 Task: Create validation rules in Product object.
Action: Mouse moved to (653, 59)
Screenshot: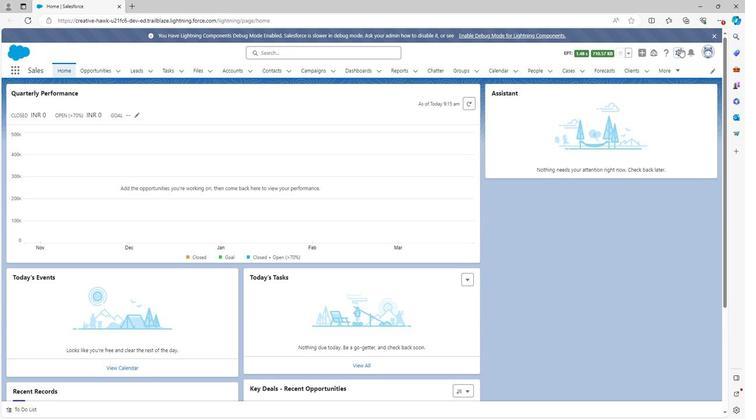 
Action: Mouse pressed left at (653, 59)
Screenshot: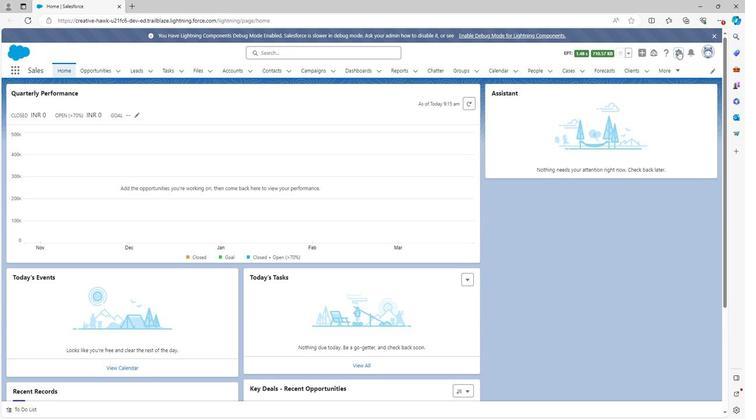 
Action: Mouse moved to (629, 84)
Screenshot: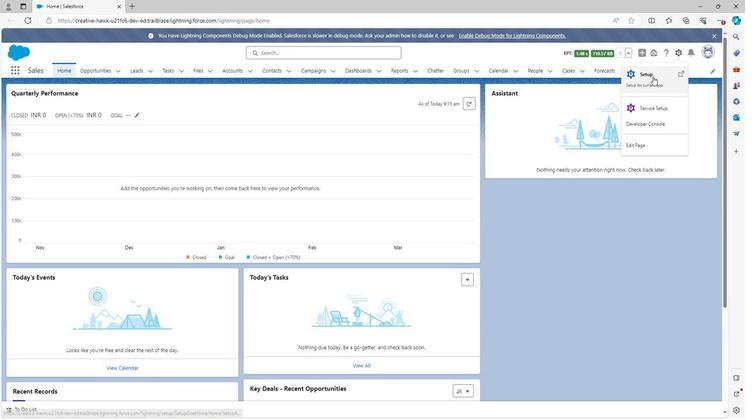
Action: Mouse pressed left at (629, 84)
Screenshot: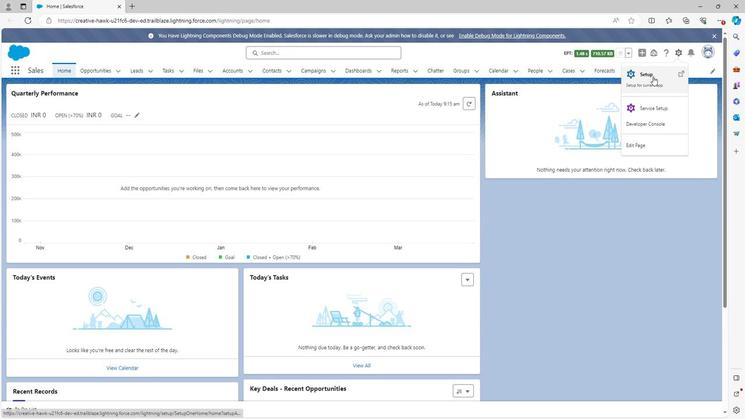 
Action: Mouse moved to (94, 76)
Screenshot: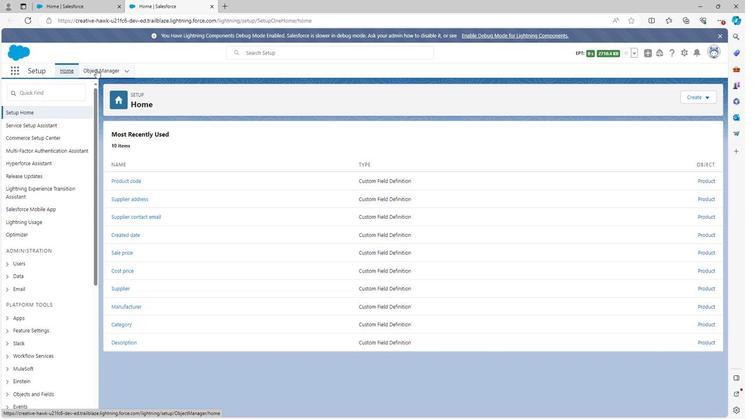 
Action: Mouse pressed left at (94, 76)
Screenshot: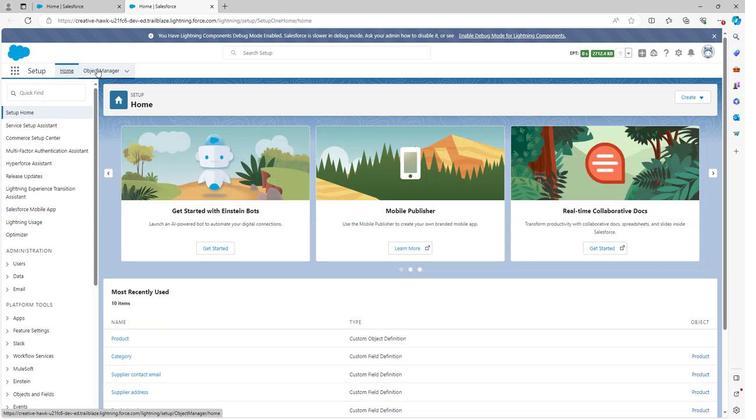 
Action: Mouse moved to (27, 301)
Screenshot: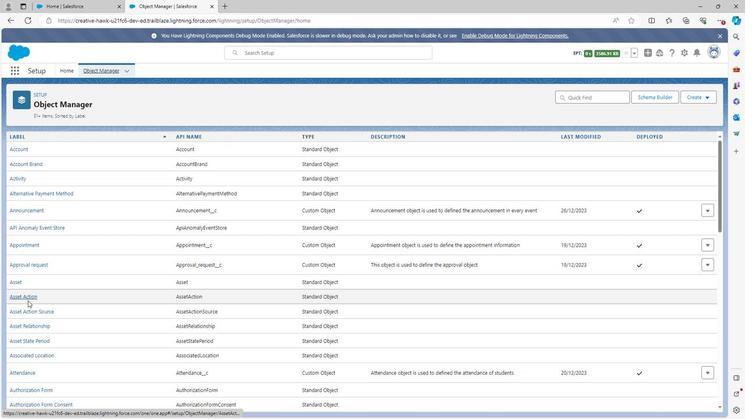
Action: Mouse scrolled (27, 300) with delta (0, 0)
Screenshot: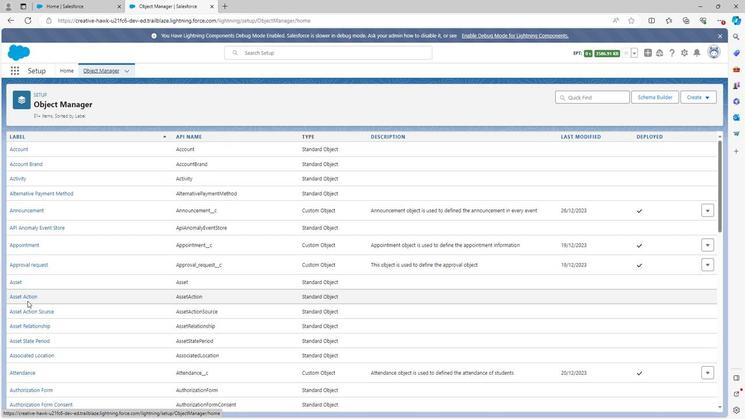 
Action: Mouse scrolled (27, 300) with delta (0, 0)
Screenshot: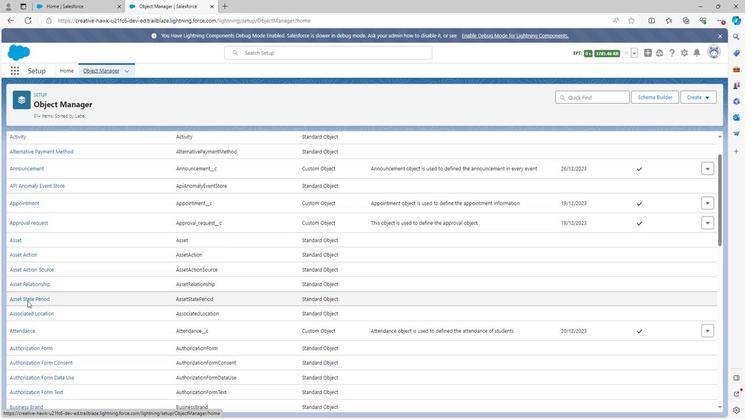 
Action: Mouse scrolled (27, 300) with delta (0, 0)
Screenshot: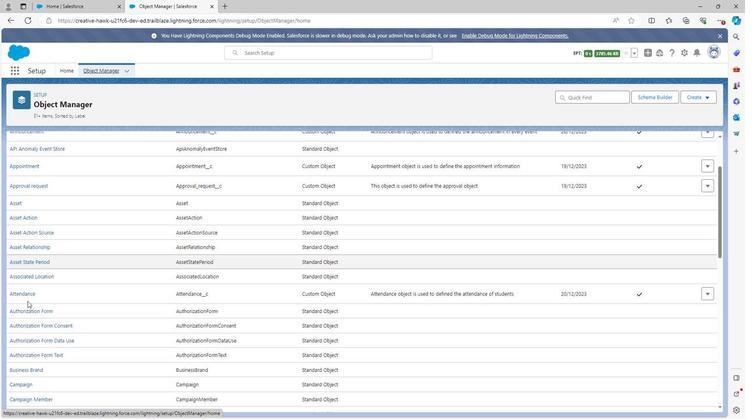 
Action: Mouse scrolled (27, 300) with delta (0, 0)
Screenshot: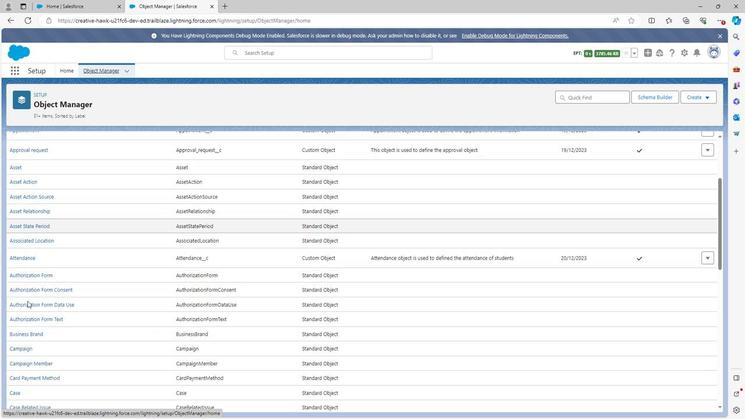 
Action: Mouse scrolled (27, 300) with delta (0, 0)
Screenshot: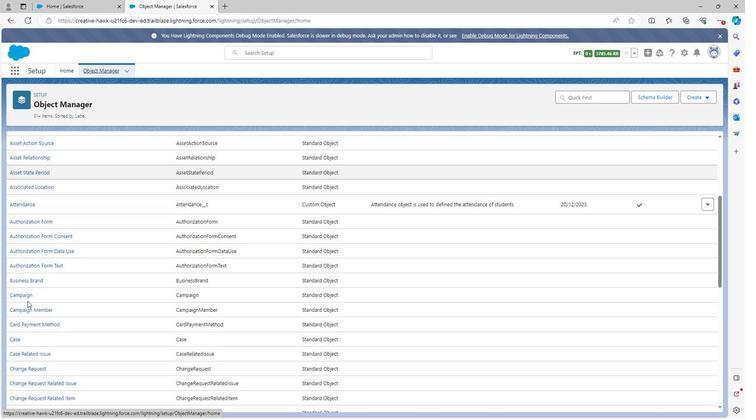 
Action: Mouse scrolled (27, 300) with delta (0, 0)
Screenshot: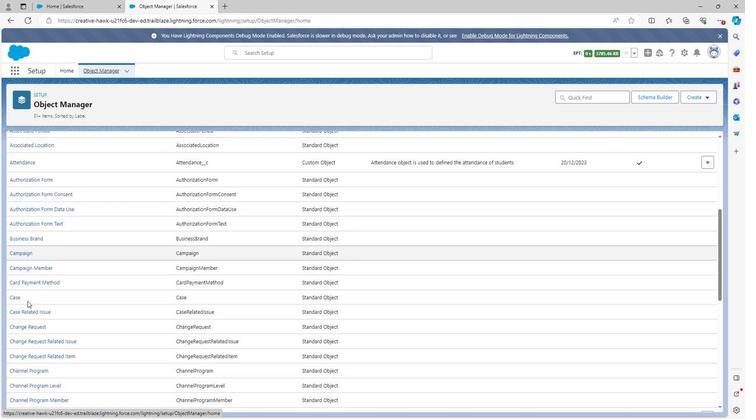 
Action: Mouse scrolled (27, 300) with delta (0, 0)
Screenshot: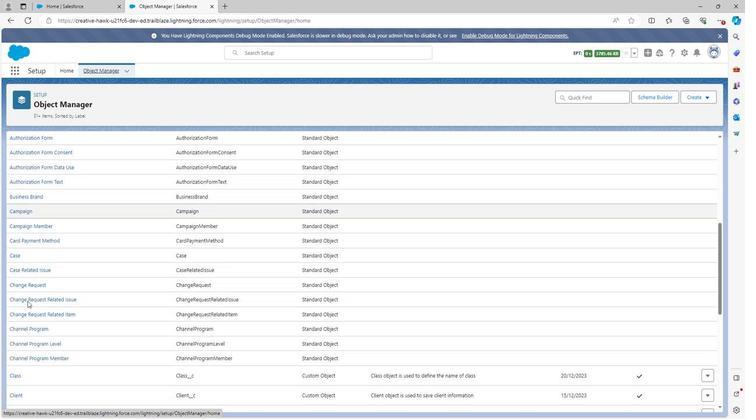 
Action: Mouse scrolled (27, 300) with delta (0, 0)
Screenshot: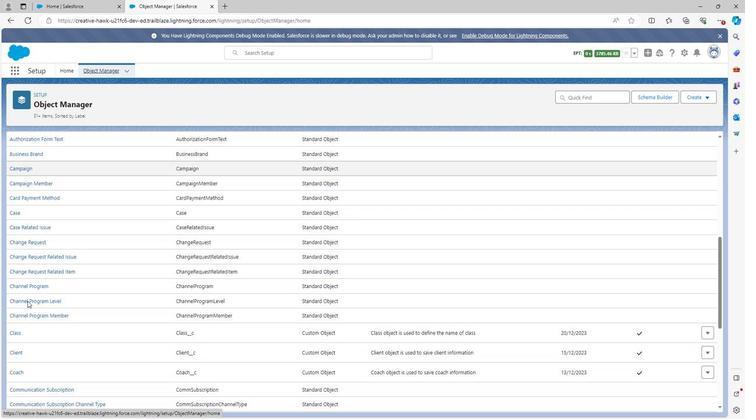 
Action: Mouse scrolled (27, 300) with delta (0, 0)
Screenshot: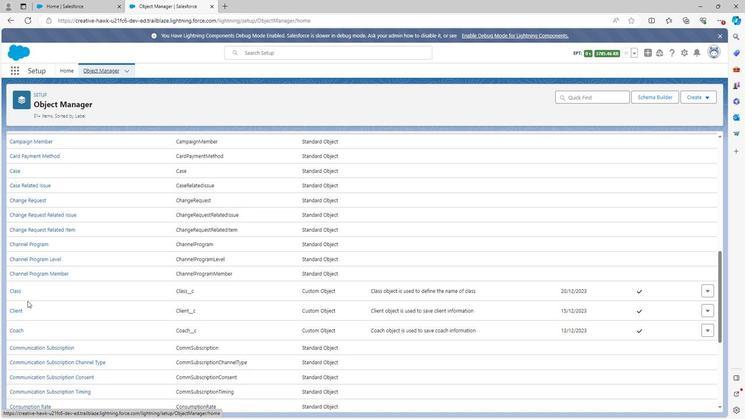 
Action: Mouse scrolled (27, 300) with delta (0, 0)
Screenshot: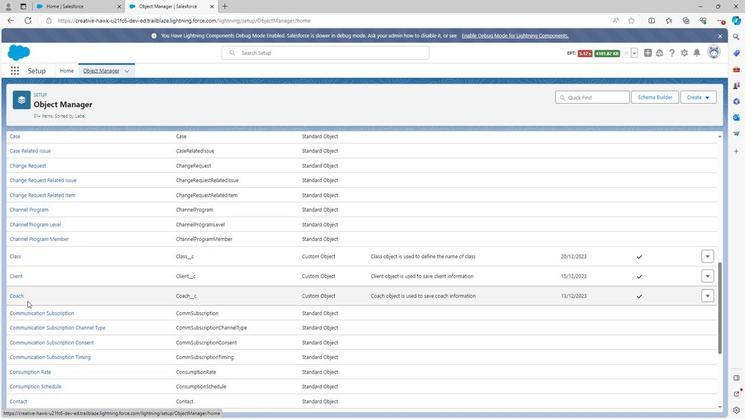 
Action: Mouse scrolled (27, 300) with delta (0, 0)
Screenshot: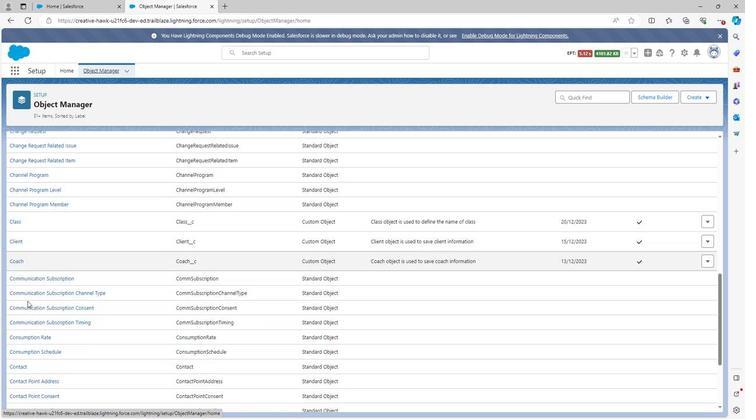 
Action: Mouse scrolled (27, 300) with delta (0, 0)
Screenshot: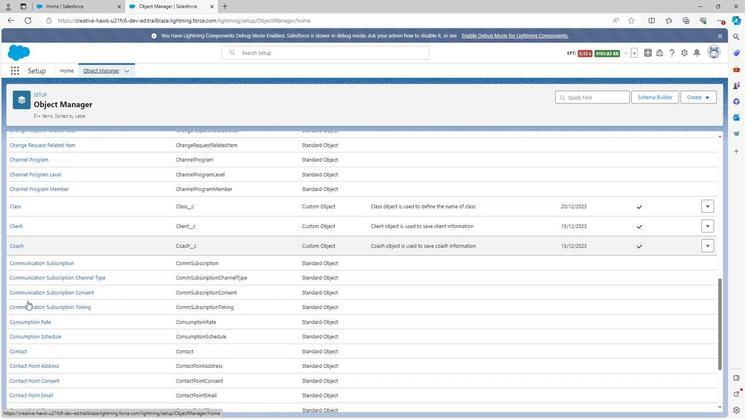 
Action: Mouse scrolled (27, 300) with delta (0, 0)
Screenshot: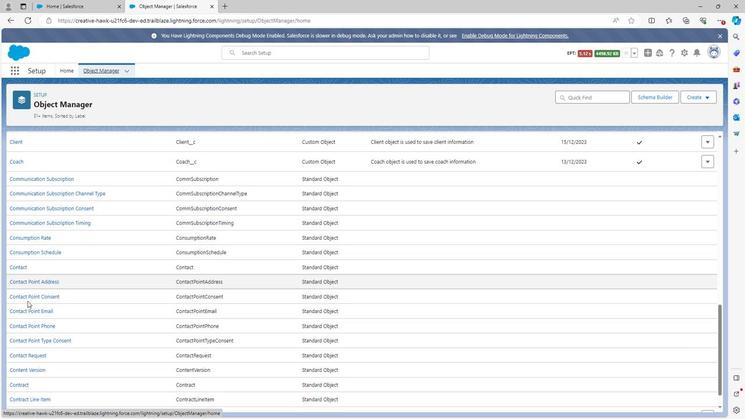 
Action: Mouse scrolled (27, 300) with delta (0, 0)
Screenshot: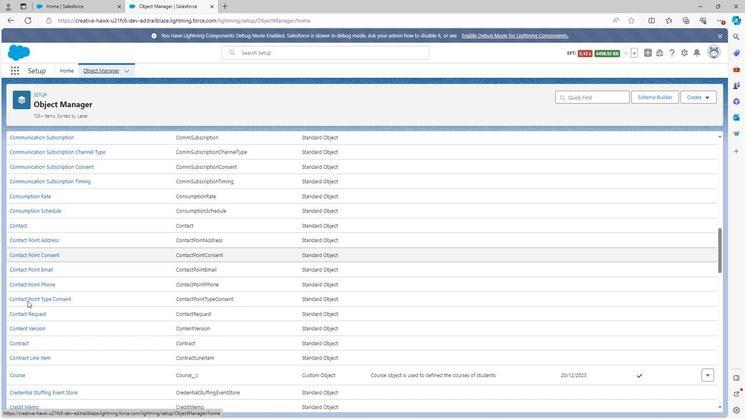 
Action: Mouse scrolled (27, 300) with delta (0, 0)
Screenshot: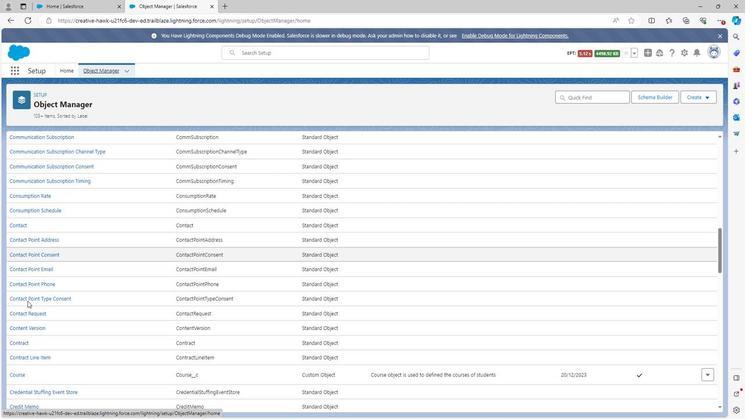 
Action: Mouse moved to (27, 301)
Screenshot: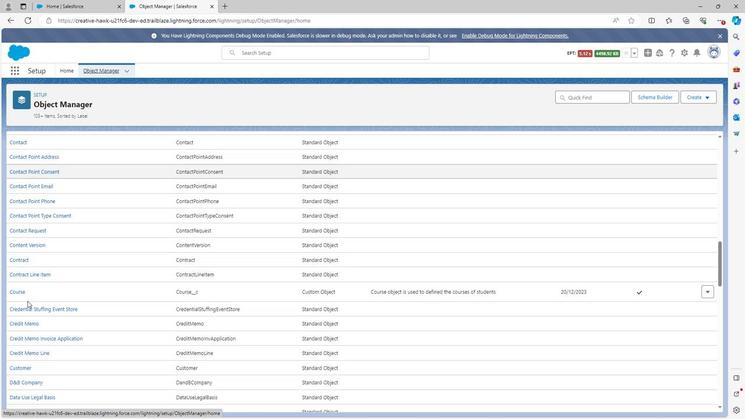 
Action: Mouse scrolled (27, 301) with delta (0, 0)
Screenshot: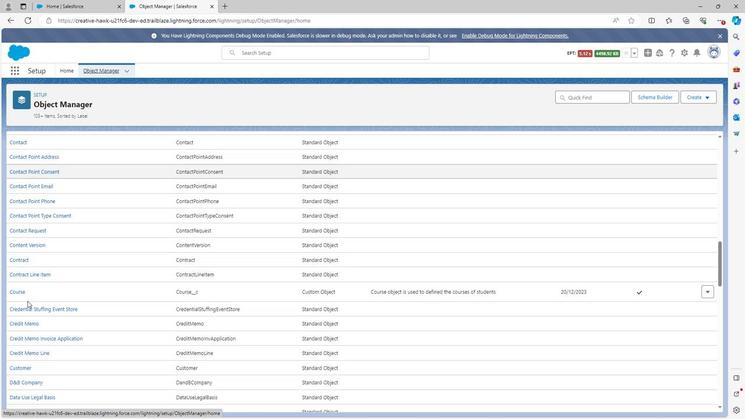 
Action: Mouse moved to (27, 302)
Screenshot: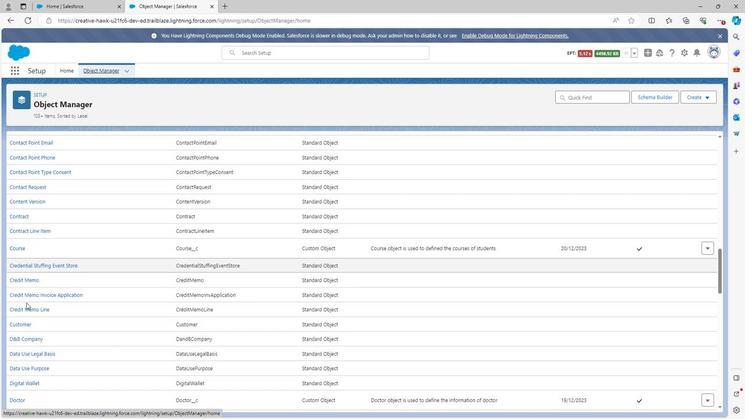 
Action: Mouse scrolled (27, 302) with delta (0, 0)
Screenshot: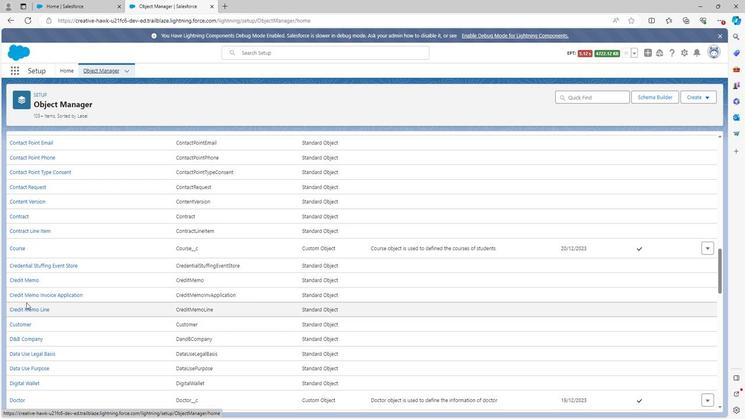 
Action: Mouse scrolled (27, 302) with delta (0, 0)
Screenshot: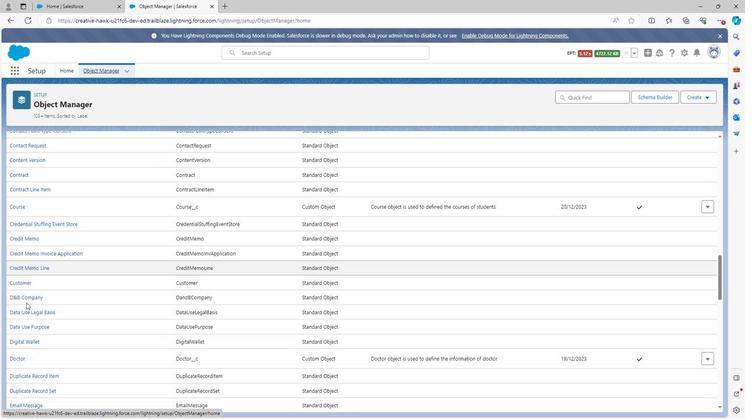 
Action: Mouse scrolled (27, 302) with delta (0, 0)
Screenshot: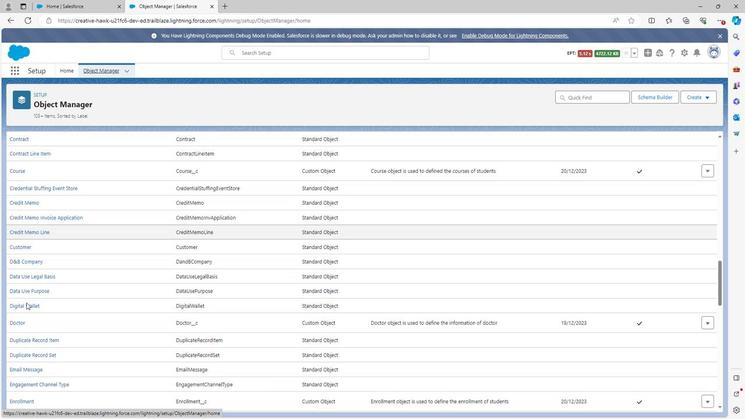 
Action: Mouse moved to (26, 302)
Screenshot: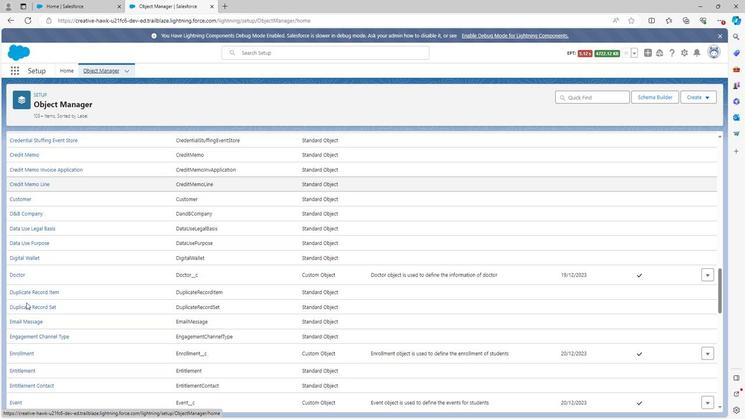 
Action: Mouse scrolled (26, 302) with delta (0, 0)
Screenshot: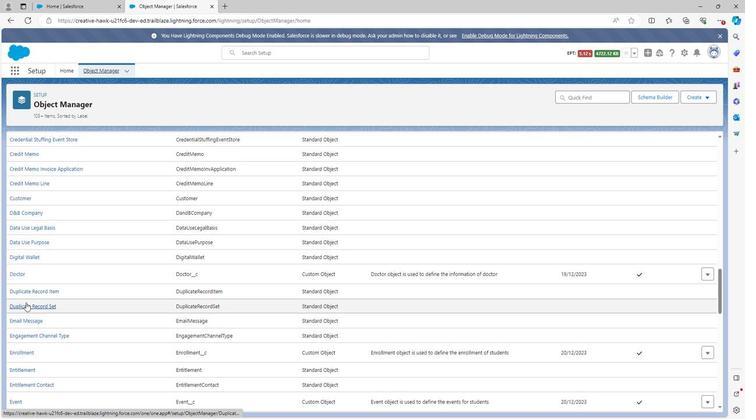 
Action: Mouse scrolled (26, 302) with delta (0, 0)
Screenshot: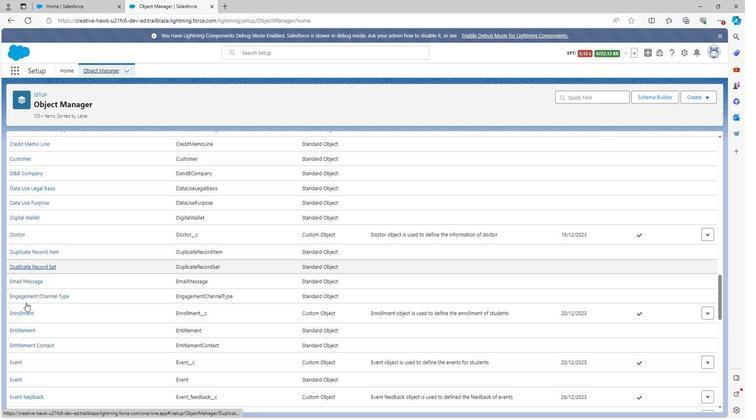 
Action: Mouse moved to (26, 302)
Screenshot: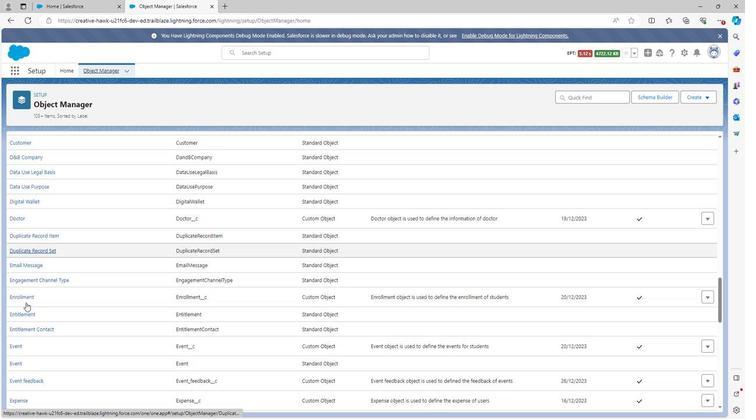 
Action: Mouse scrolled (26, 302) with delta (0, 0)
Screenshot: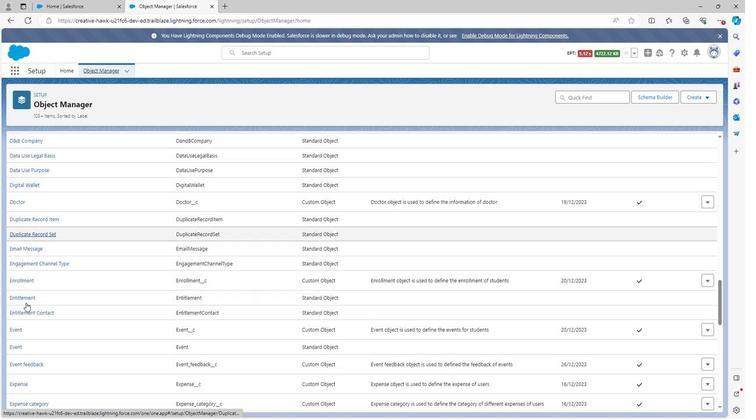 
Action: Mouse moved to (26, 302)
Screenshot: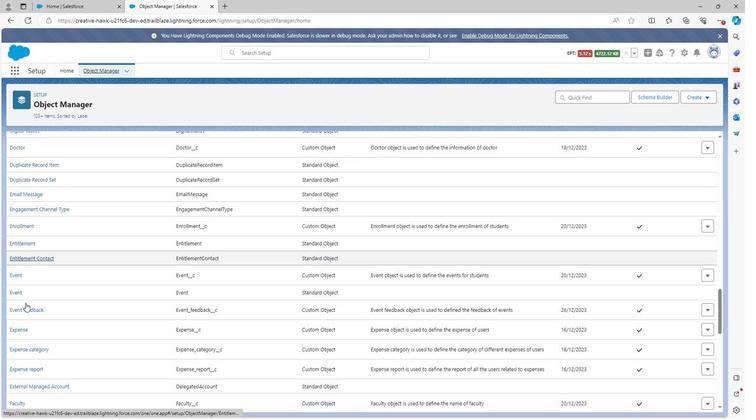 
Action: Mouse scrolled (26, 302) with delta (0, 0)
Screenshot: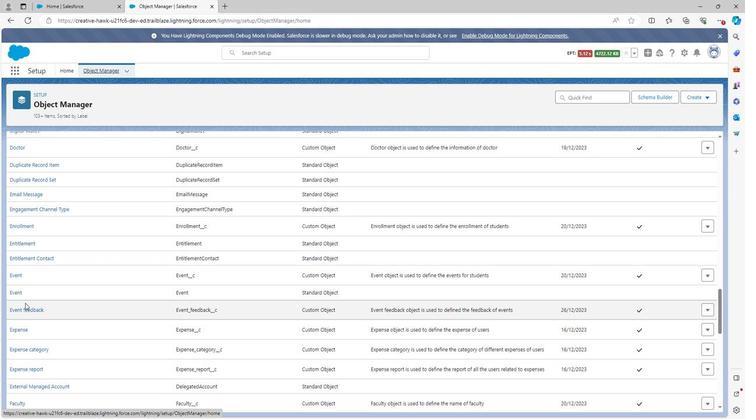 
Action: Mouse moved to (26, 302)
Screenshot: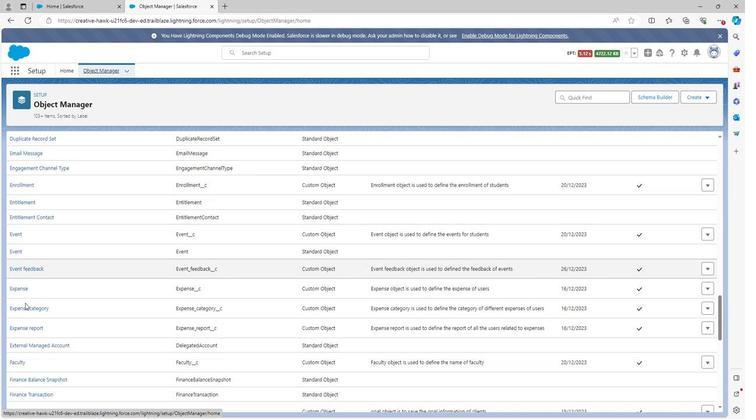 
Action: Mouse scrolled (26, 302) with delta (0, 0)
Screenshot: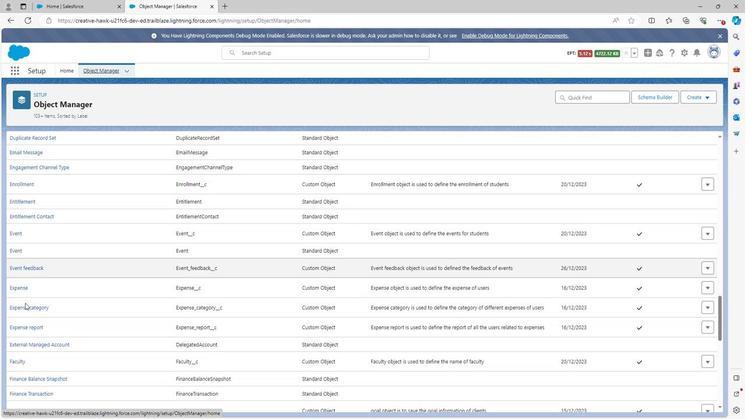 
Action: Mouse scrolled (26, 302) with delta (0, 0)
Screenshot: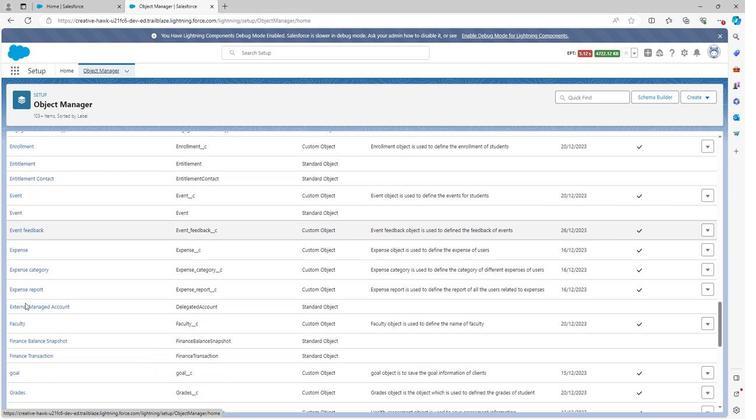 
Action: Mouse moved to (25, 301)
Screenshot: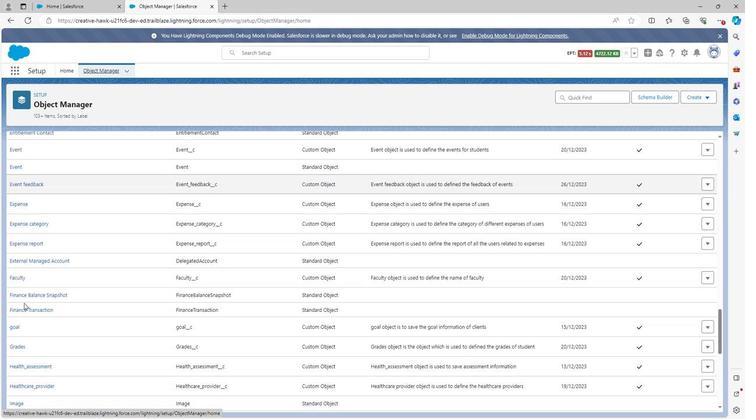 
Action: Mouse scrolled (25, 301) with delta (0, 0)
Screenshot: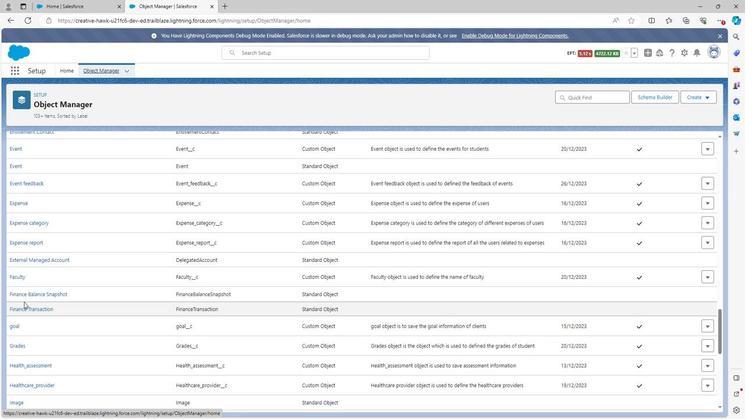 
Action: Mouse scrolled (25, 301) with delta (0, 0)
Screenshot: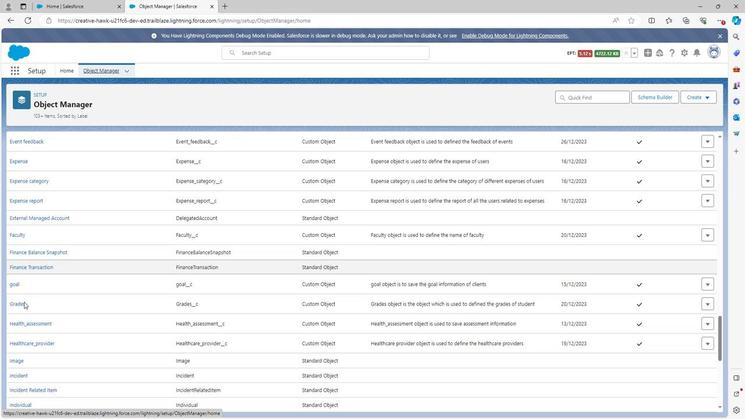 
Action: Mouse scrolled (25, 301) with delta (0, 0)
Screenshot: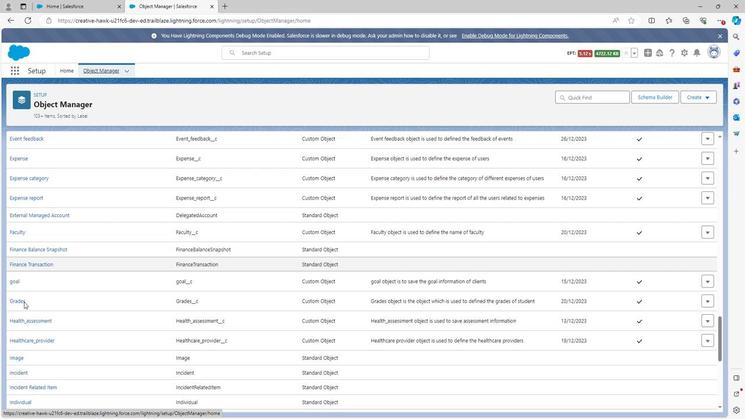 
Action: Mouse scrolled (25, 301) with delta (0, 0)
Screenshot: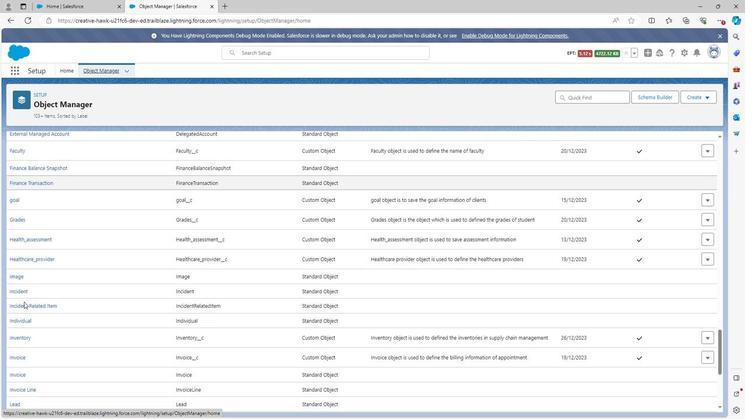 
Action: Mouse scrolled (25, 301) with delta (0, 0)
Screenshot: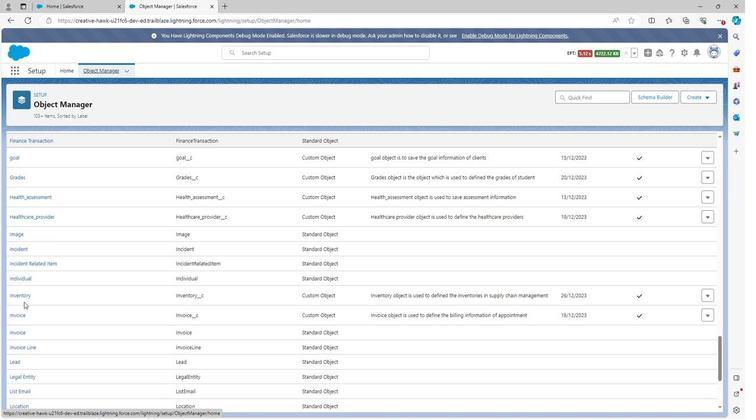 
Action: Mouse scrolled (25, 301) with delta (0, 0)
Screenshot: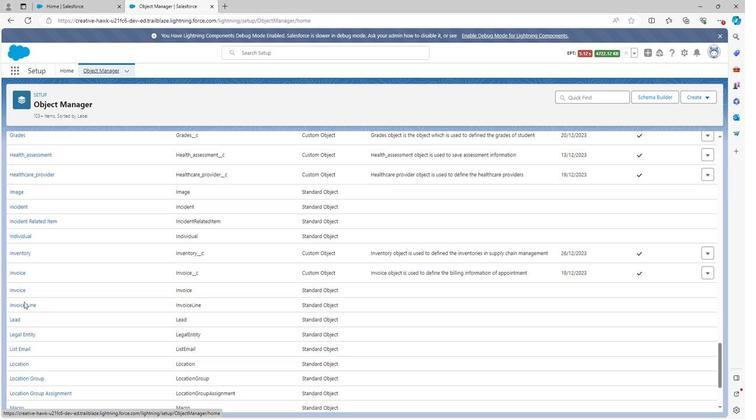 
Action: Mouse scrolled (25, 301) with delta (0, 0)
Screenshot: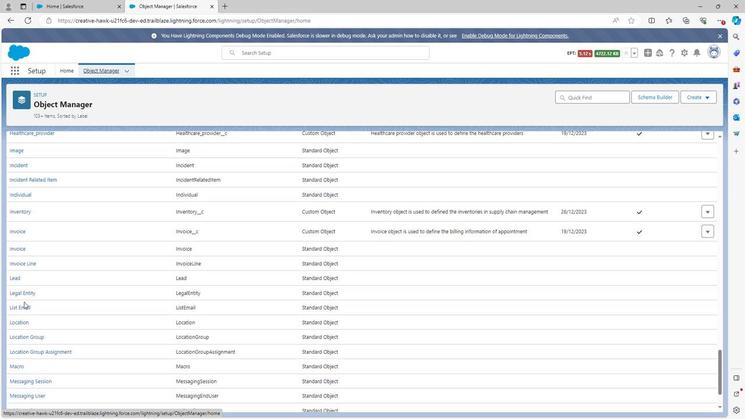 
Action: Mouse scrolled (25, 301) with delta (0, 0)
Screenshot: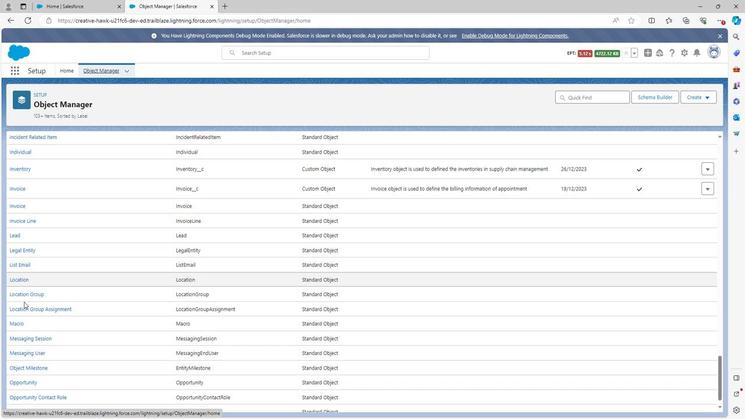 
Action: Mouse scrolled (25, 301) with delta (0, 0)
Screenshot: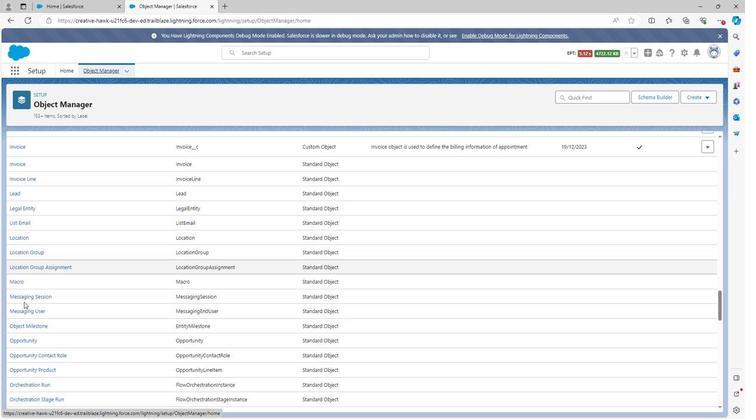 
Action: Mouse scrolled (25, 301) with delta (0, 0)
Screenshot: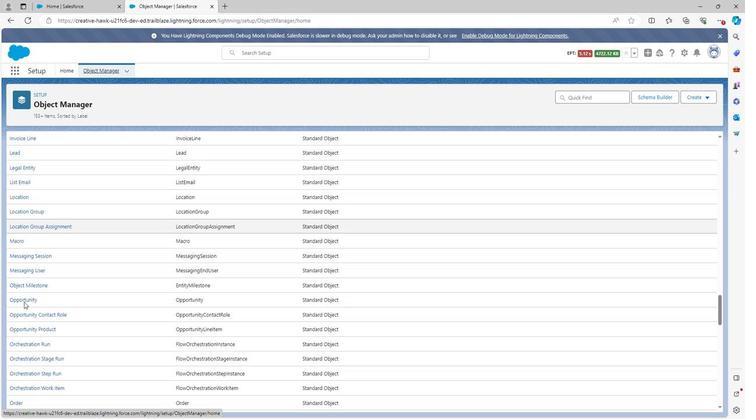 
Action: Mouse scrolled (25, 301) with delta (0, 0)
Screenshot: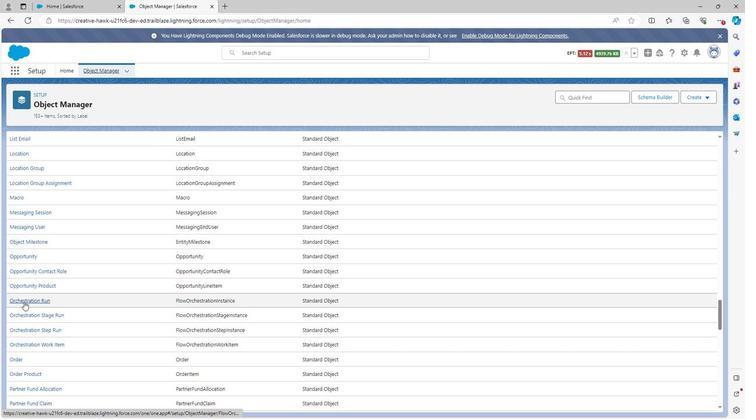 
Action: Mouse scrolled (25, 301) with delta (0, 0)
Screenshot: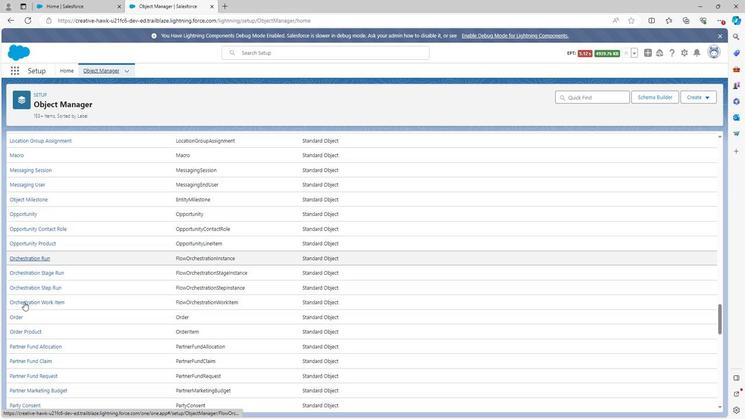 
Action: Mouse scrolled (25, 301) with delta (0, 0)
Screenshot: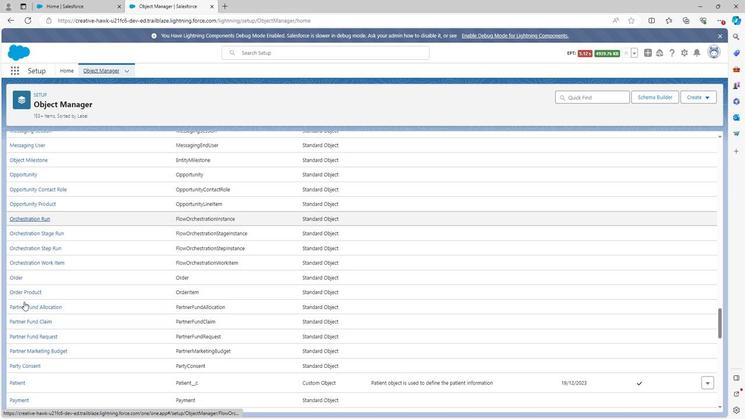 
Action: Mouse moved to (23, 309)
Screenshot: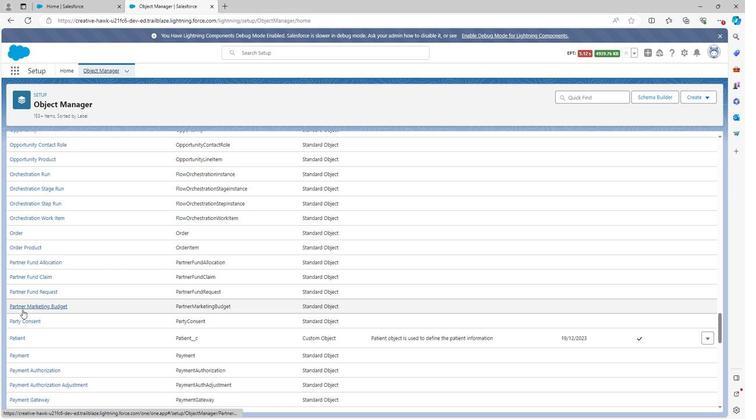 
Action: Mouse scrolled (23, 309) with delta (0, 0)
Screenshot: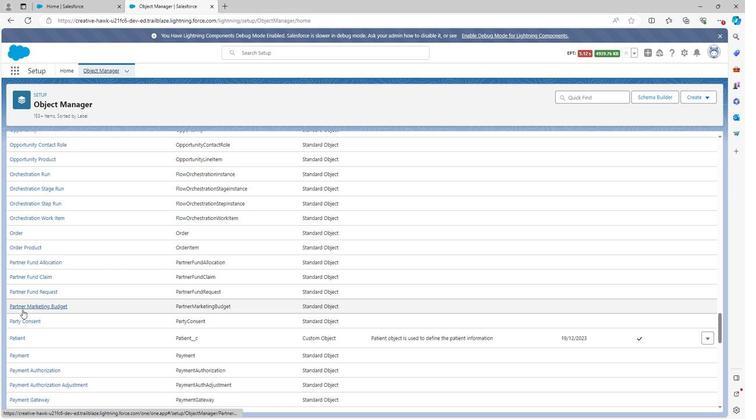 
Action: Mouse moved to (23, 309)
Screenshot: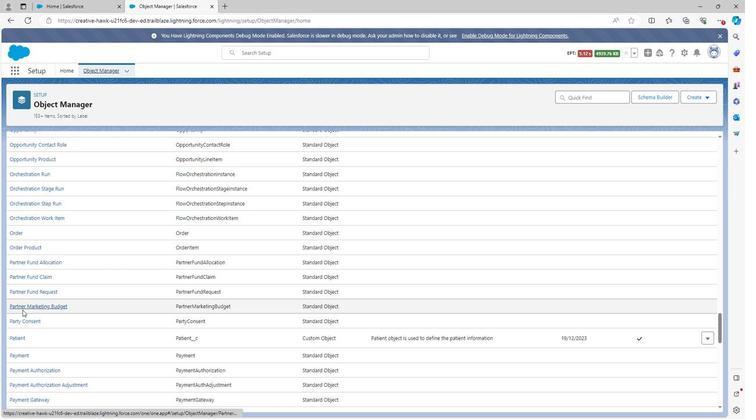 
Action: Mouse scrolled (23, 309) with delta (0, 0)
Screenshot: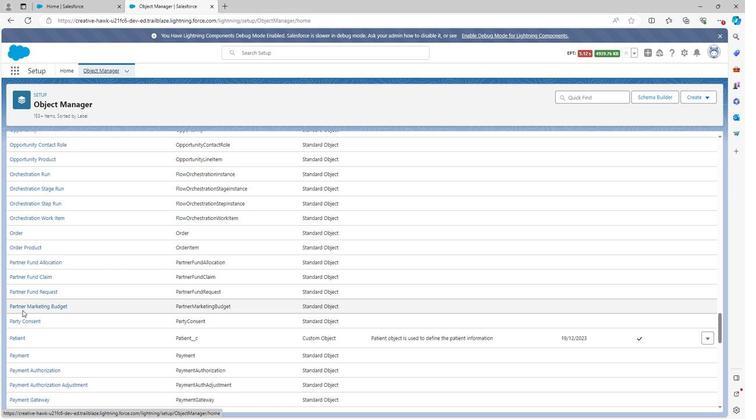 
Action: Mouse moved to (23, 310)
Screenshot: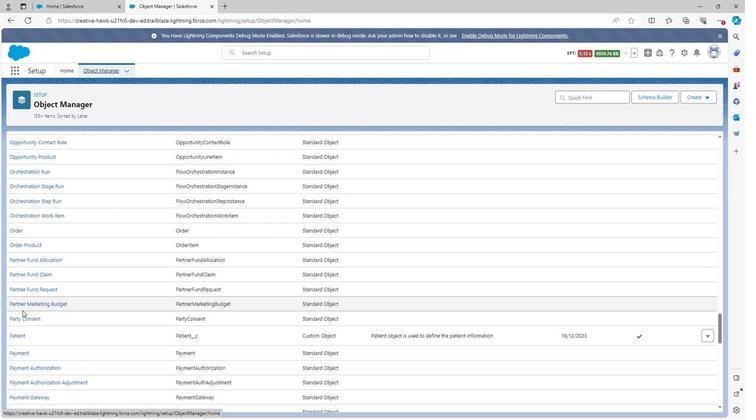 
Action: Mouse scrolled (23, 309) with delta (0, 0)
Screenshot: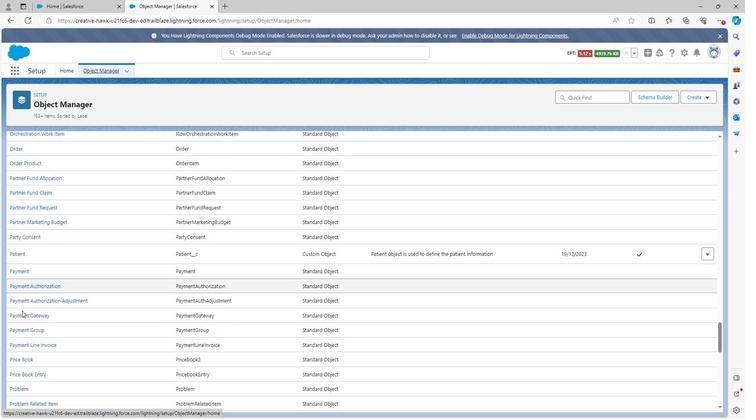 
Action: Mouse scrolled (23, 309) with delta (0, 0)
Screenshot: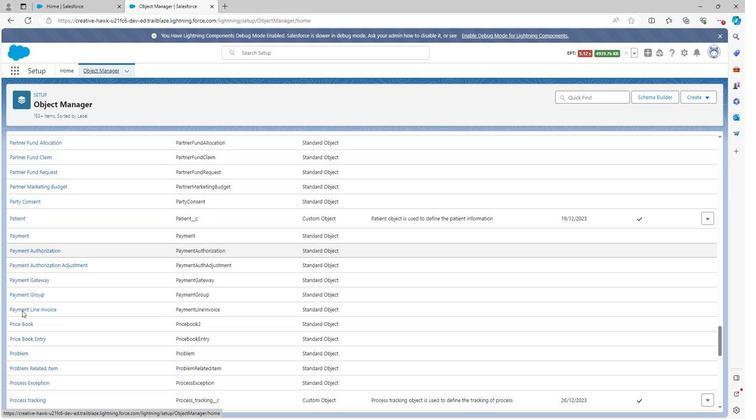 
Action: Mouse moved to (23, 311)
Screenshot: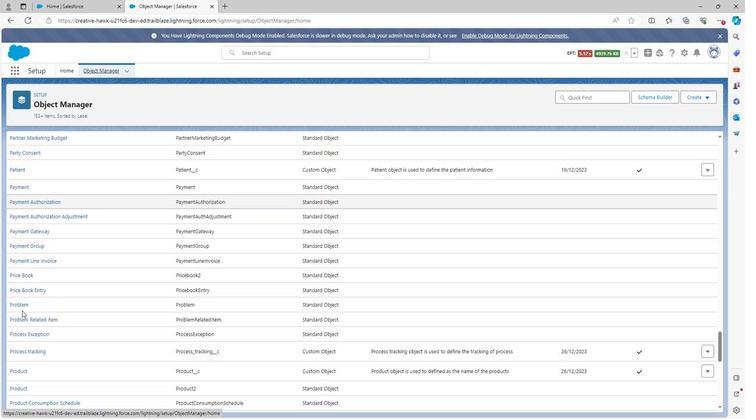 
Action: Mouse scrolled (23, 310) with delta (0, 0)
Screenshot: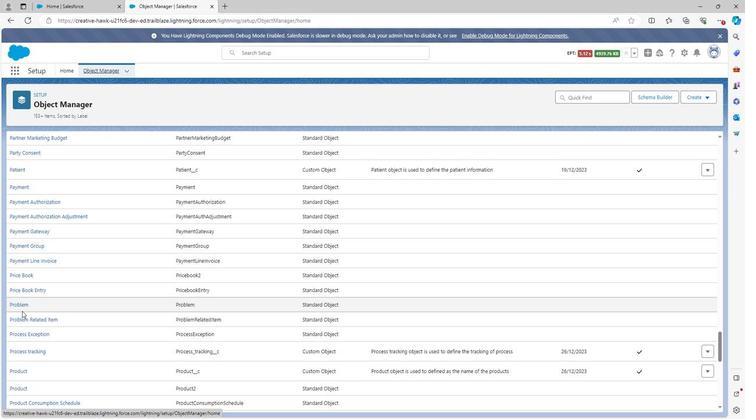 
Action: Mouse scrolled (23, 310) with delta (0, 0)
Screenshot: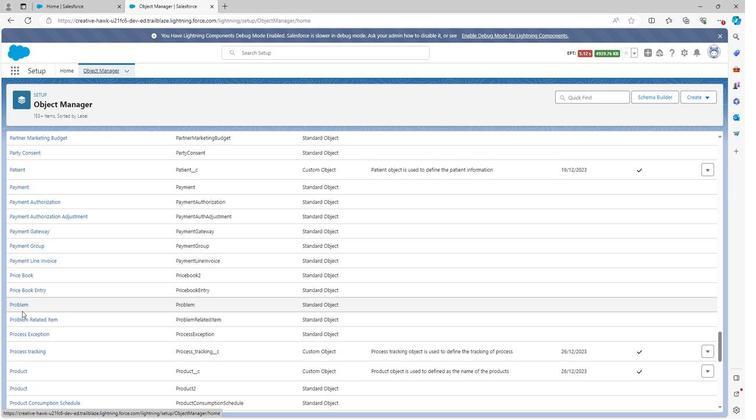 
Action: Mouse moved to (23, 286)
Screenshot: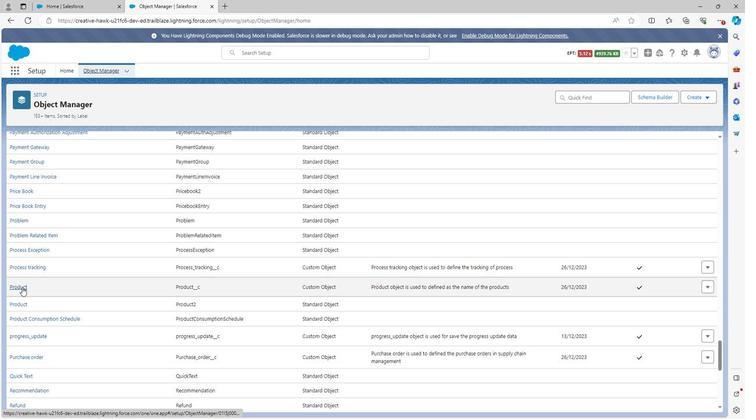 
Action: Mouse pressed left at (23, 286)
Screenshot: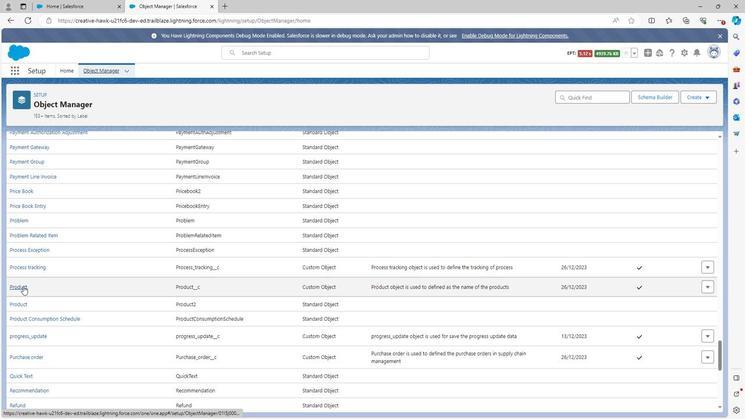 
Action: Mouse moved to (40, 156)
Screenshot: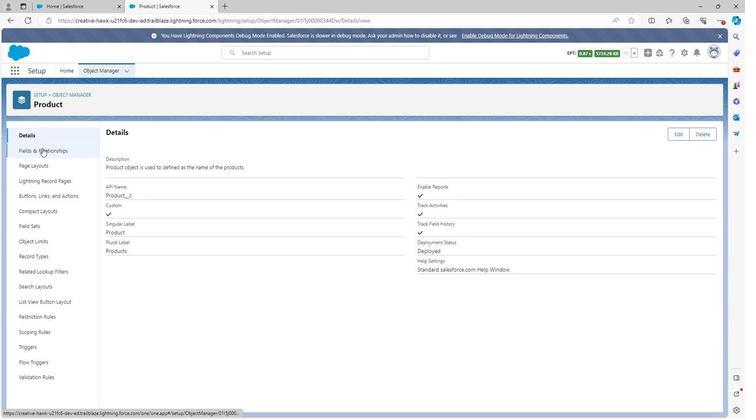 
Action: Mouse pressed left at (40, 156)
Screenshot: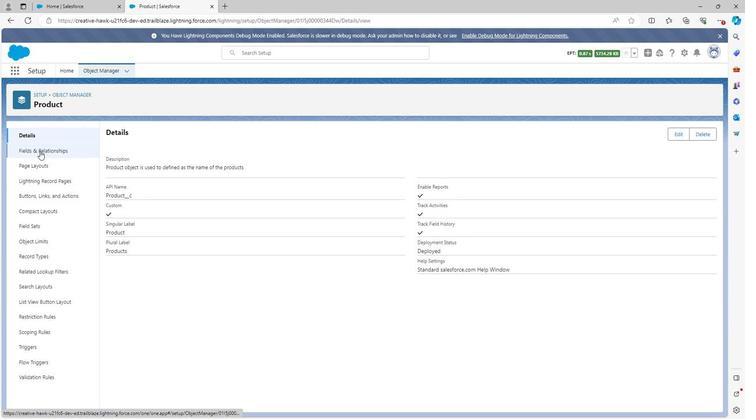
Action: Mouse moved to (115, 292)
Screenshot: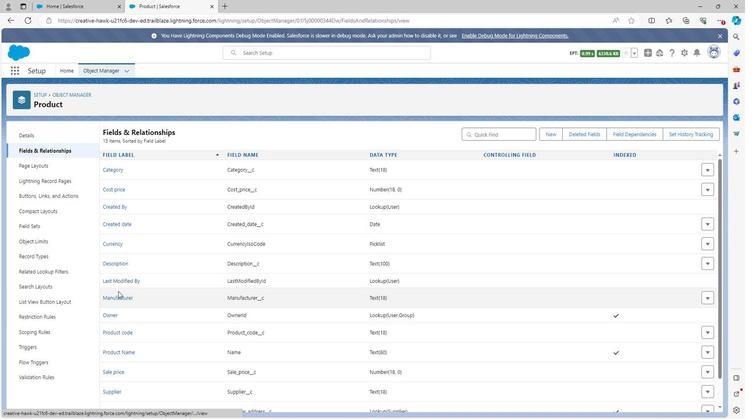 
Action: Mouse scrolled (115, 291) with delta (0, 0)
Screenshot: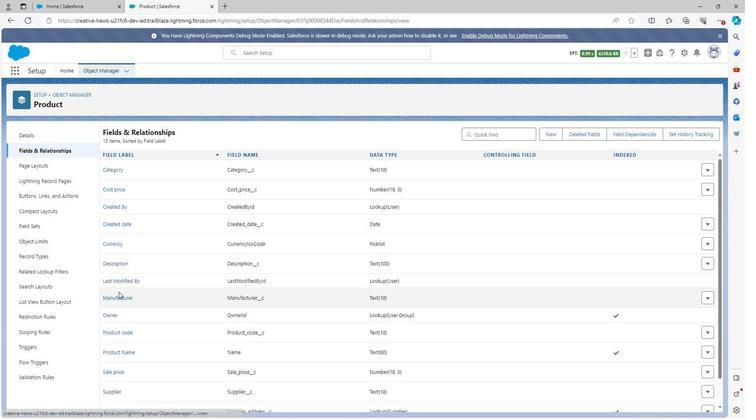 
Action: Mouse moved to (115, 292)
Screenshot: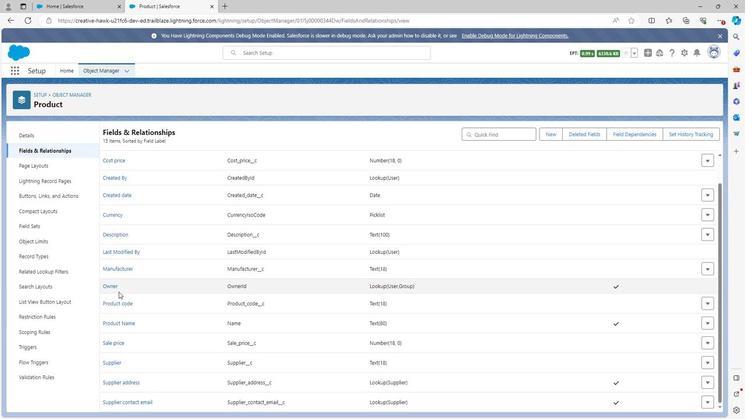 
Action: Mouse scrolled (115, 291) with delta (0, 0)
Screenshot: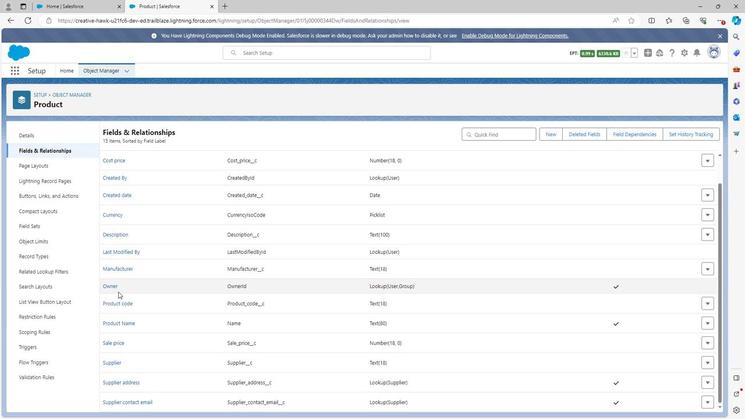 
Action: Mouse scrolled (115, 291) with delta (0, 0)
Screenshot: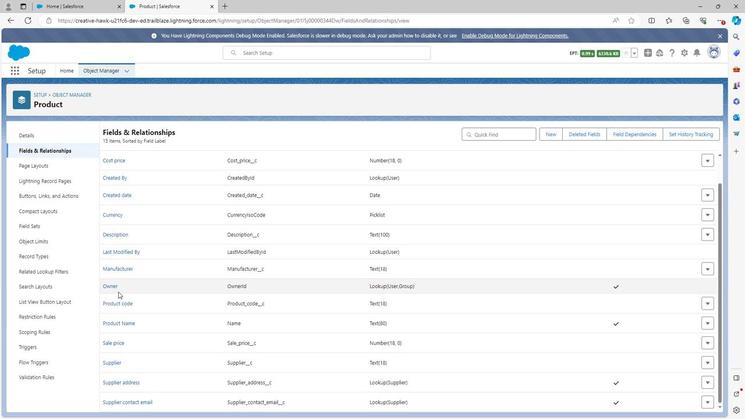 
Action: Mouse moved to (118, 281)
Screenshot: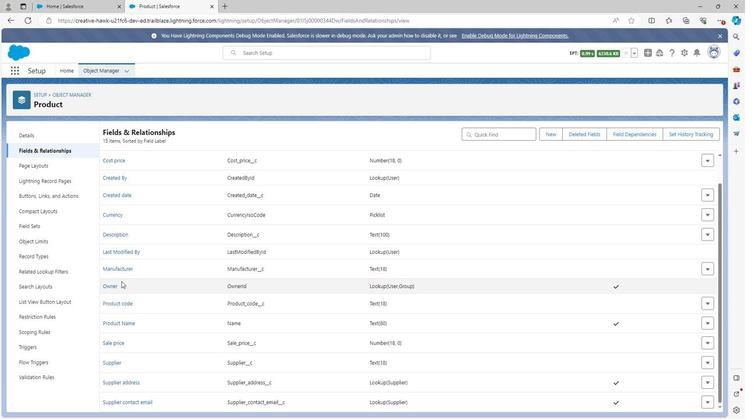 
Action: Mouse scrolled (118, 281) with delta (0, 0)
Screenshot: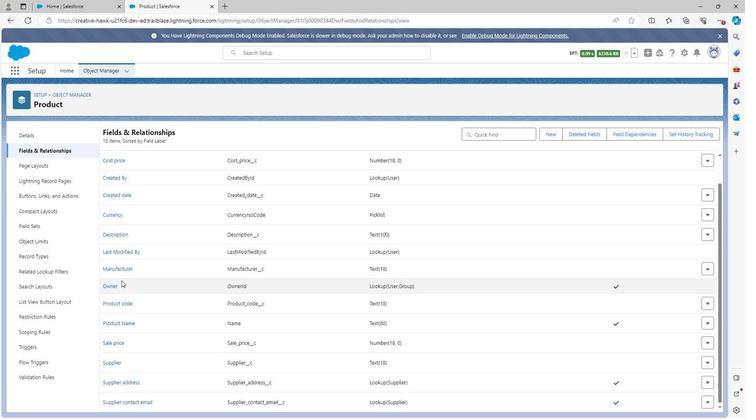 
Action: Mouse scrolled (118, 281) with delta (0, 0)
Screenshot: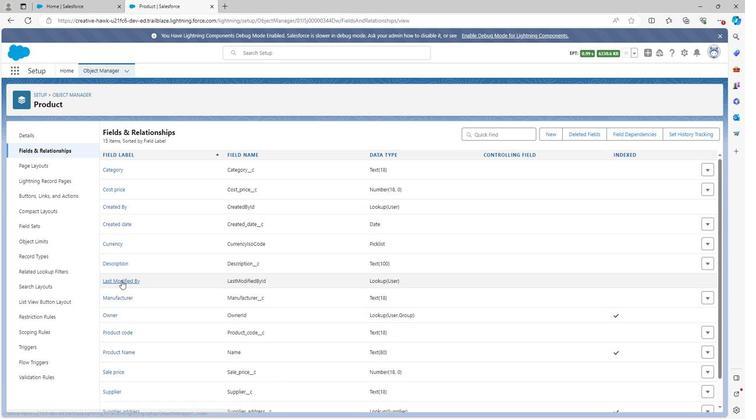 
Action: Mouse moved to (108, 173)
Screenshot: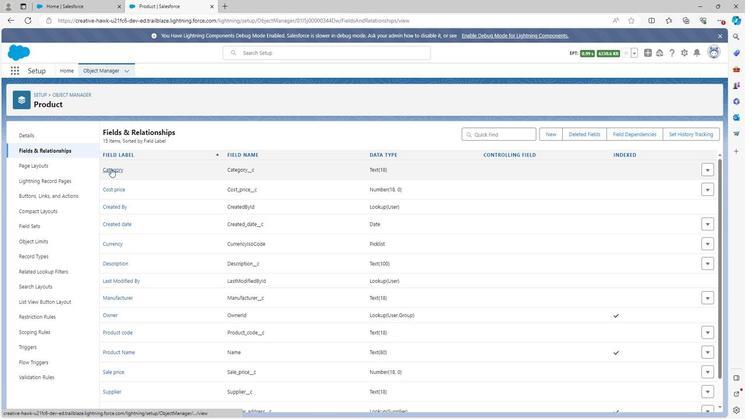 
Action: Mouse pressed left at (108, 173)
Screenshot: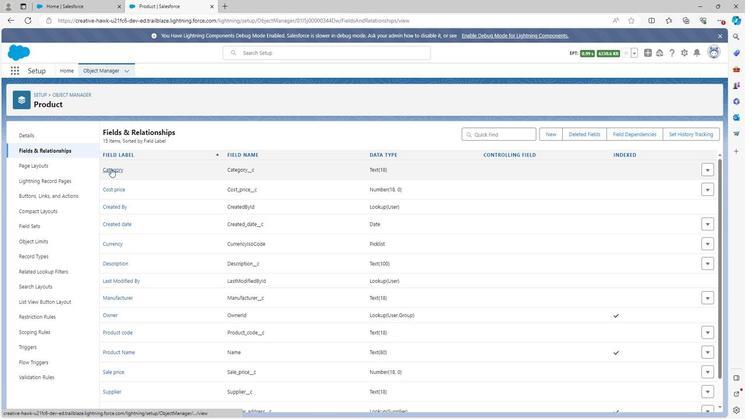 
Action: Mouse moved to (287, 355)
Screenshot: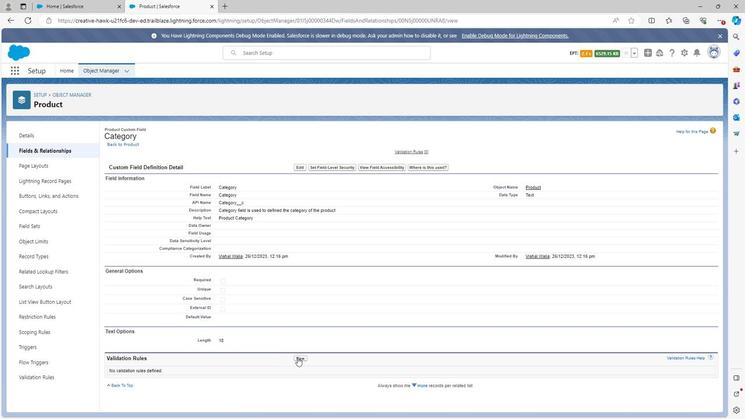 
Action: Mouse pressed left at (287, 355)
Screenshot: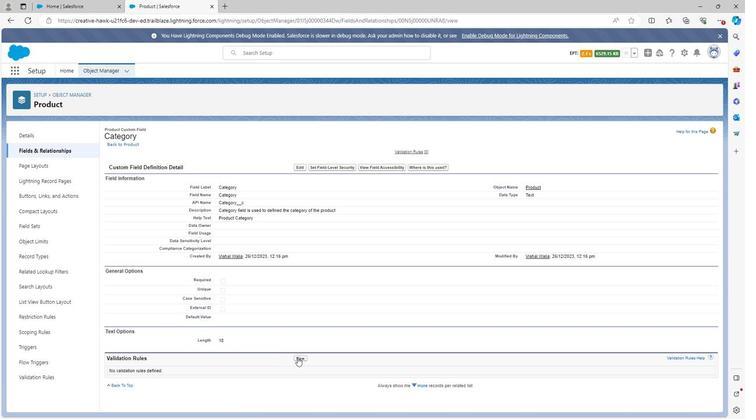 
Action: Mouse moved to (184, 187)
Screenshot: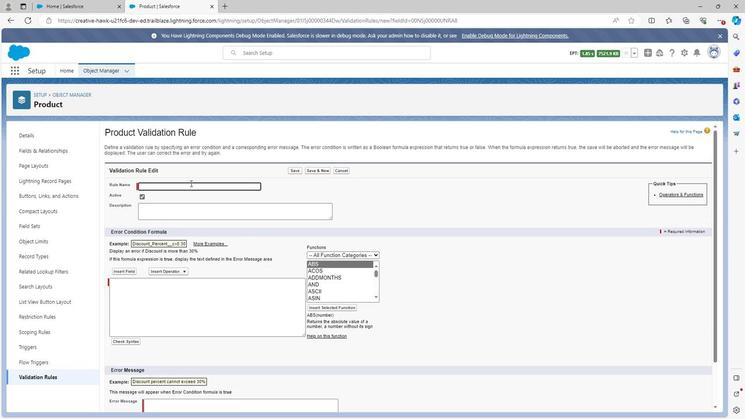 
Action: Mouse pressed left at (184, 187)
Screenshot: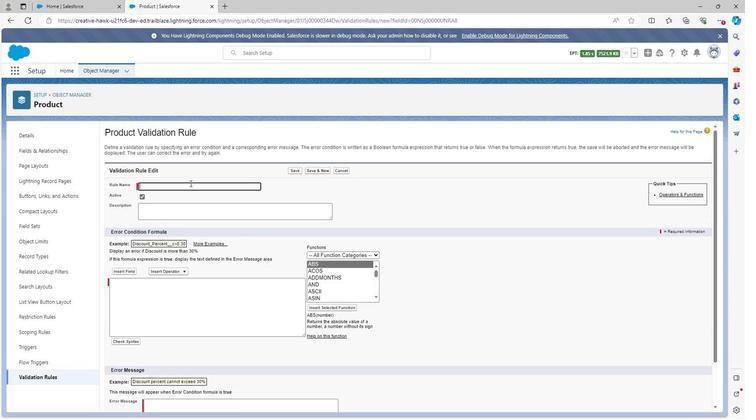 
Action: Key pressed <Key.shift>Product<Key.space>category<Key.space>rule
Screenshot: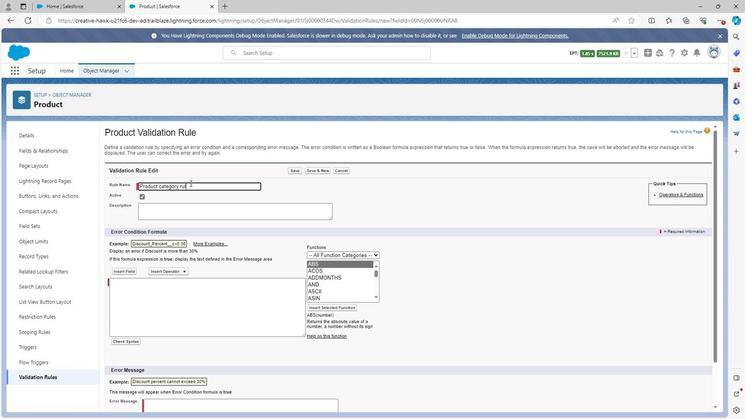 
Action: Mouse moved to (171, 211)
Screenshot: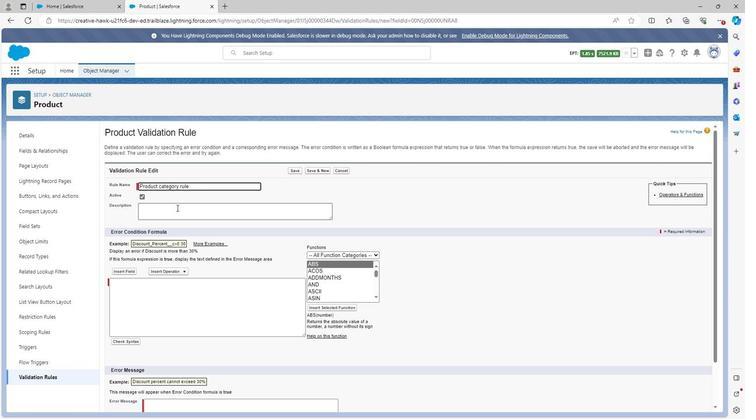 
Action: Mouse pressed left at (171, 211)
Screenshot: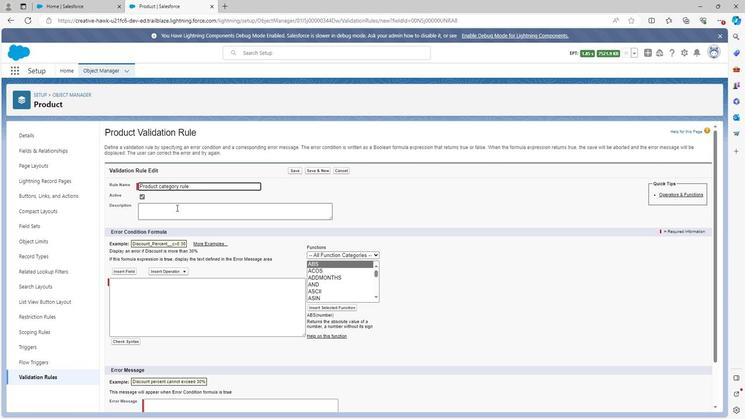 
Action: Mouse moved to (171, 211)
Screenshot: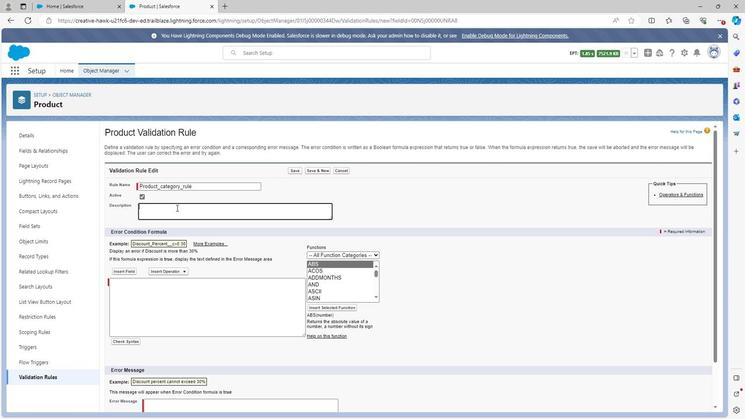 
Action: Key pressed <Key.shift>Product<Key.space>category<Key.space>rule<Key.space>is<Key.space>the<Key.space>rule<Key.space>in<Key.space>which<Key.space>we<Key.space>get<Key.space>product<Key.space>category<Key.space>with<Key.space>some<Key.space>limits
Screenshot: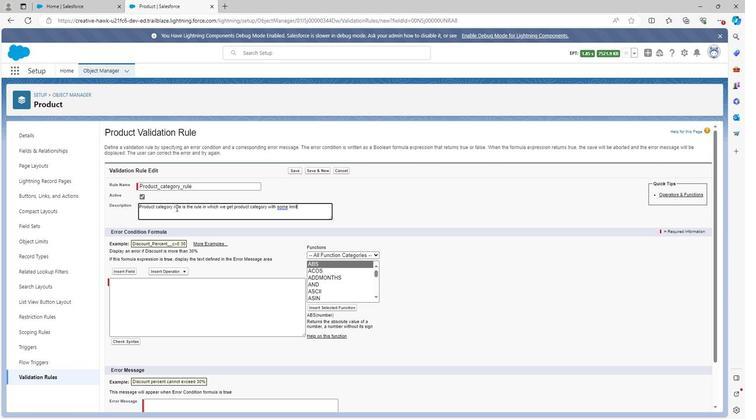 
Action: Mouse moved to (145, 297)
Screenshot: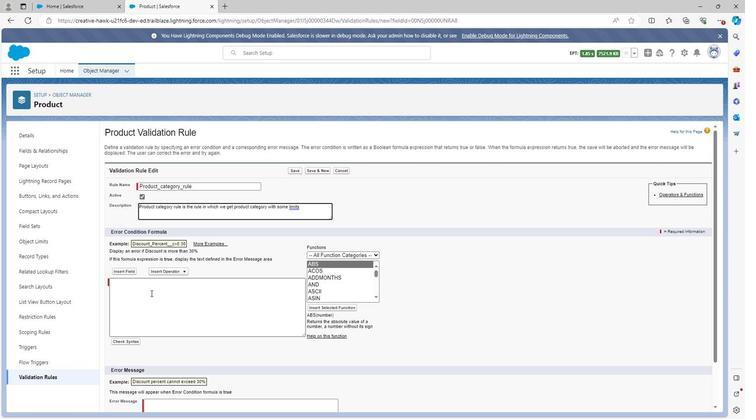 
Action: Mouse pressed left at (145, 297)
Screenshot: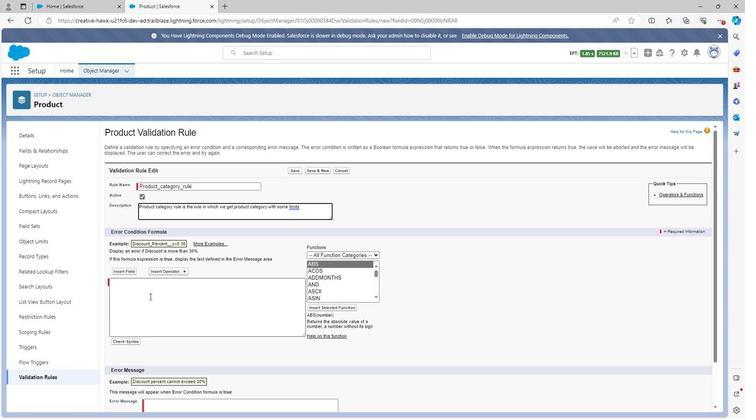 
Action: Mouse moved to (130, 272)
Screenshot: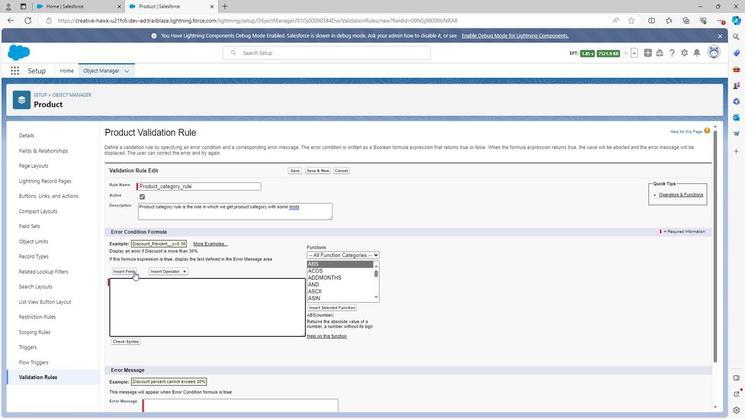 
Action: Mouse pressed left at (130, 272)
Screenshot: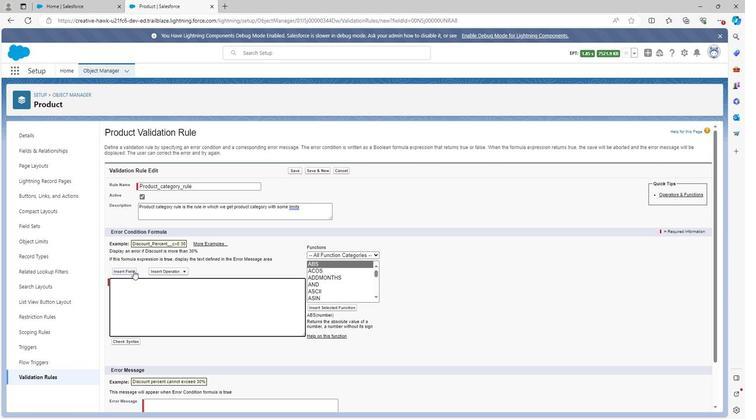 
Action: Mouse moved to (318, 241)
Screenshot: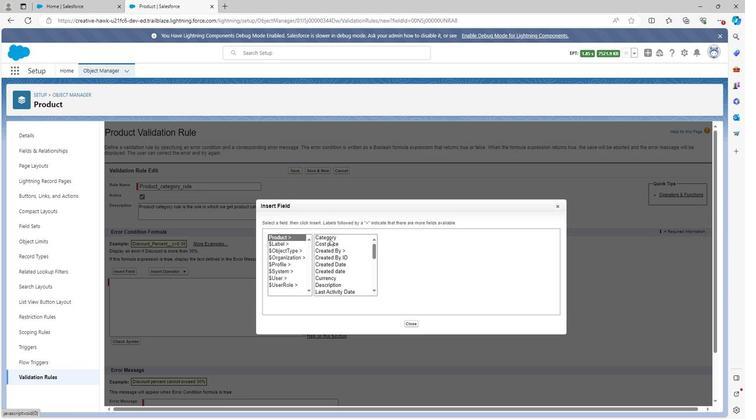 
Action: Mouse pressed left at (318, 241)
Screenshot: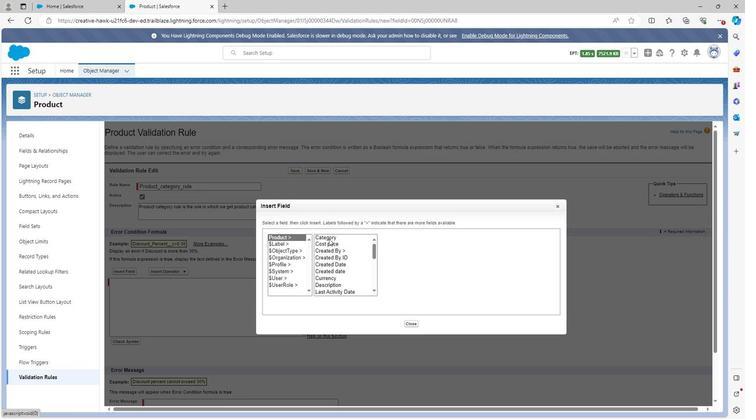 
Action: Mouse moved to (390, 279)
Screenshot: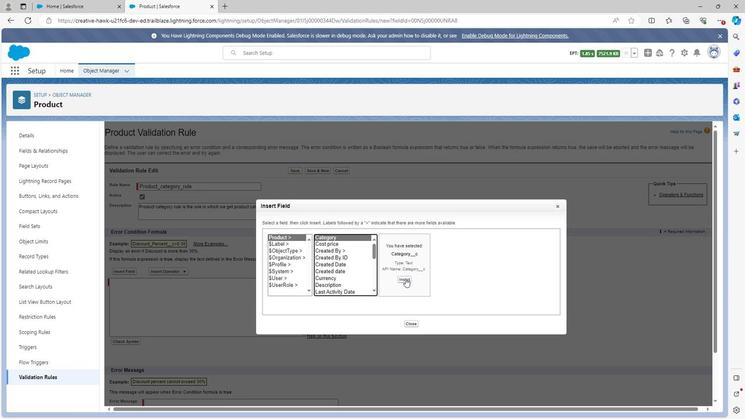 
Action: Mouse pressed left at (390, 279)
Screenshot: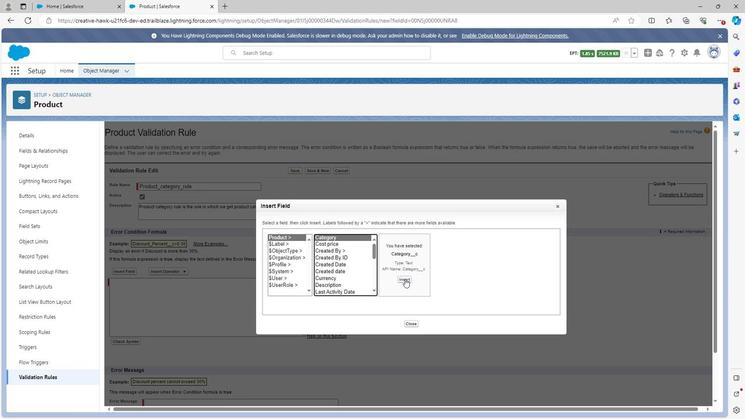 
Action: Mouse moved to (156, 270)
Screenshot: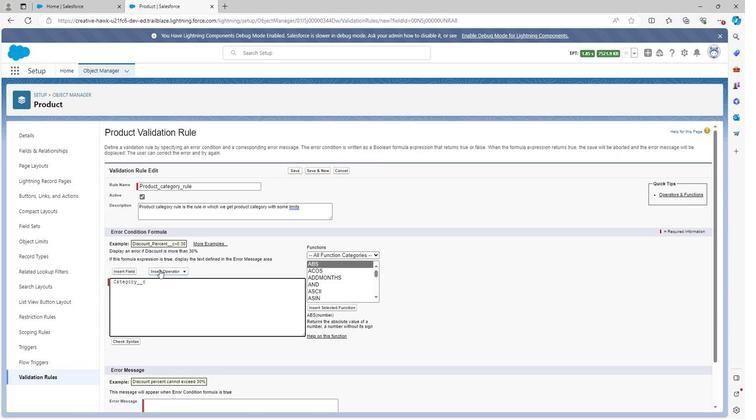 
Action: Mouse pressed left at (156, 270)
Screenshot: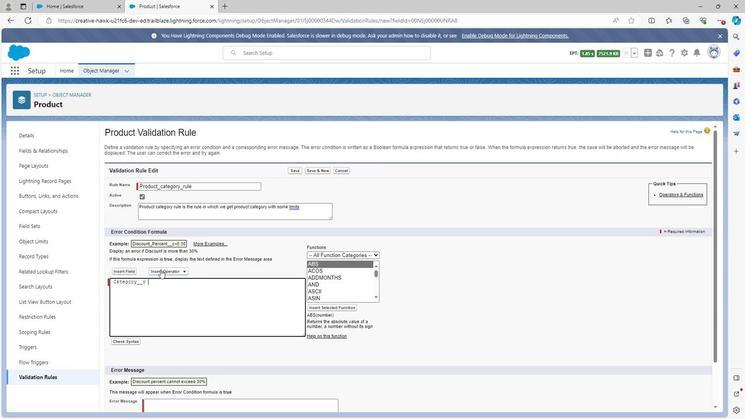 
Action: Mouse moved to (164, 340)
Screenshot: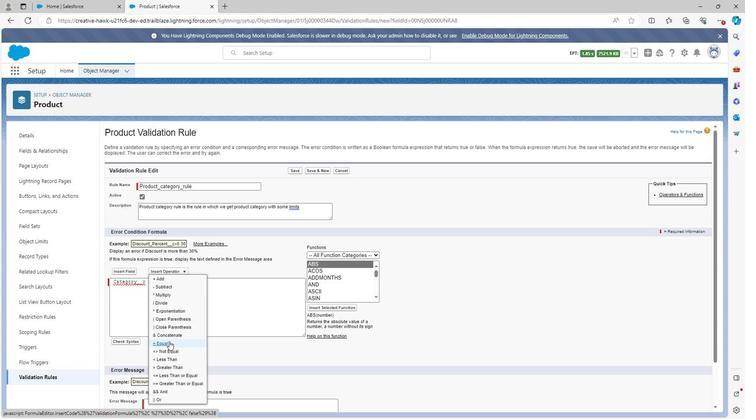 
Action: Mouse pressed left at (164, 340)
Screenshot: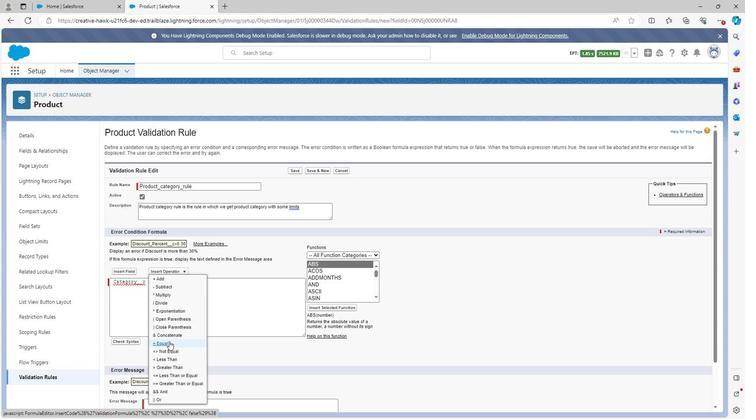 
Action: Mouse moved to (310, 258)
Screenshot: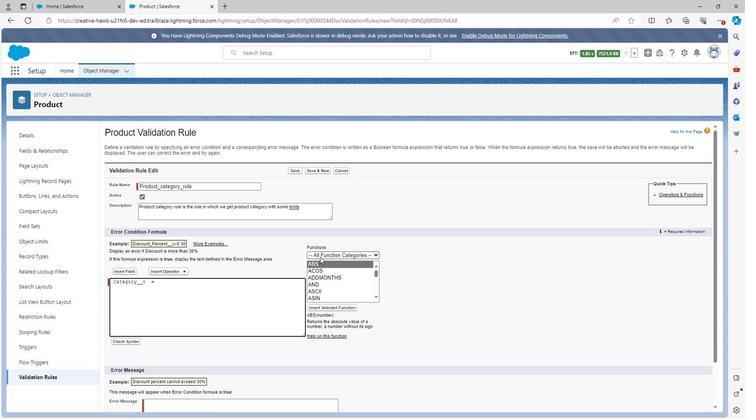 
Action: Mouse pressed left at (310, 258)
Screenshot: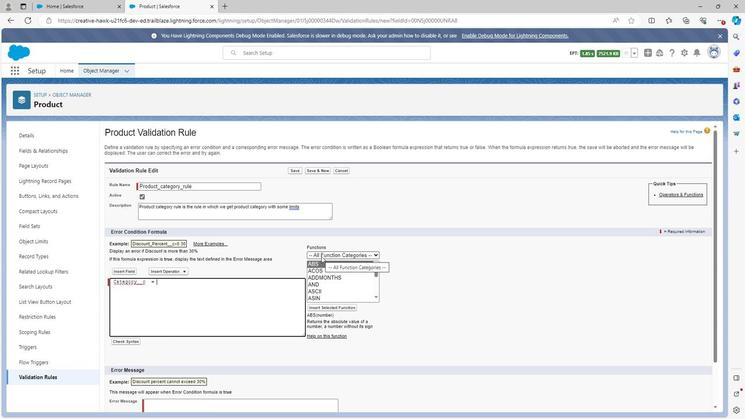 
Action: Mouse moved to (308, 291)
Screenshot: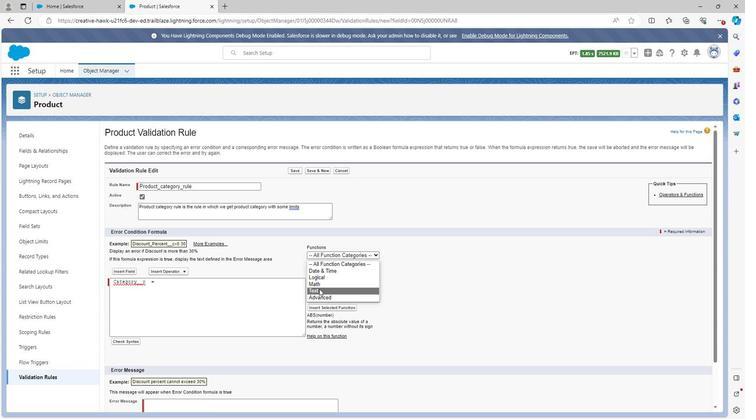 
Action: Mouse pressed left at (308, 291)
Screenshot: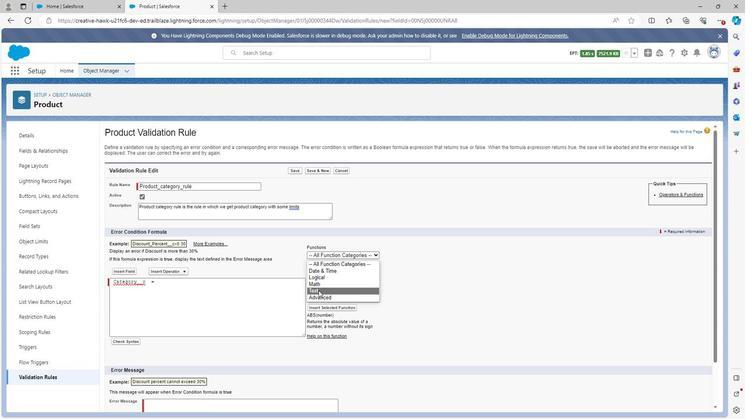 
Action: Mouse moved to (314, 277)
Screenshot: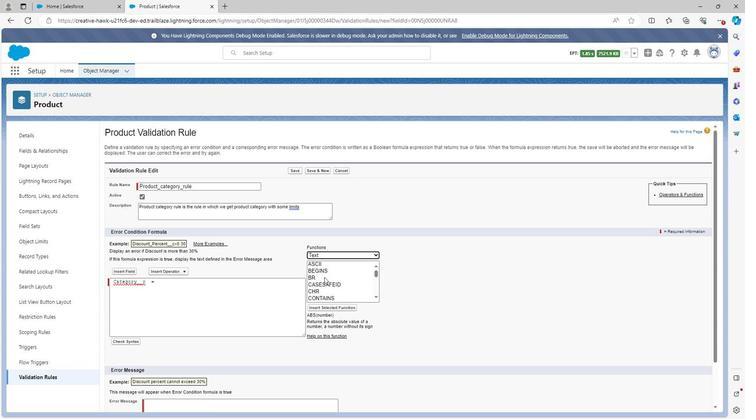 
Action: Mouse scrolled (314, 277) with delta (0, 0)
Screenshot: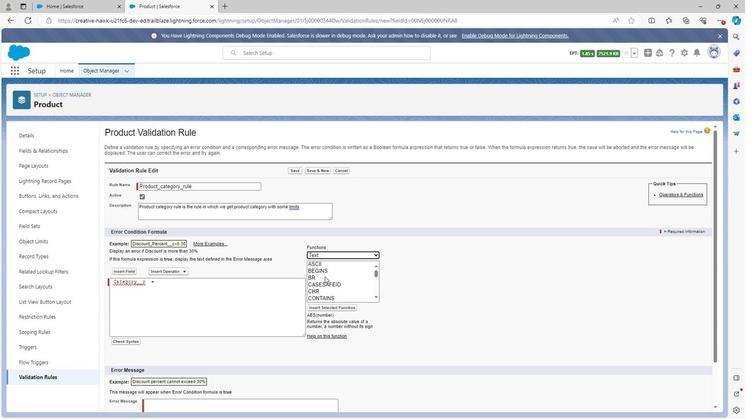 
Action: Mouse scrolled (314, 277) with delta (0, 0)
Screenshot: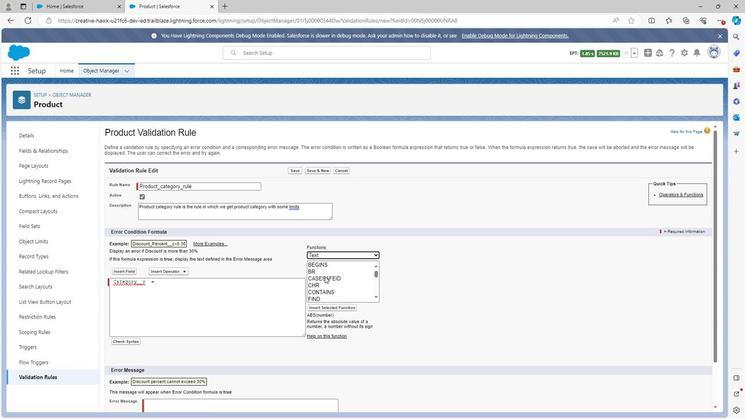 
Action: Mouse scrolled (314, 277) with delta (0, 0)
Screenshot: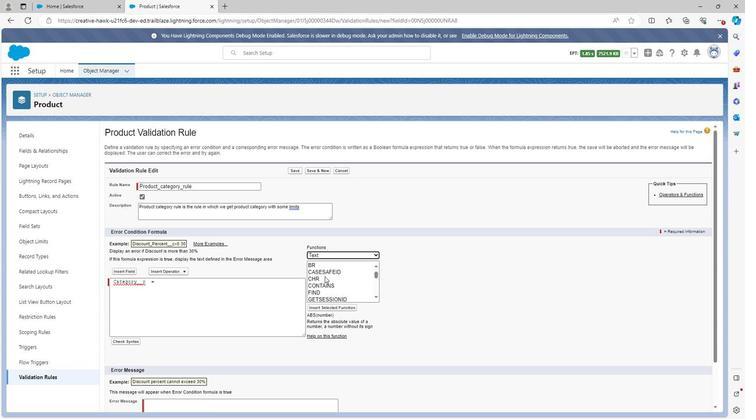 
Action: Mouse scrolled (314, 277) with delta (0, 0)
Screenshot: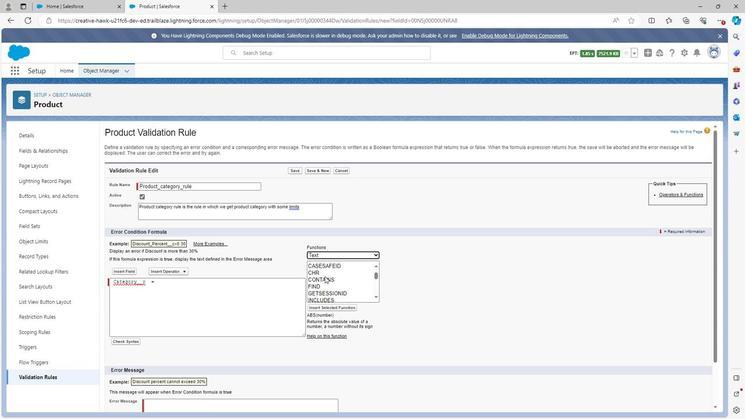 
Action: Mouse scrolled (314, 277) with delta (0, 0)
Screenshot: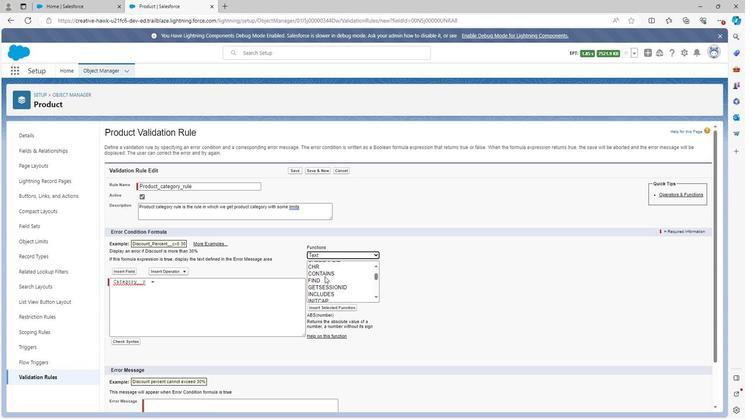 
Action: Mouse scrolled (314, 277) with delta (0, 0)
Screenshot: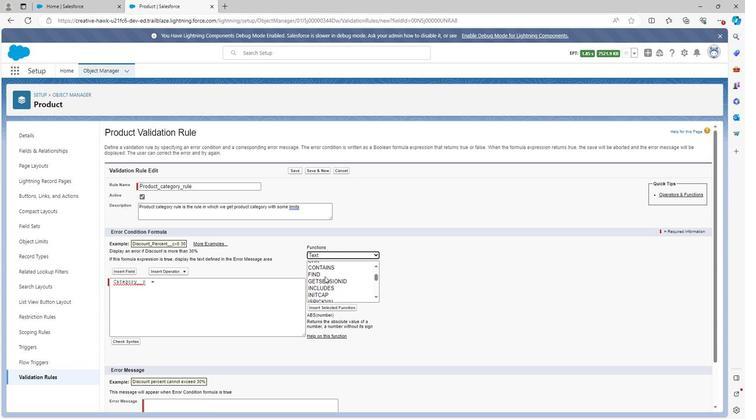 
Action: Mouse scrolled (314, 277) with delta (0, 0)
Screenshot: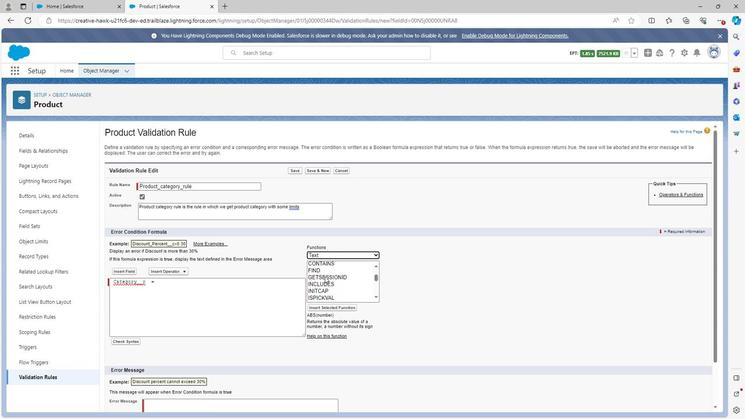 
Action: Mouse scrolled (314, 277) with delta (0, 0)
Screenshot: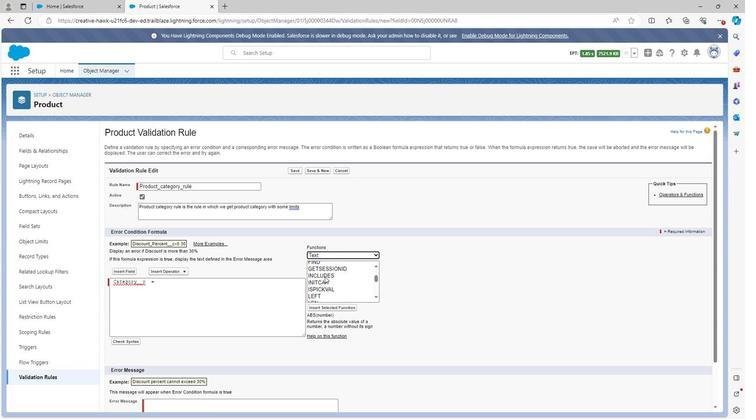 
Action: Mouse scrolled (314, 277) with delta (0, 0)
Screenshot: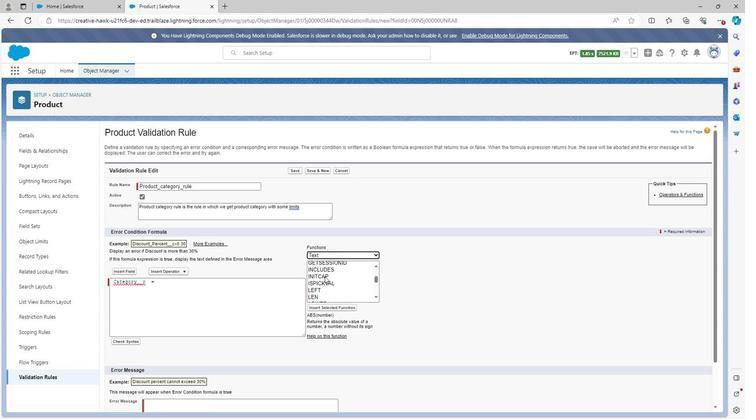 
Action: Mouse scrolled (314, 277) with delta (0, 0)
Screenshot: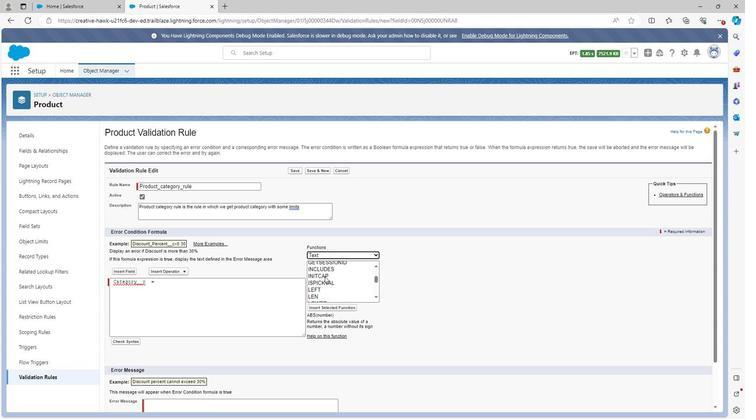 
Action: Mouse scrolled (314, 277) with delta (0, 0)
Screenshot: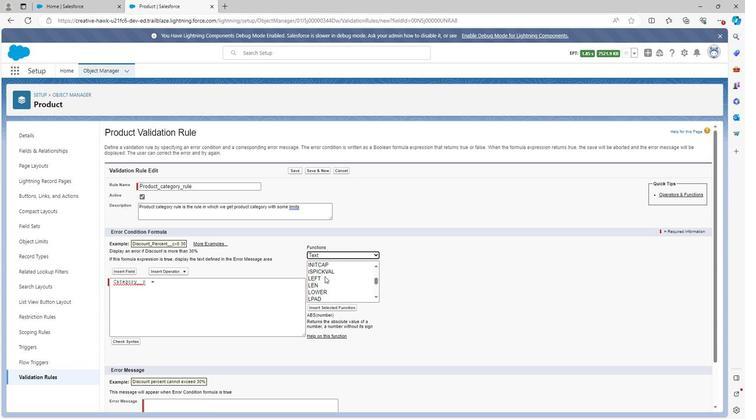 
Action: Mouse scrolled (314, 277) with delta (0, 0)
Screenshot: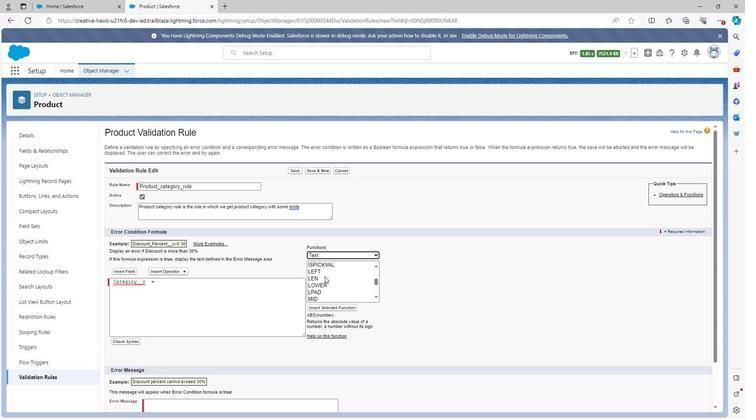
Action: Mouse scrolled (314, 277) with delta (0, 0)
Screenshot: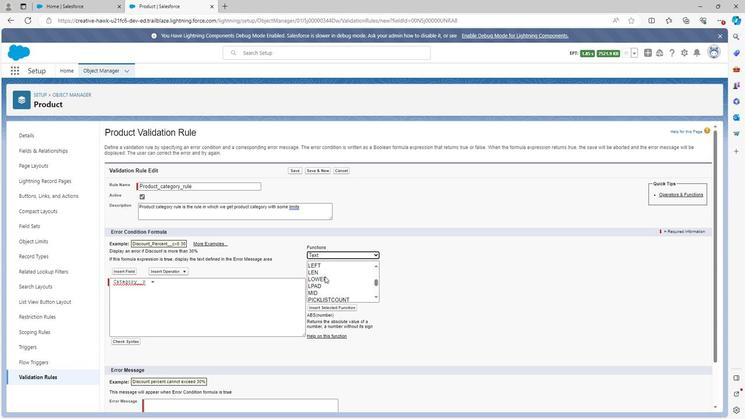 
Action: Mouse scrolled (314, 277) with delta (0, 0)
Screenshot: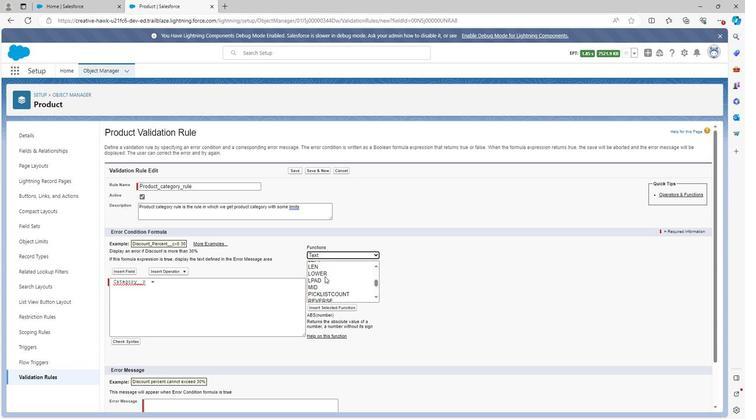 
Action: Mouse scrolled (314, 277) with delta (0, 0)
Screenshot: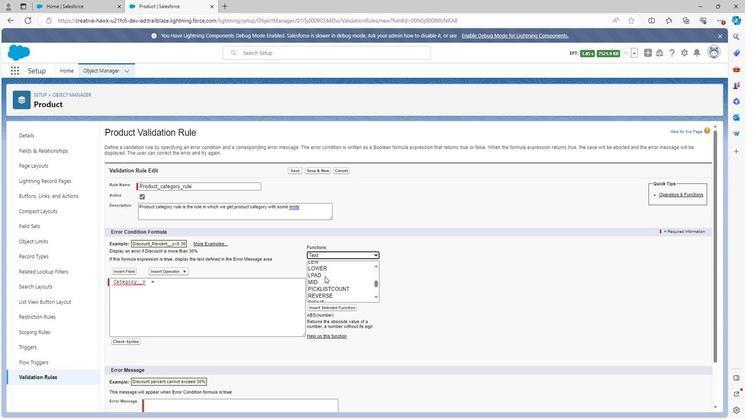 
Action: Mouse scrolled (314, 277) with delta (0, 0)
Screenshot: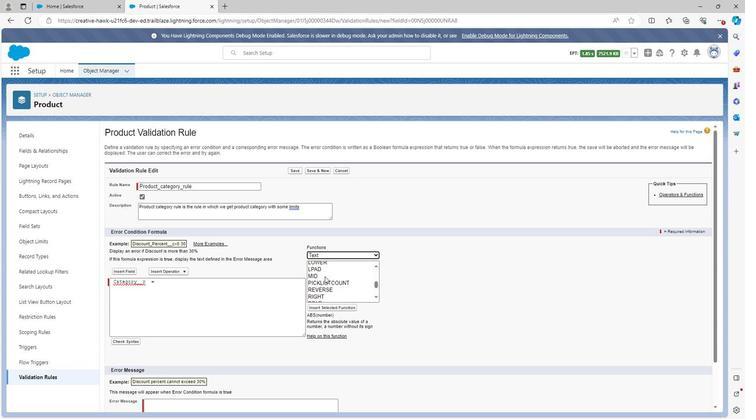 
Action: Mouse scrolled (314, 277) with delta (0, 0)
Screenshot: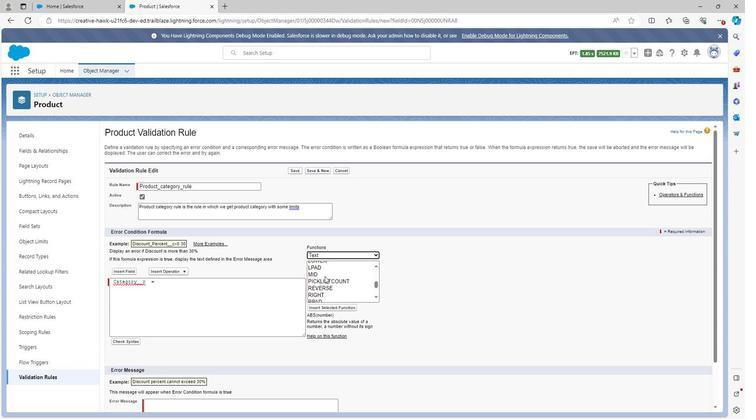 
Action: Mouse scrolled (314, 277) with delta (0, 0)
Screenshot: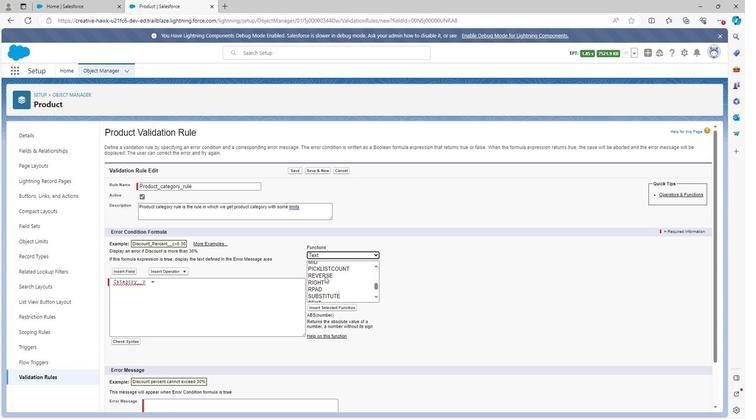 
Action: Mouse scrolled (314, 277) with delta (0, 0)
Screenshot: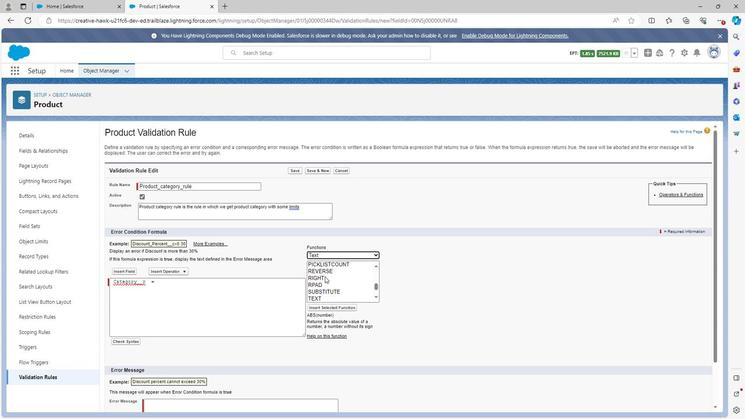 
Action: Mouse moved to (314, 277)
Screenshot: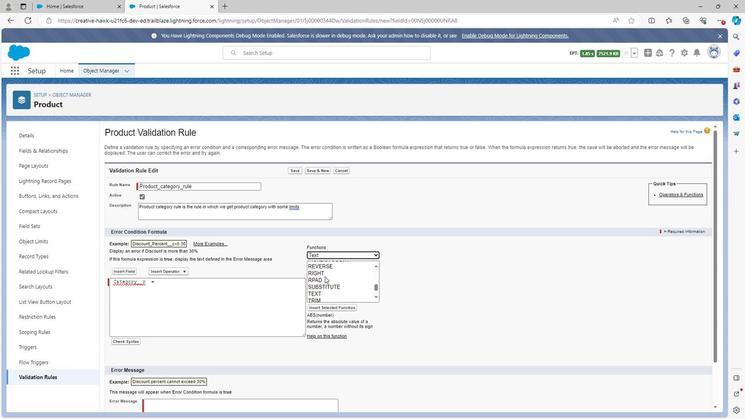 
Action: Mouse scrolled (314, 277) with delta (0, 0)
Screenshot: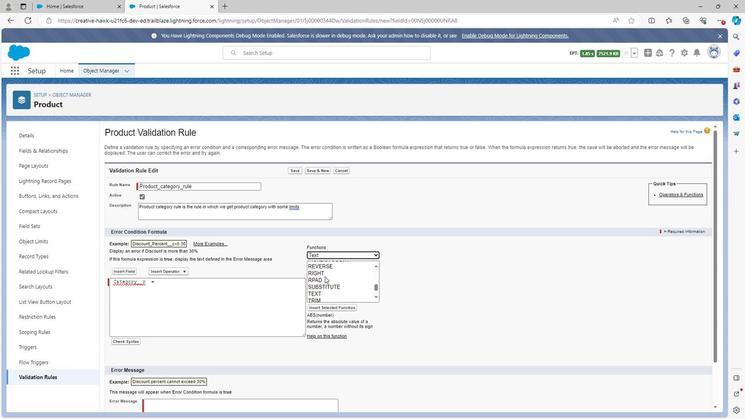 
Action: Mouse scrolled (314, 277) with delta (0, 0)
Screenshot: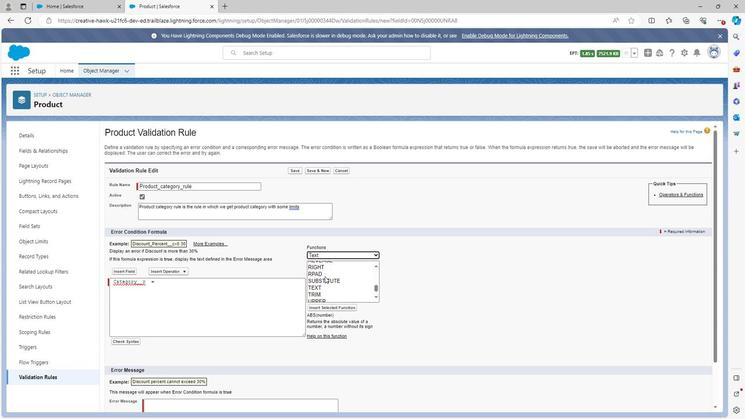 
Action: Mouse scrolled (314, 277) with delta (0, 0)
Screenshot: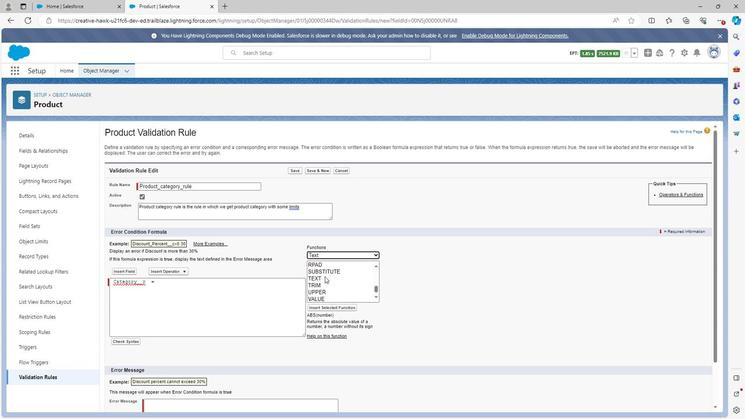 
Action: Mouse moved to (309, 292)
Screenshot: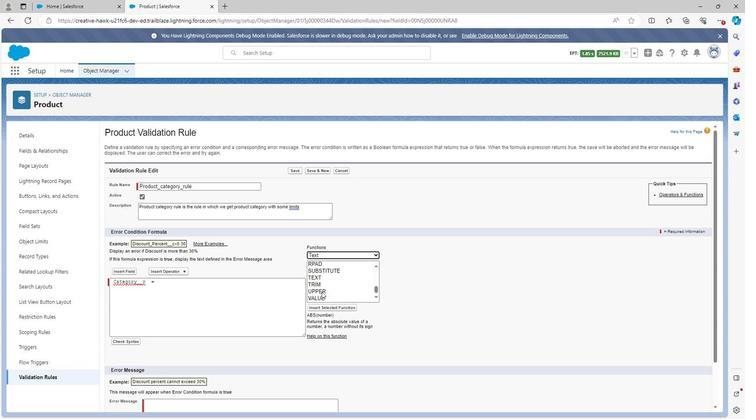 
Action: Mouse pressed left at (309, 292)
Screenshot: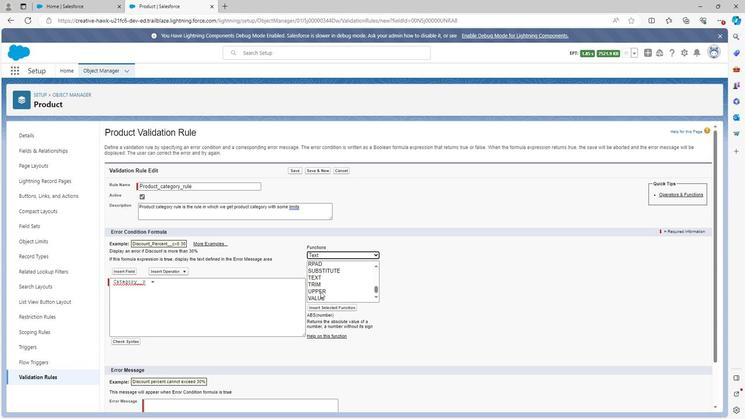 
Action: Mouse moved to (329, 309)
Screenshot: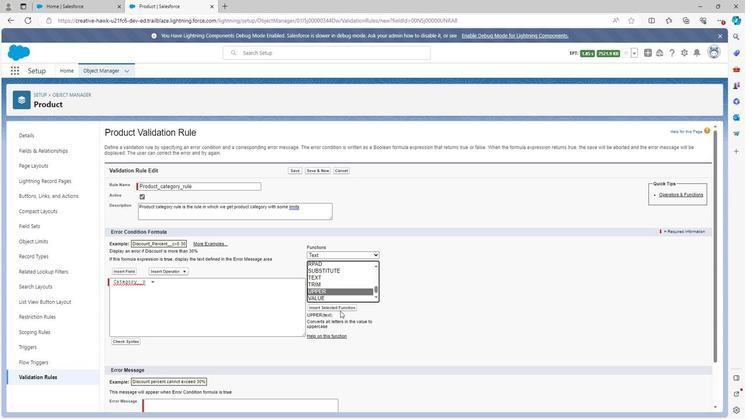 
Action: Mouse pressed left at (329, 309)
Screenshot: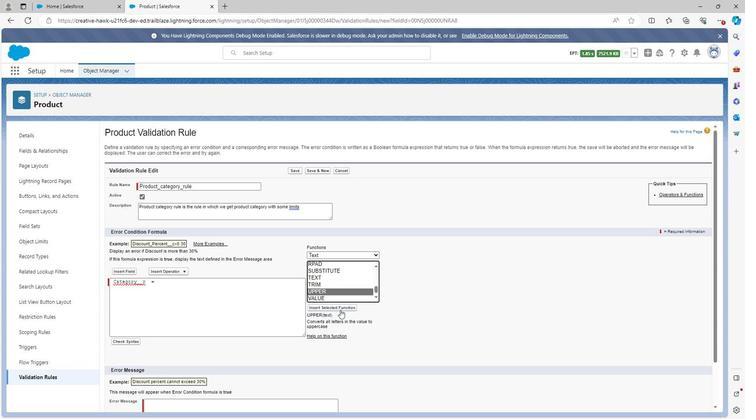 
Action: Mouse moved to (128, 283)
Screenshot: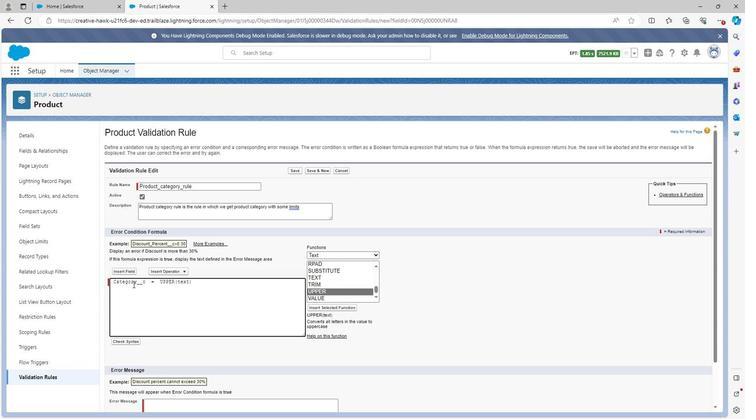 
Action: Mouse pressed left at (128, 283)
Screenshot: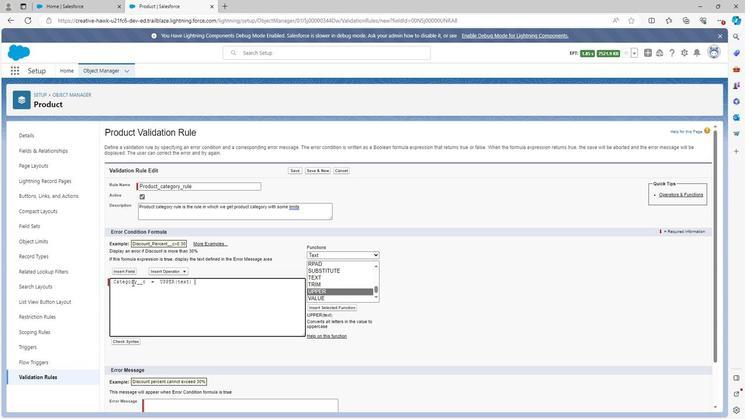 
Action: Mouse moved to (131, 283)
Screenshot: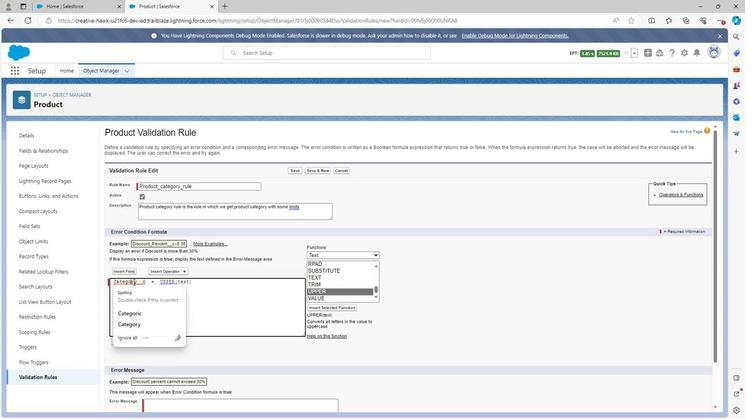 
Action: Key pressed ctrl+C
Screenshot: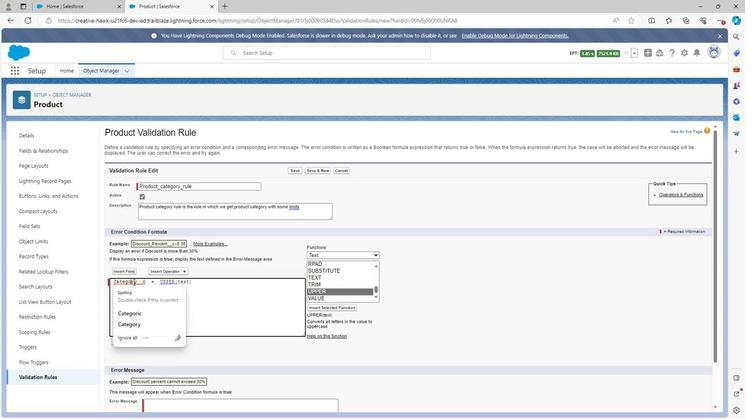 
Action: Mouse moved to (178, 281)
Screenshot: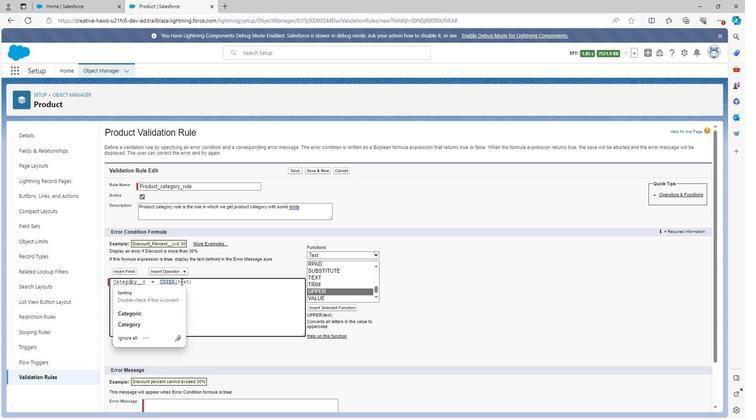 
Action: Mouse pressed left at (178, 281)
Screenshot: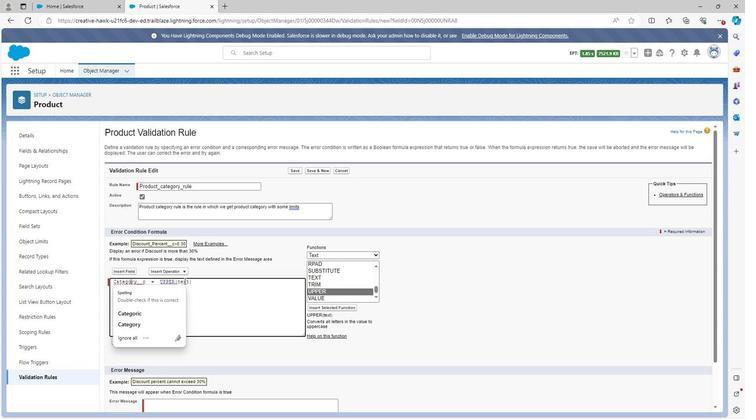 
Action: Mouse pressed left at (178, 281)
Screenshot: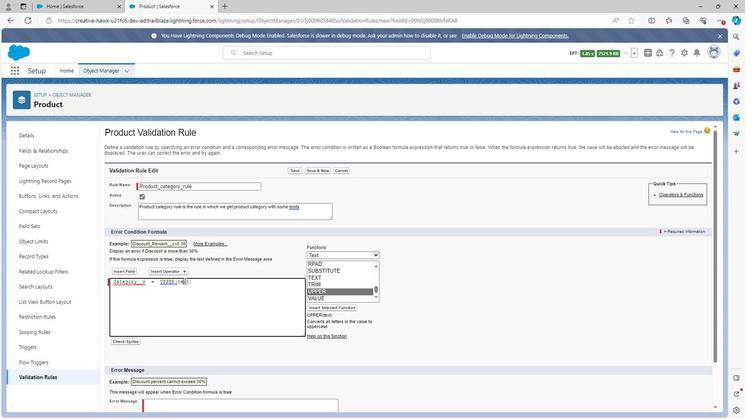 
Action: Key pressed ctrl+V
Screenshot: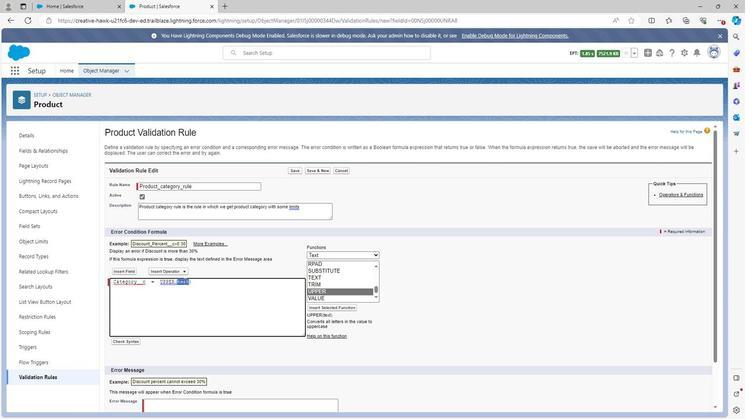 
Action: Mouse moved to (125, 339)
Screenshot: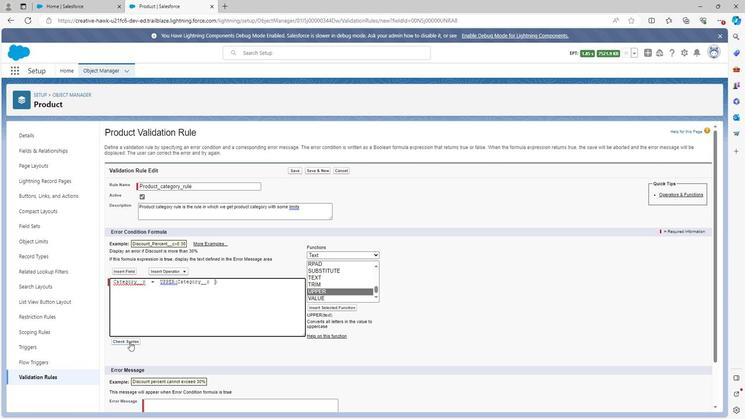 
Action: Mouse pressed left at (125, 339)
Screenshot: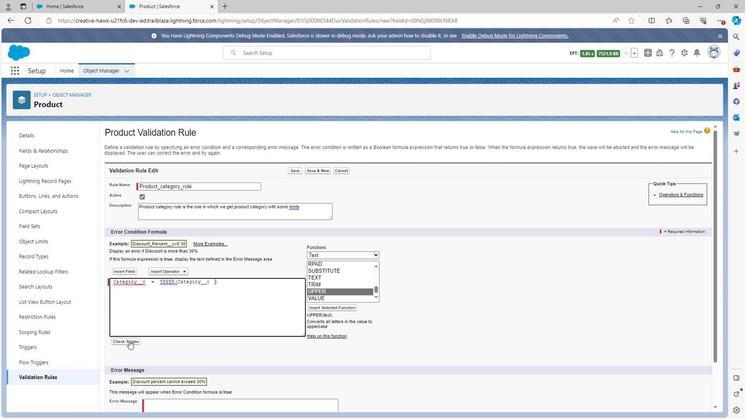 
Action: Mouse moved to (127, 337)
Screenshot: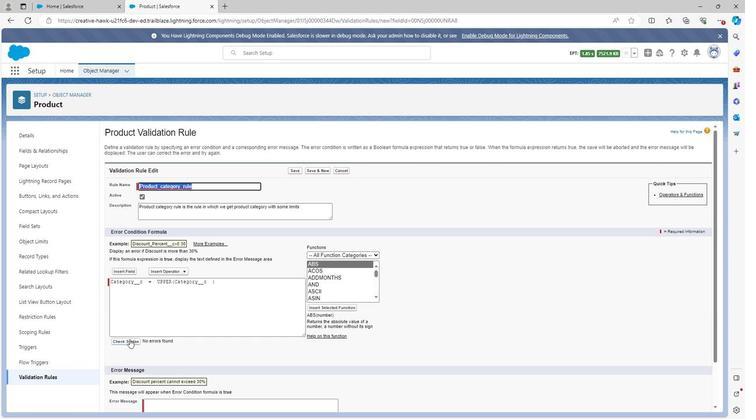 
Action: Mouse scrolled (127, 336) with delta (0, 0)
Screenshot: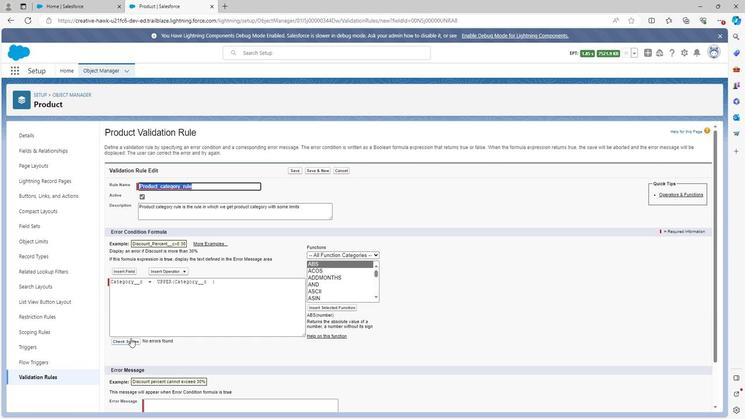 
Action: Mouse moved to (157, 363)
Screenshot: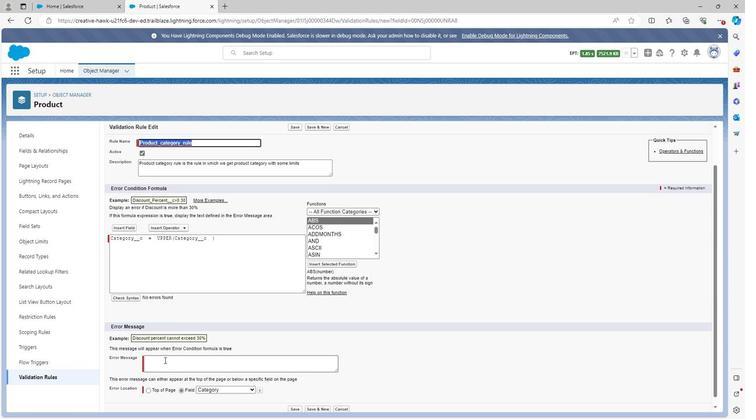 
Action: Mouse pressed left at (157, 363)
Screenshot: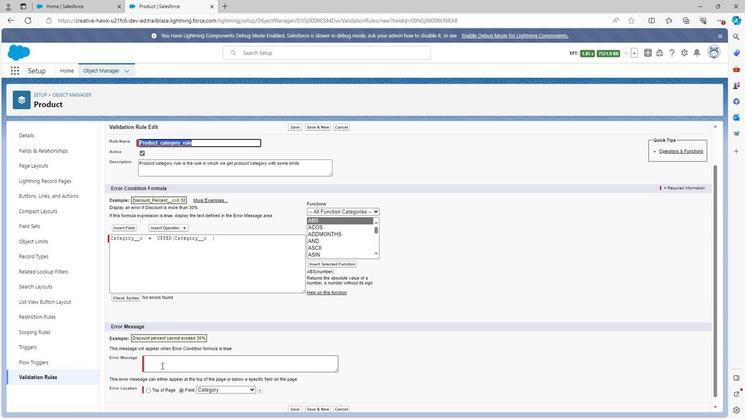 
Action: Mouse moved to (153, 362)
Screenshot: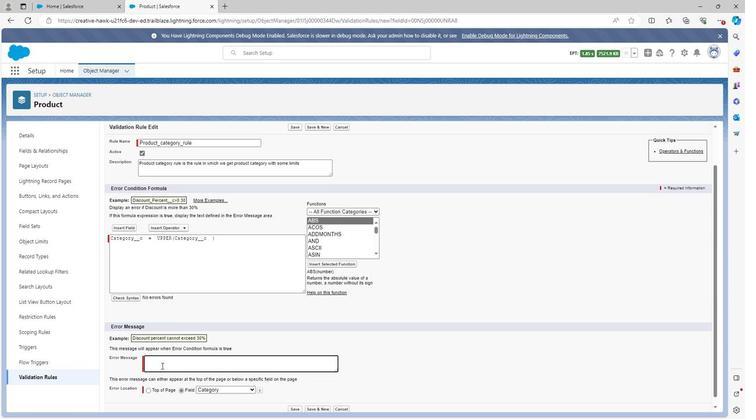 
Action: Key pressed <Key.shift>Product<Key.space>category<Key.space>shoulb=<Key.backspace><Key.backspace>d<Key.space>be<Key.space>in<Key.space>upper<Key.space>case
Screenshot: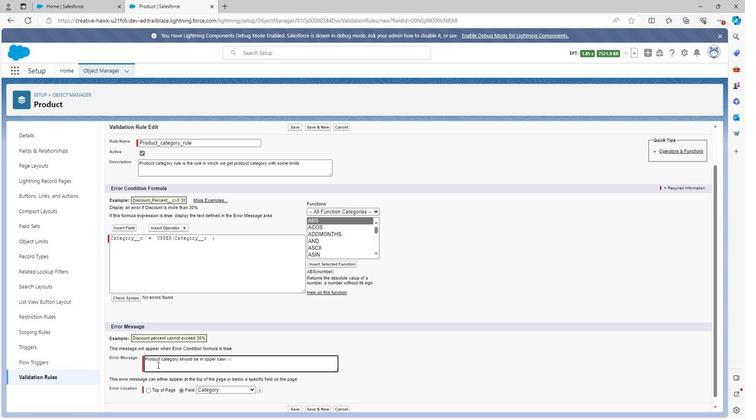 
Action: Mouse moved to (249, 417)
Screenshot: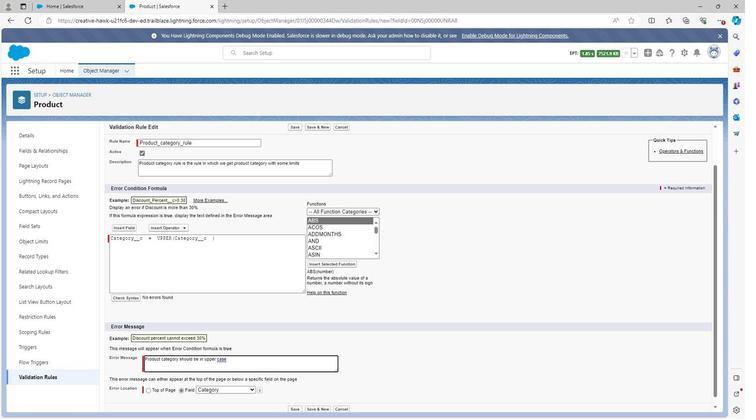 
Action: Mouse scrolled (249, 416) with delta (0, 0)
Screenshot: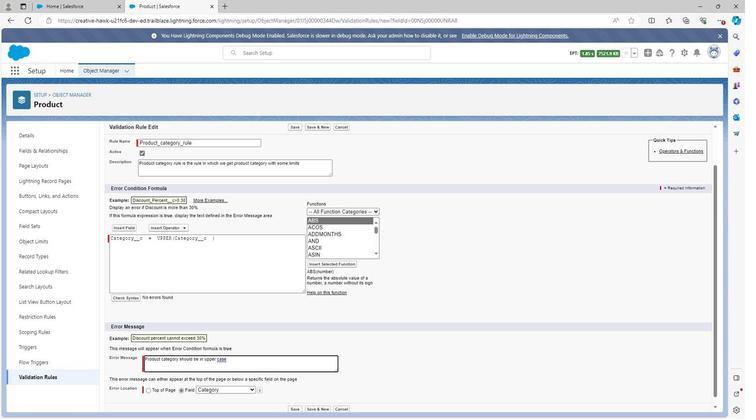 
Action: Mouse moved to (251, 416)
Screenshot: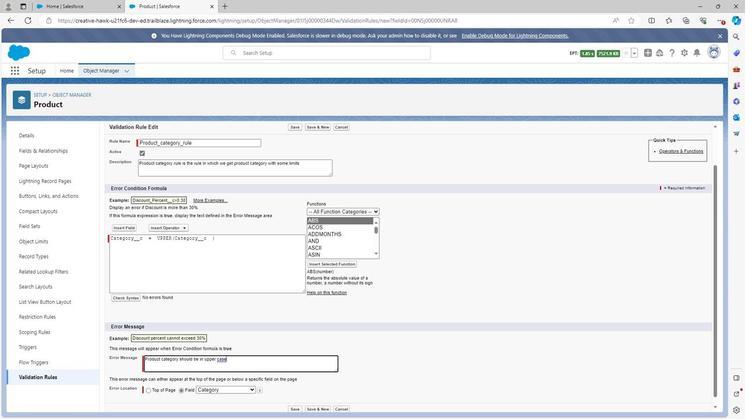 
Action: Mouse scrolled (251, 415) with delta (0, 0)
Screenshot: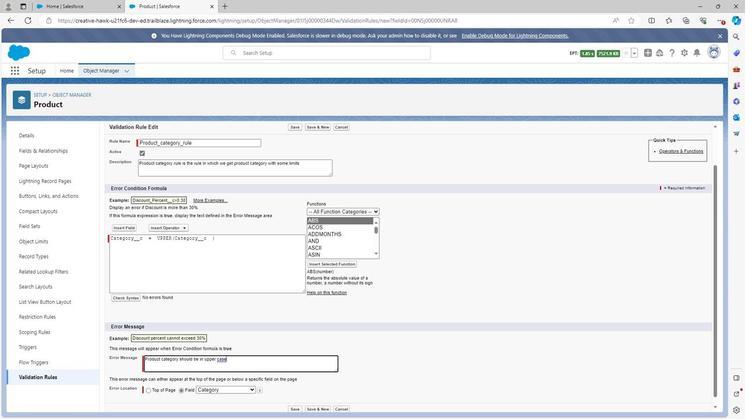 
Action: Mouse moved to (283, 392)
Screenshot: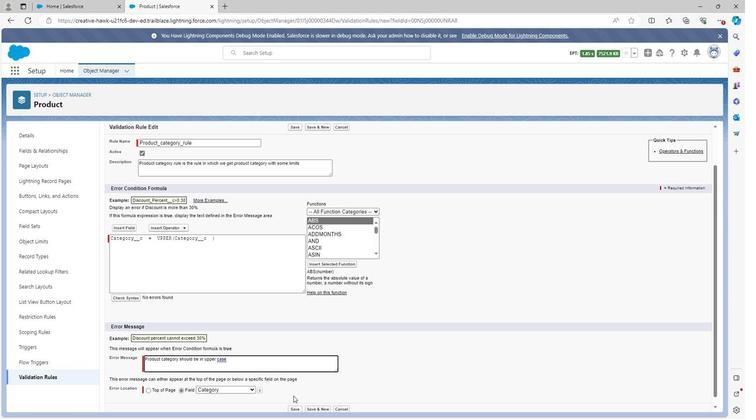 
Action: Mouse scrolled (283, 392) with delta (0, 0)
Screenshot: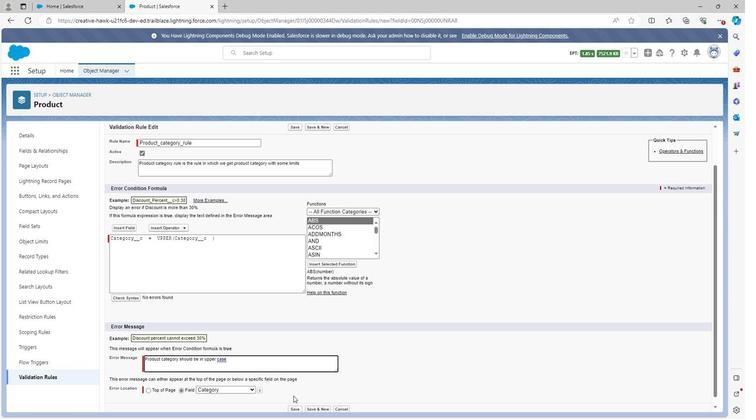 
Action: Mouse moved to (284, 399)
Screenshot: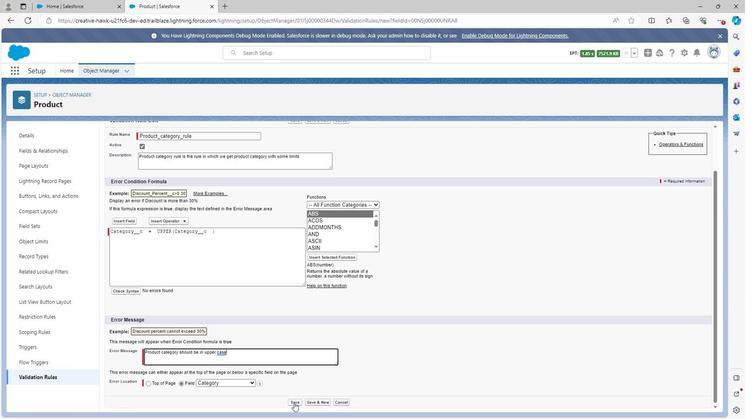 
Action: Mouse pressed left at (284, 399)
Screenshot: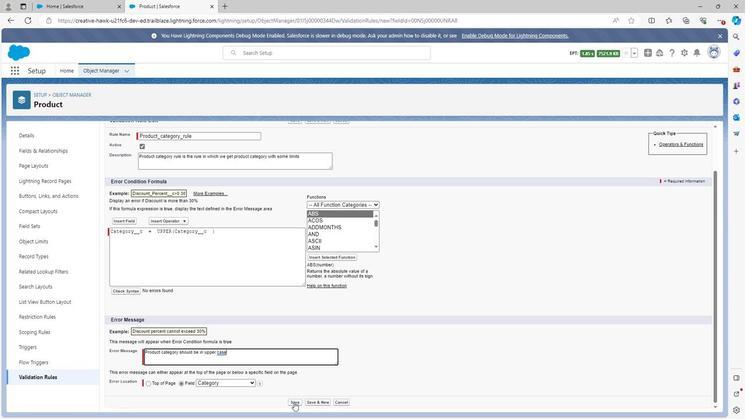
Action: Mouse moved to (99, 78)
Screenshot: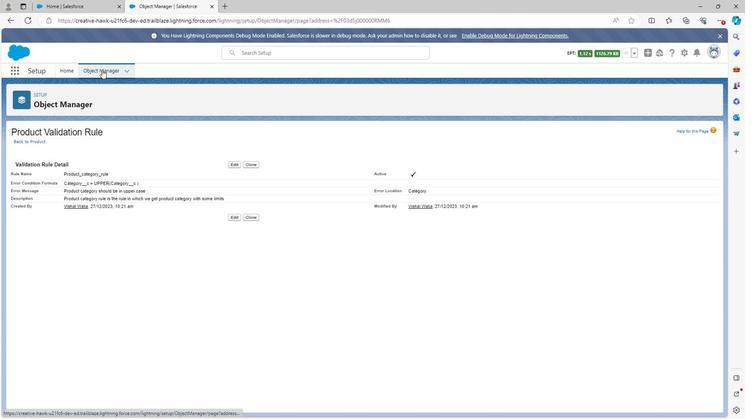
Action: Mouse pressed left at (99, 78)
Screenshot: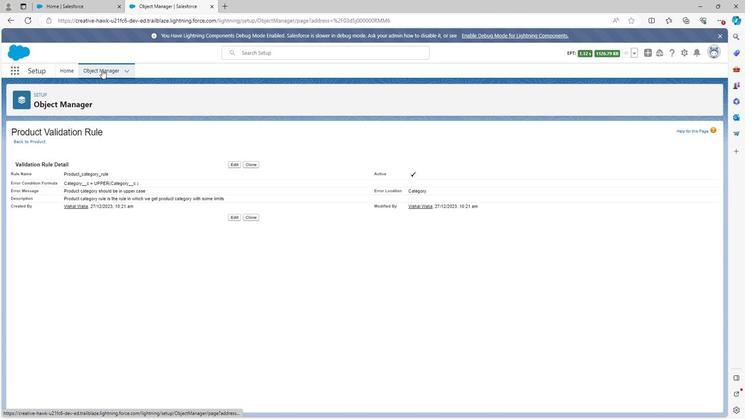 
Action: Mouse moved to (67, 331)
Screenshot: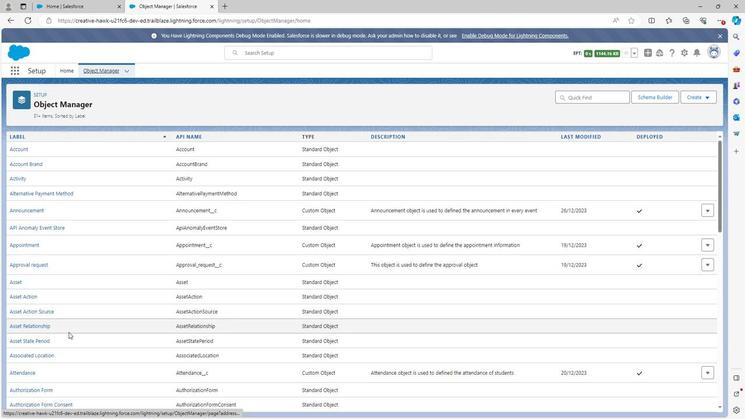 
Action: Mouse scrolled (67, 330) with delta (0, 0)
Screenshot: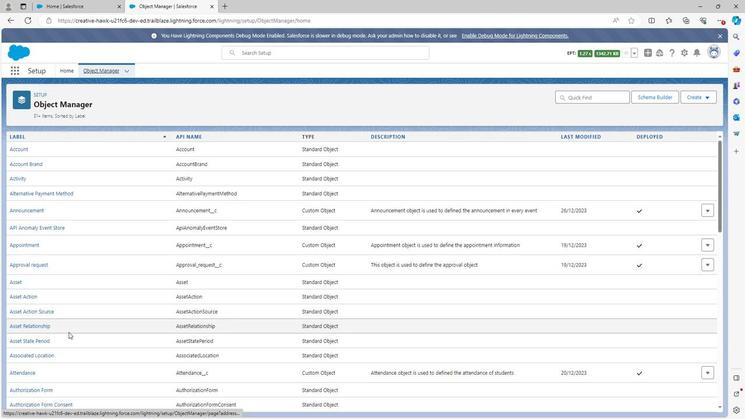 
Action: Mouse scrolled (67, 330) with delta (0, 0)
Screenshot: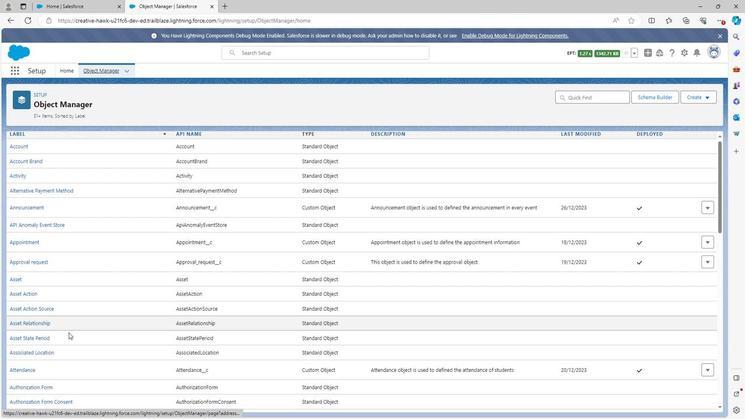 
Action: Mouse scrolled (67, 330) with delta (0, 0)
Screenshot: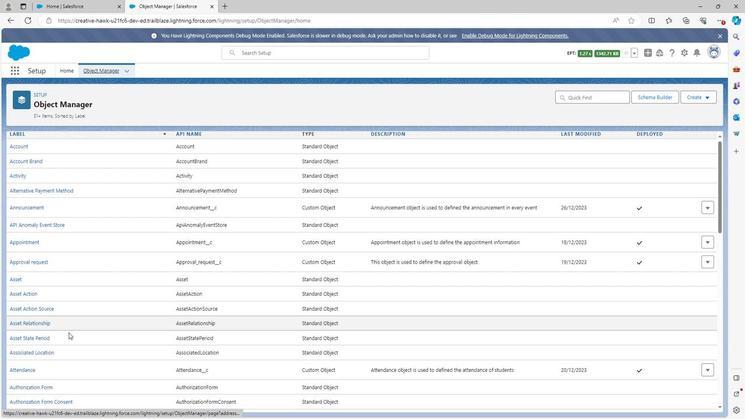 
Action: Mouse scrolled (67, 330) with delta (0, 0)
Screenshot: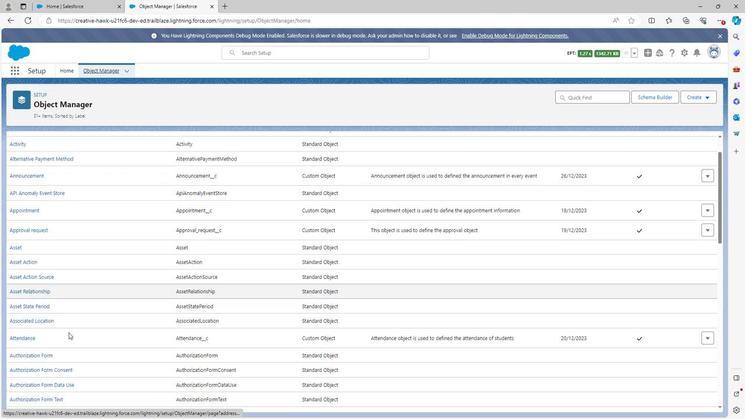 
Action: Mouse scrolled (67, 330) with delta (0, 0)
Screenshot: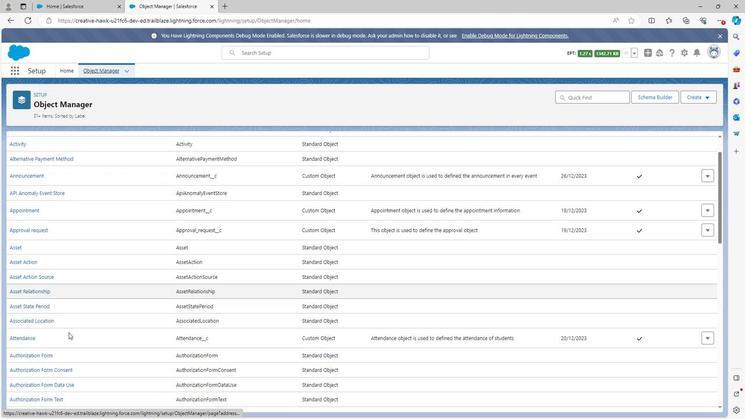 
Action: Mouse scrolled (67, 330) with delta (0, 0)
Screenshot: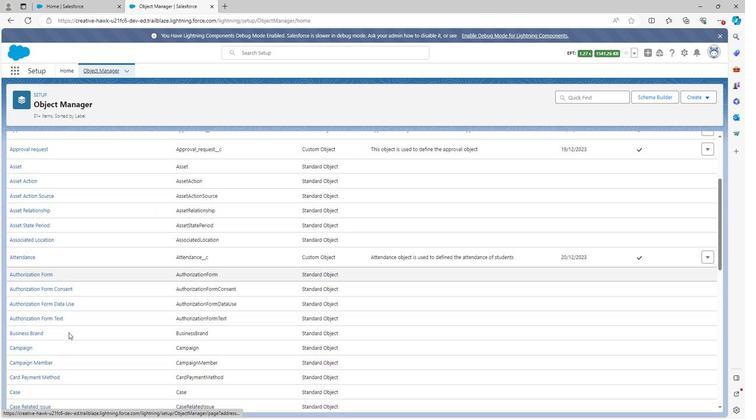 
Action: Mouse scrolled (67, 330) with delta (0, 0)
Screenshot: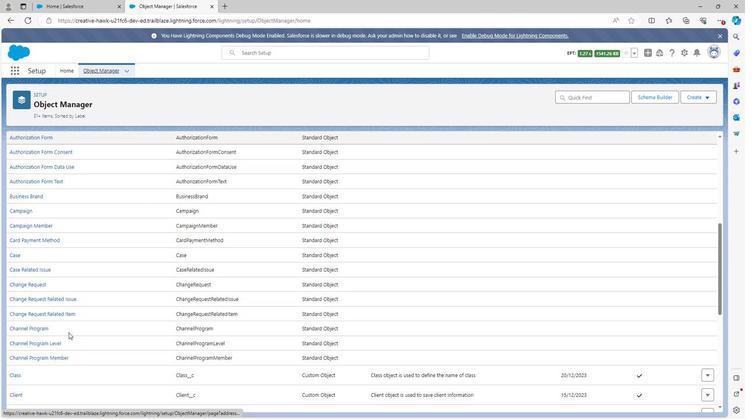 
Action: Mouse scrolled (67, 330) with delta (0, 0)
Screenshot: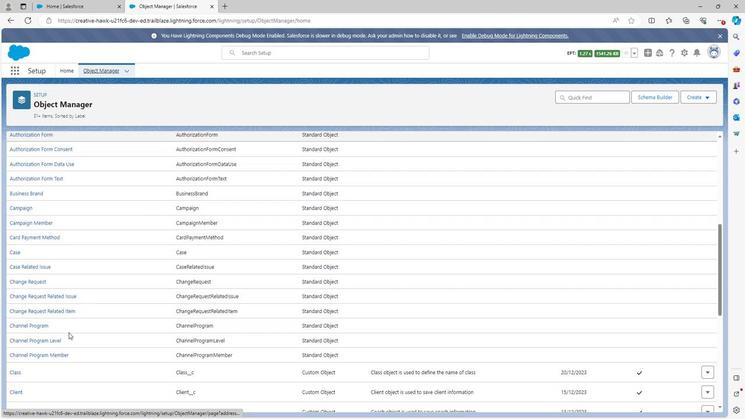 
Action: Mouse scrolled (67, 330) with delta (0, 0)
Screenshot: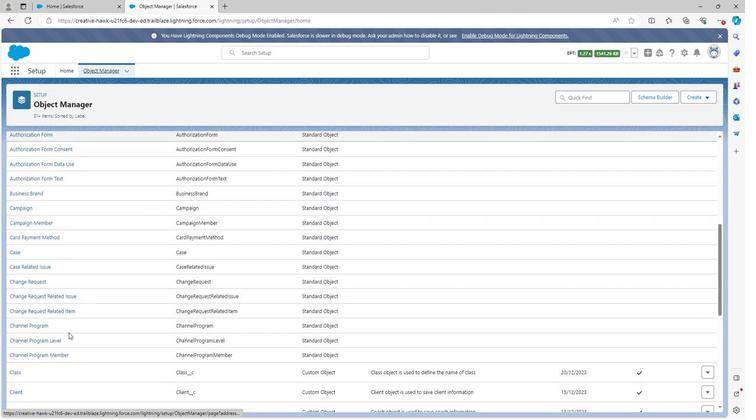 
Action: Mouse scrolled (67, 330) with delta (0, 0)
Screenshot: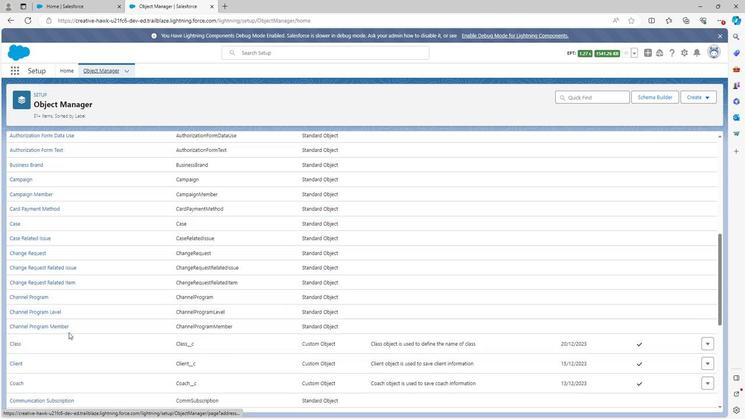 
Action: Mouse scrolled (67, 330) with delta (0, 0)
Screenshot: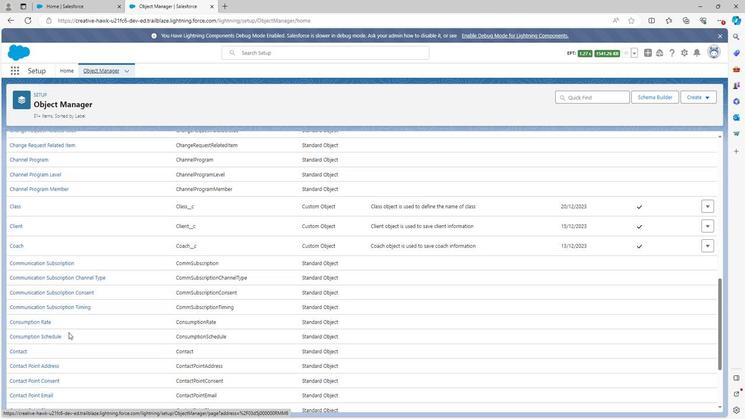 
Action: Mouse scrolled (67, 330) with delta (0, 0)
Screenshot: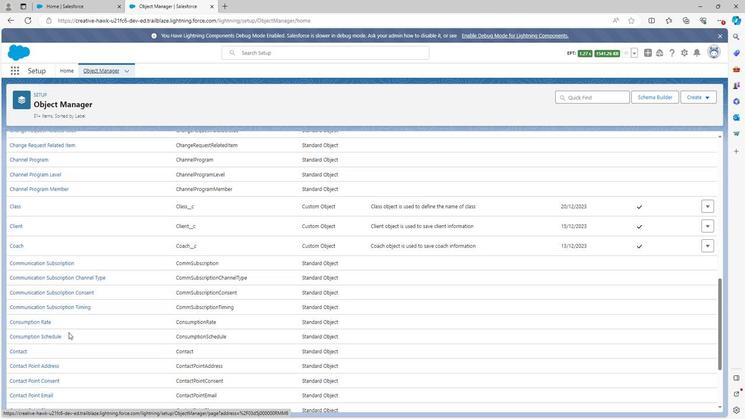 
Action: Mouse scrolled (67, 330) with delta (0, 0)
Screenshot: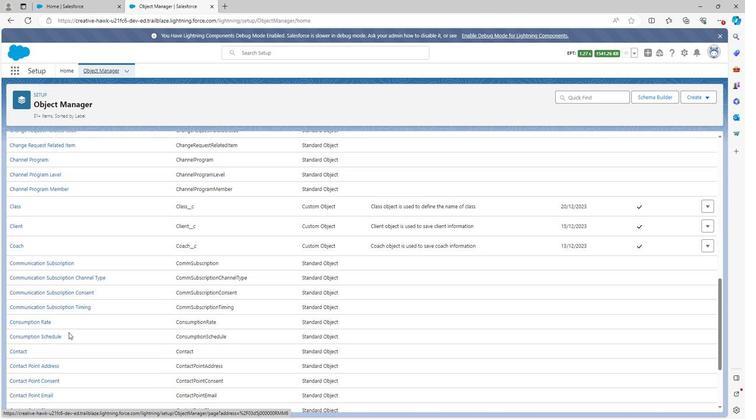 
Action: Mouse scrolled (67, 330) with delta (0, 0)
Screenshot: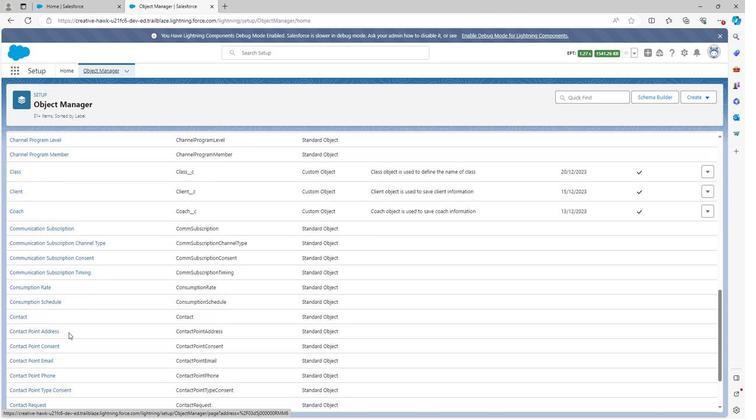 
Action: Mouse scrolled (67, 330) with delta (0, 0)
Screenshot: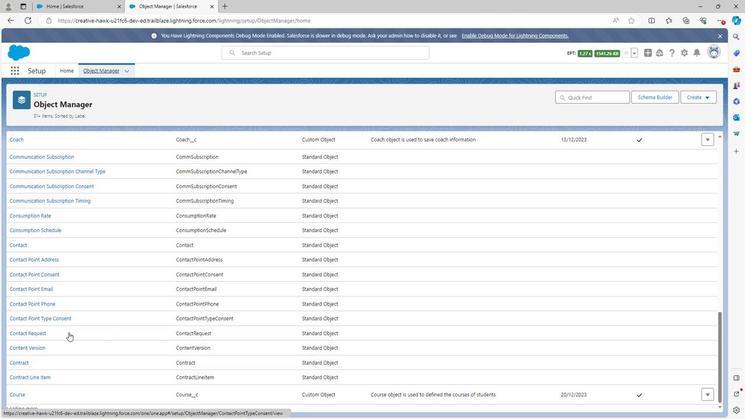 
Action: Mouse scrolled (67, 330) with delta (0, 0)
Screenshot: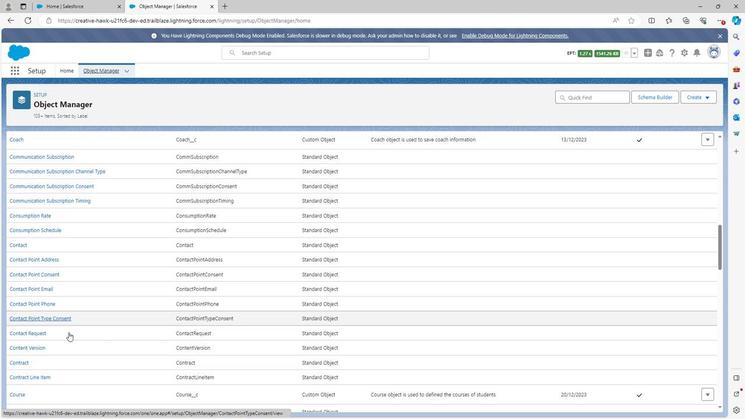 
Action: Mouse scrolled (67, 330) with delta (0, 0)
Screenshot: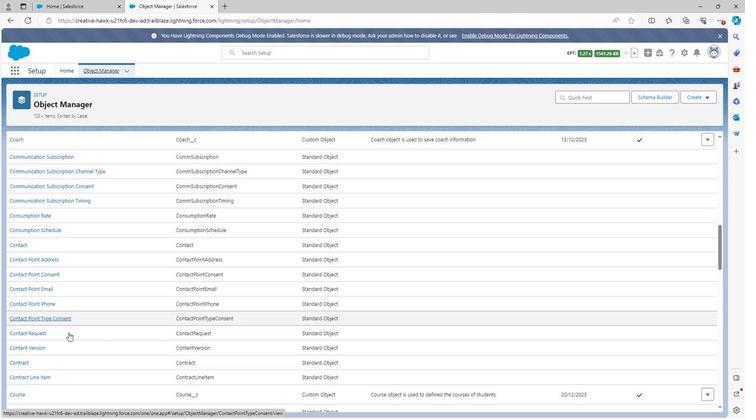 
Action: Mouse scrolled (67, 330) with delta (0, 0)
Screenshot: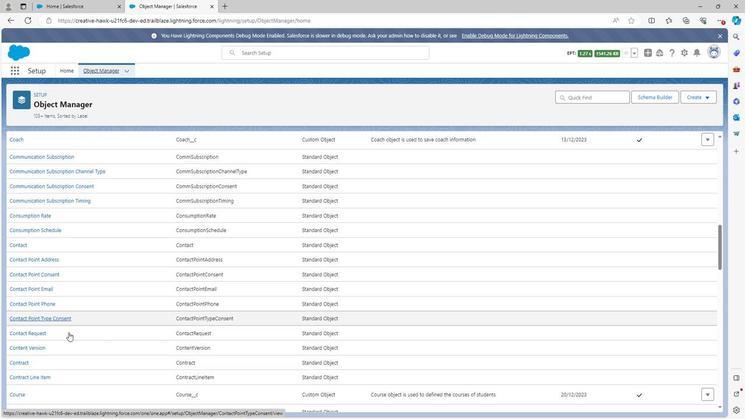 
Action: Mouse scrolled (67, 330) with delta (0, 0)
Screenshot: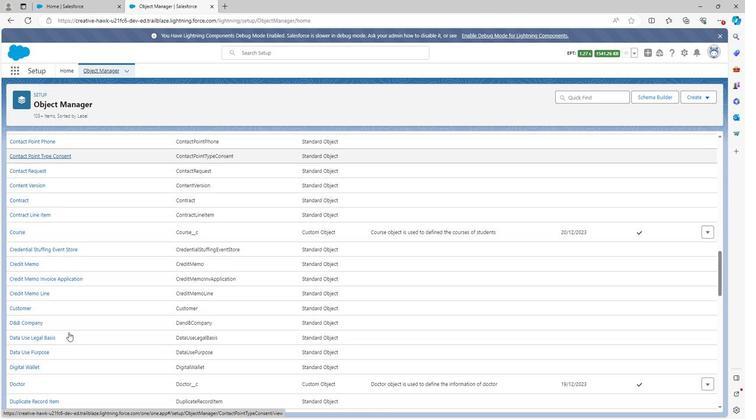 
Action: Mouse scrolled (67, 330) with delta (0, 0)
Screenshot: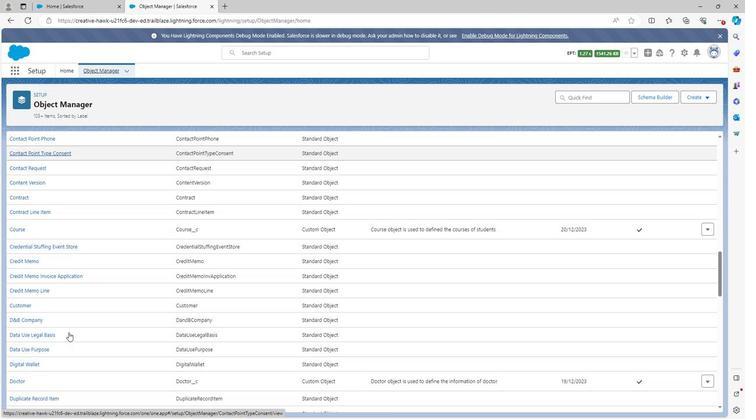 
Action: Mouse scrolled (67, 330) with delta (0, 0)
Screenshot: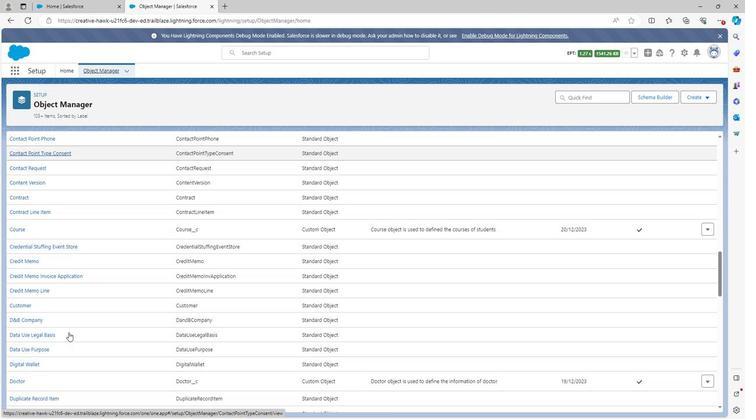 
Action: Mouse scrolled (67, 330) with delta (0, 0)
Screenshot: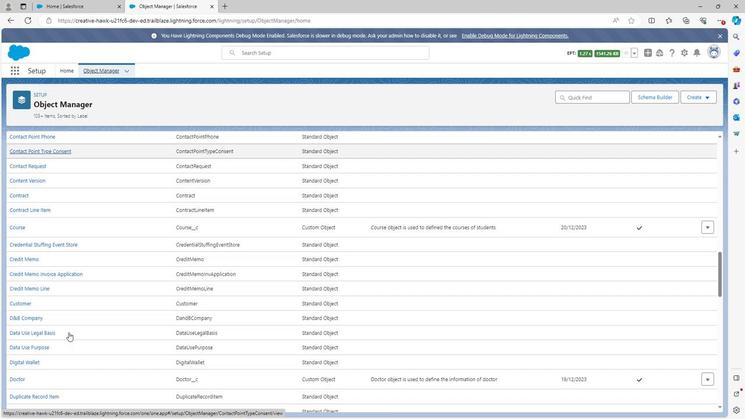 
Action: Mouse scrolled (67, 330) with delta (0, 0)
Screenshot: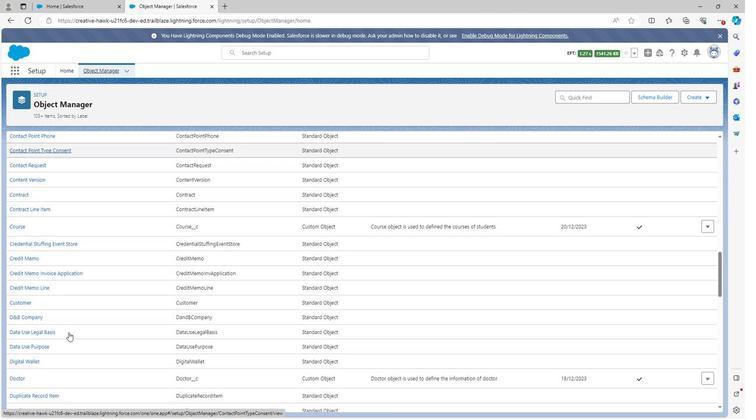 
Action: Mouse scrolled (67, 330) with delta (0, 0)
Screenshot: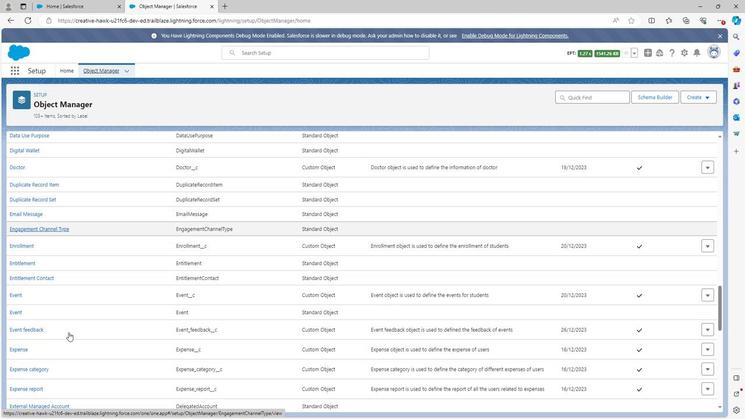 
Action: Mouse scrolled (67, 330) with delta (0, 0)
Screenshot: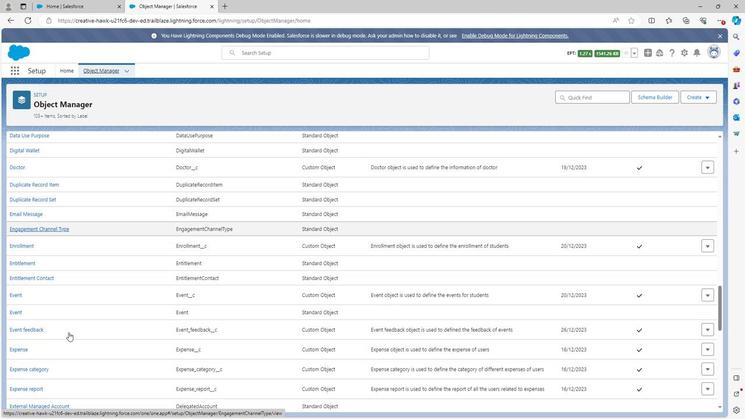 
Action: Mouse scrolled (67, 330) with delta (0, 0)
Screenshot: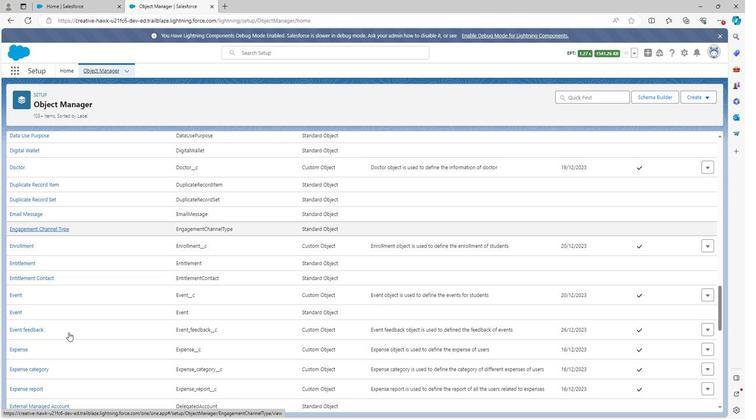
Action: Mouse scrolled (67, 330) with delta (0, 0)
Screenshot: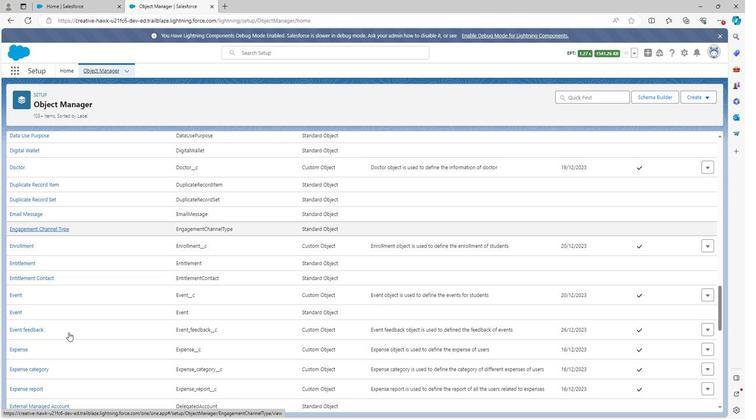
Action: Mouse scrolled (67, 330) with delta (0, 0)
Screenshot: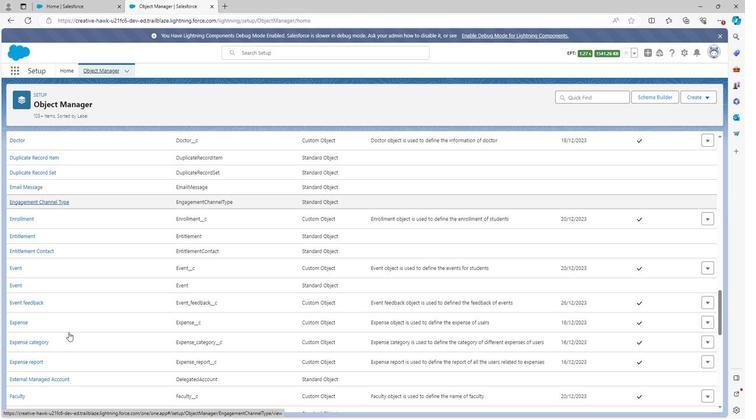 
Action: Mouse scrolled (67, 330) with delta (0, 0)
Screenshot: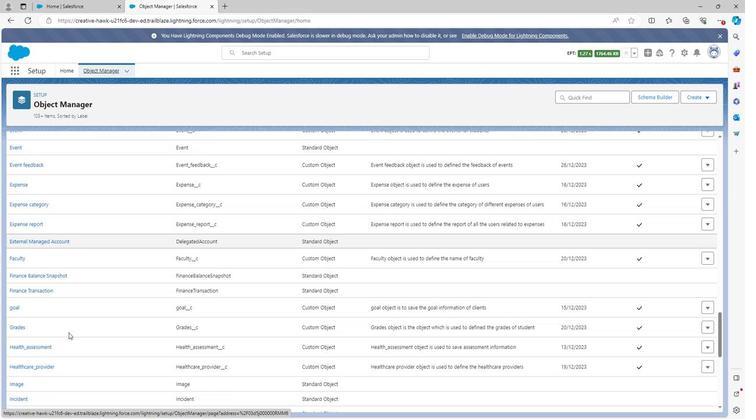 
Action: Mouse scrolled (67, 330) with delta (0, 0)
Screenshot: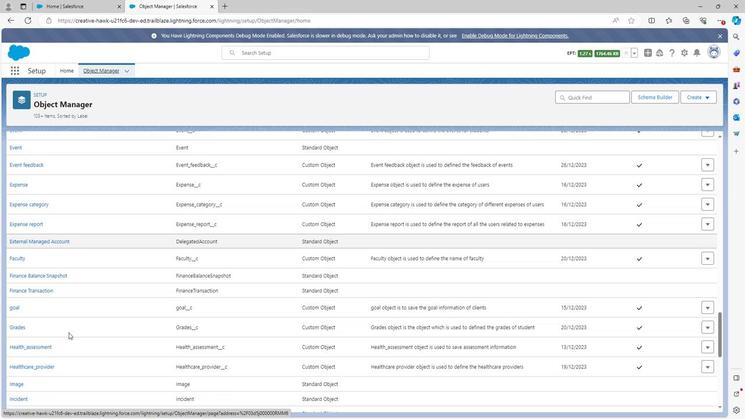 
Action: Mouse scrolled (67, 330) with delta (0, 0)
Screenshot: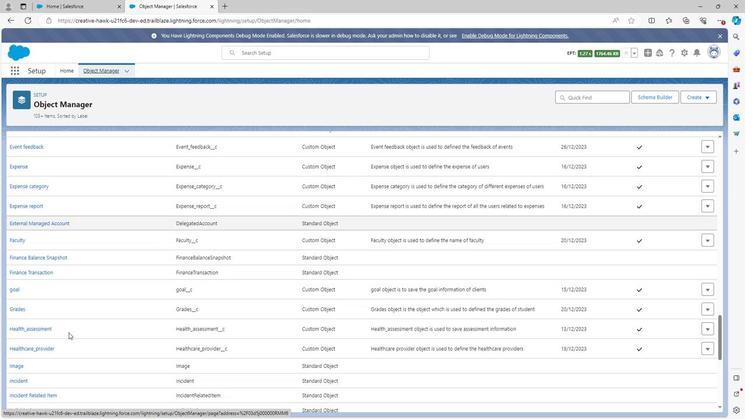 
Action: Mouse scrolled (67, 330) with delta (0, 0)
Screenshot: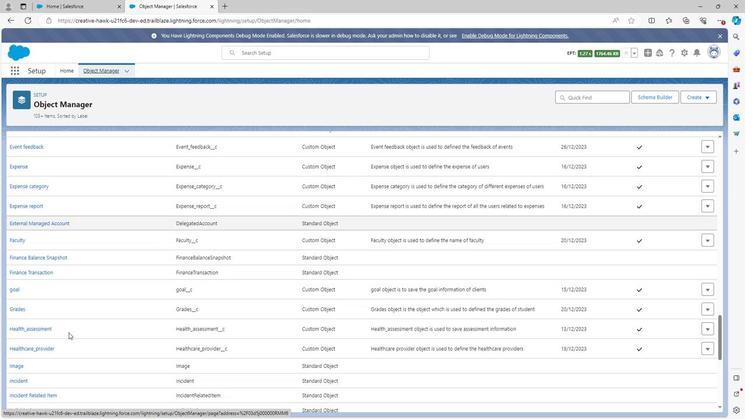 
Action: Mouse scrolled (67, 330) with delta (0, 0)
Screenshot: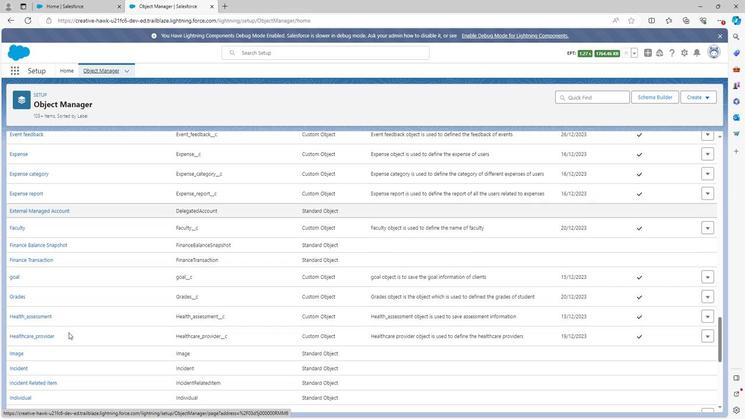 
Action: Mouse scrolled (67, 330) with delta (0, 0)
Screenshot: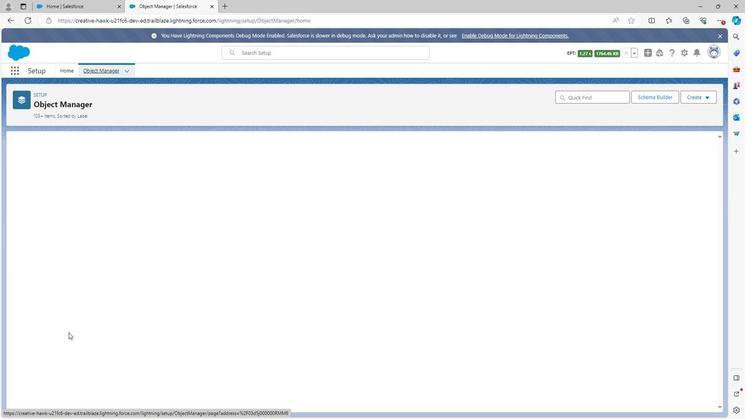 
Action: Mouse scrolled (67, 330) with delta (0, 0)
Screenshot: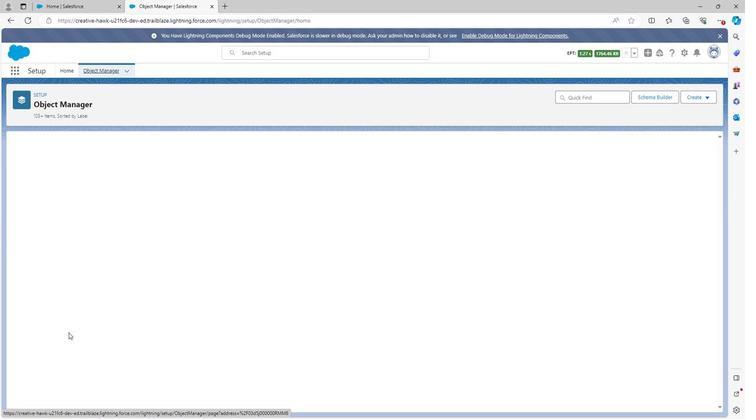 
Action: Mouse scrolled (67, 330) with delta (0, 0)
Screenshot: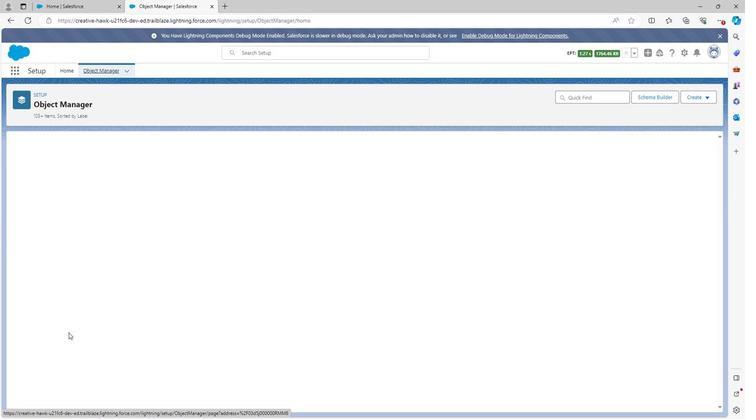 
Action: Mouse scrolled (67, 330) with delta (0, 0)
Screenshot: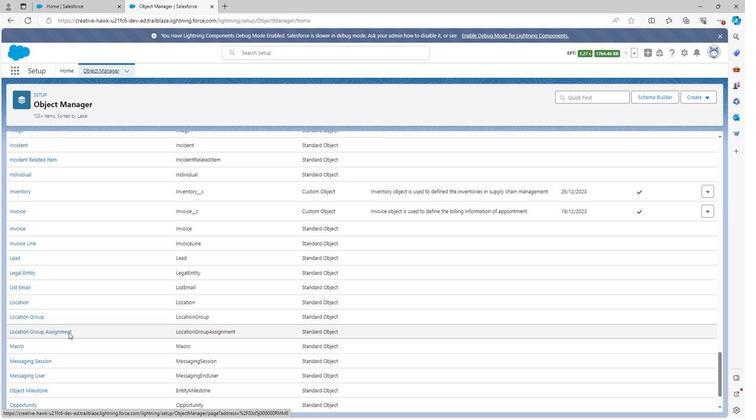 
Action: Mouse scrolled (67, 330) with delta (0, 0)
Screenshot: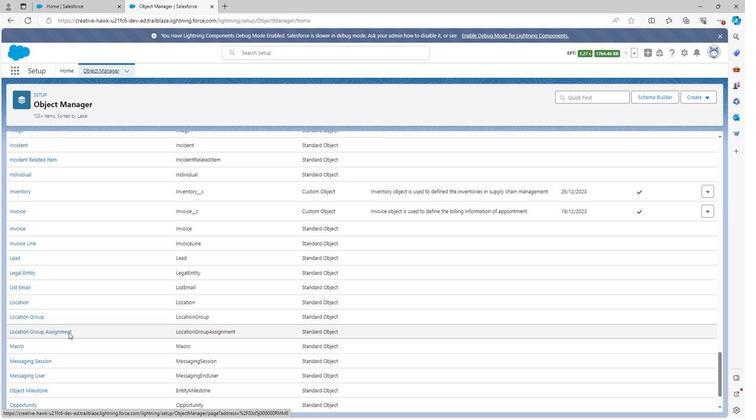 
Action: Mouse scrolled (67, 330) with delta (0, 0)
Screenshot: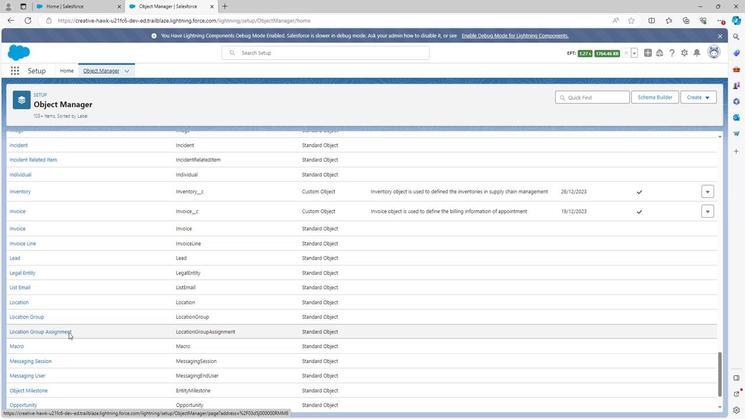 
Action: Mouse scrolled (67, 330) with delta (0, 0)
Screenshot: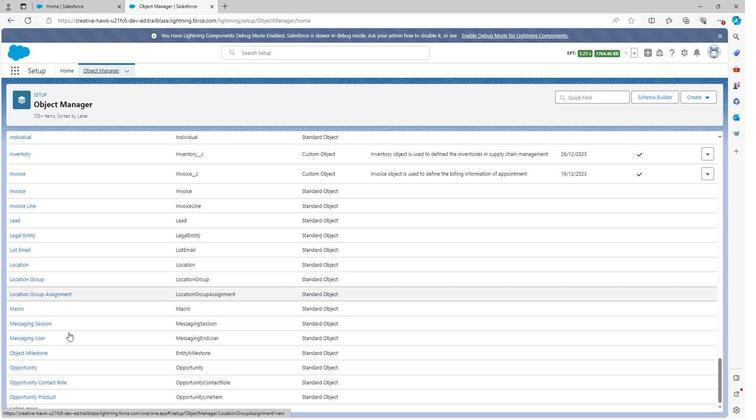 
Action: Mouse scrolled (67, 330) with delta (0, 0)
Screenshot: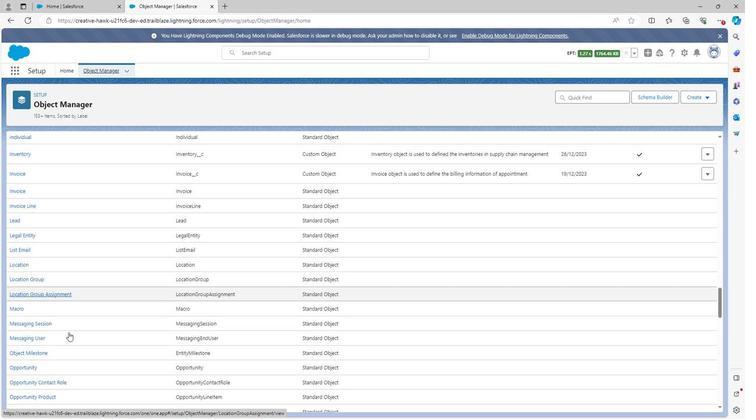 
Action: Mouse scrolled (67, 330) with delta (0, 0)
Screenshot: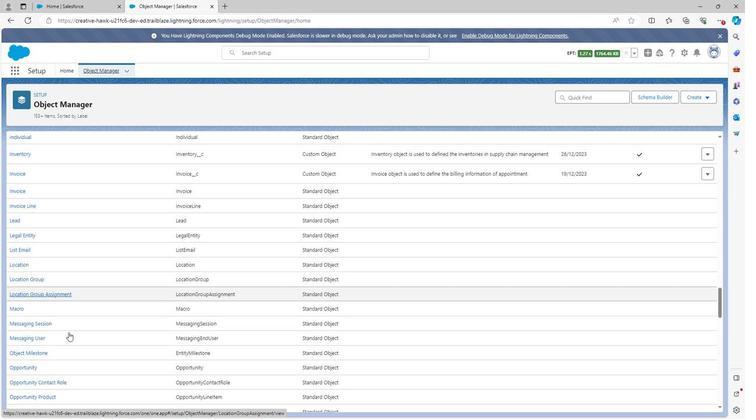 
Action: Mouse scrolled (67, 330) with delta (0, 0)
Screenshot: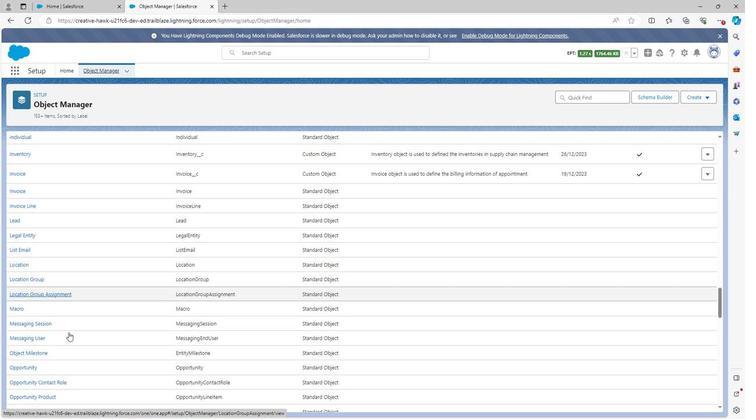 
Action: Mouse scrolled (67, 330) with delta (0, 0)
Screenshot: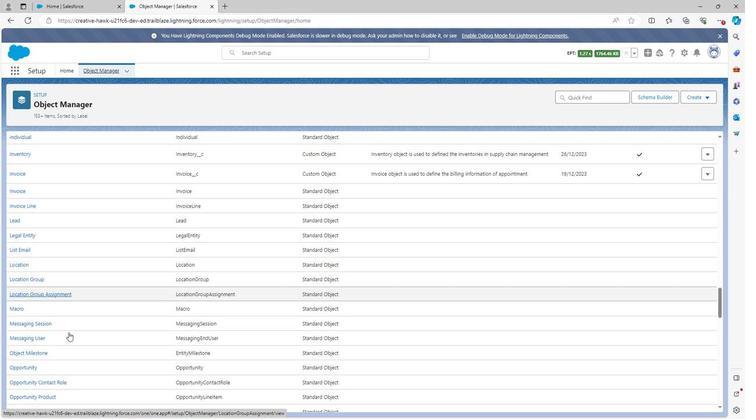 
Action: Mouse scrolled (67, 330) with delta (0, 0)
Screenshot: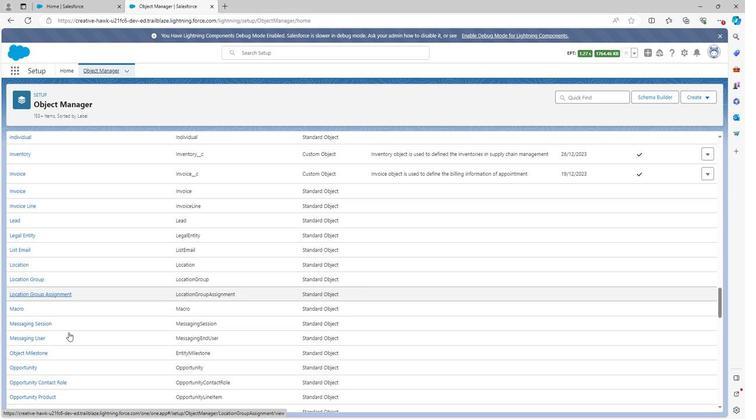 
Action: Mouse scrolled (67, 330) with delta (0, 0)
Screenshot: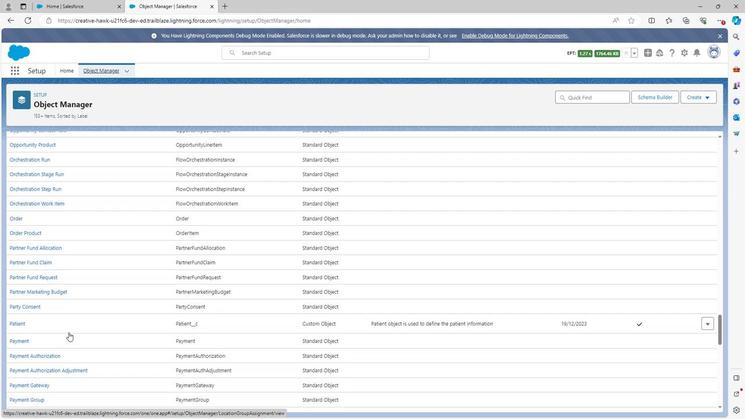 
Action: Mouse scrolled (67, 330) with delta (0, 0)
Screenshot: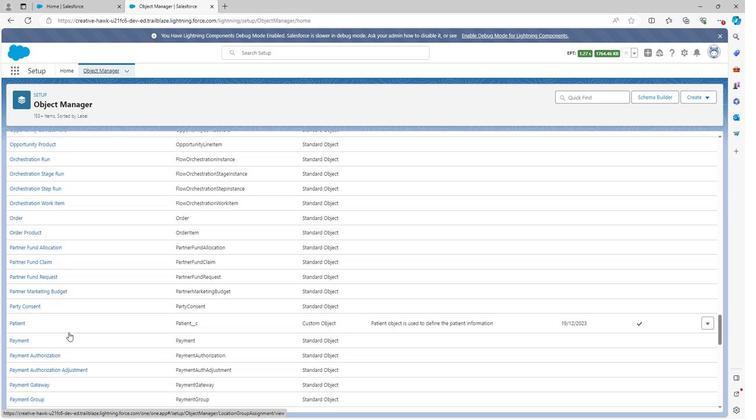 
Action: Mouse scrolled (67, 330) with delta (0, 0)
Screenshot: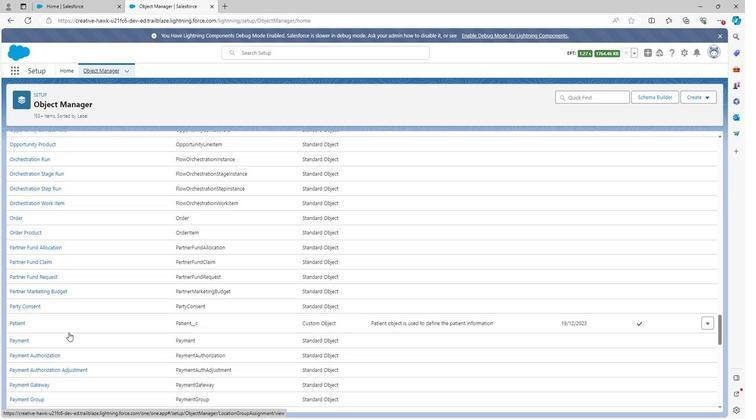 
Action: Mouse moved to (36, 347)
Screenshot: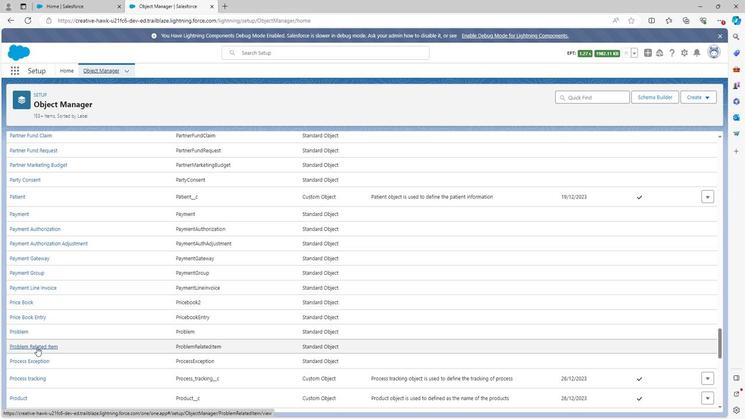 
Action: Mouse scrolled (36, 347) with delta (0, 0)
Screenshot: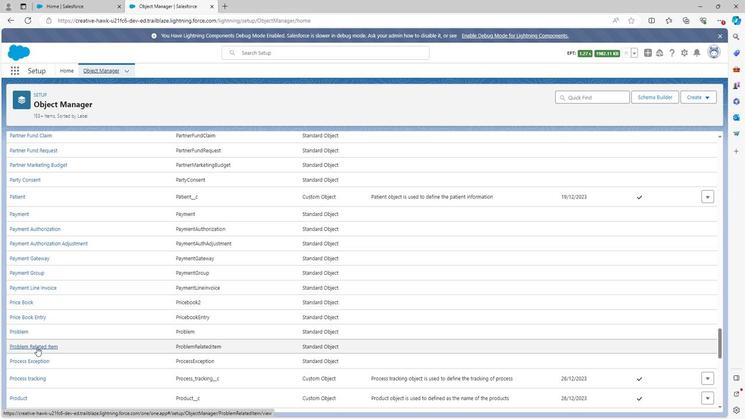 
Action: Mouse moved to (22, 354)
Screenshot: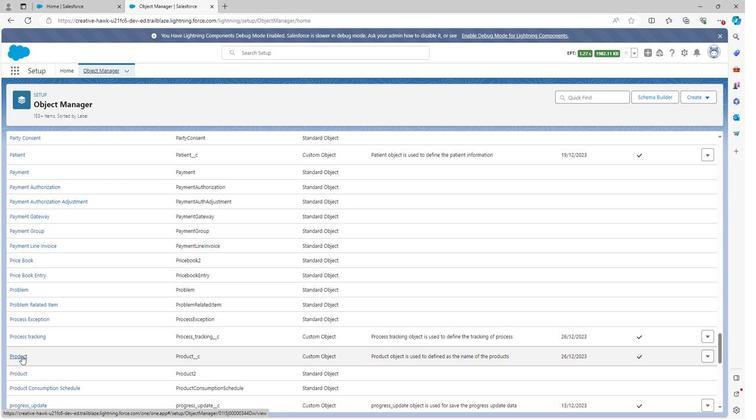 
Action: Mouse pressed left at (22, 354)
Screenshot: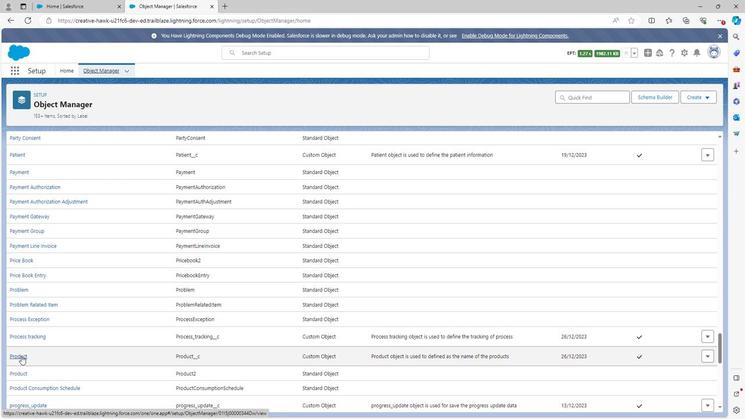 
Action: Mouse moved to (53, 156)
Screenshot: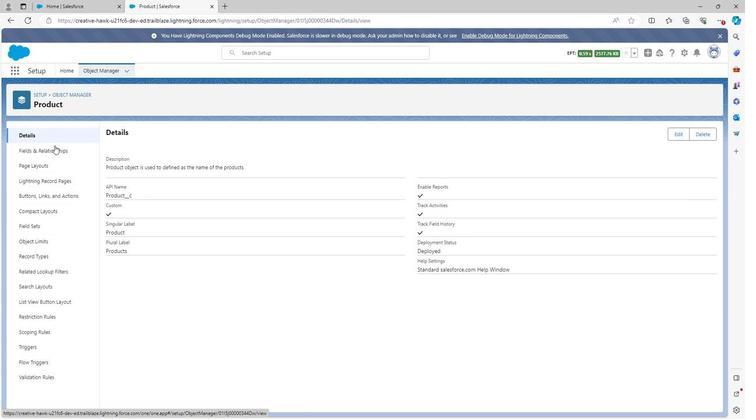
Action: Mouse pressed left at (53, 156)
Screenshot: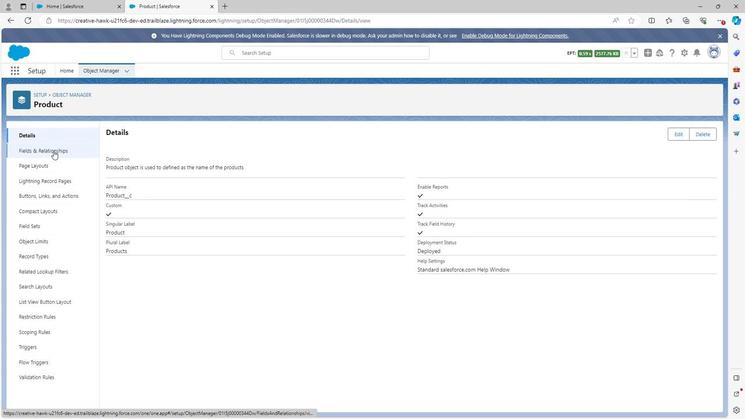 
Action: Mouse moved to (115, 193)
Screenshot: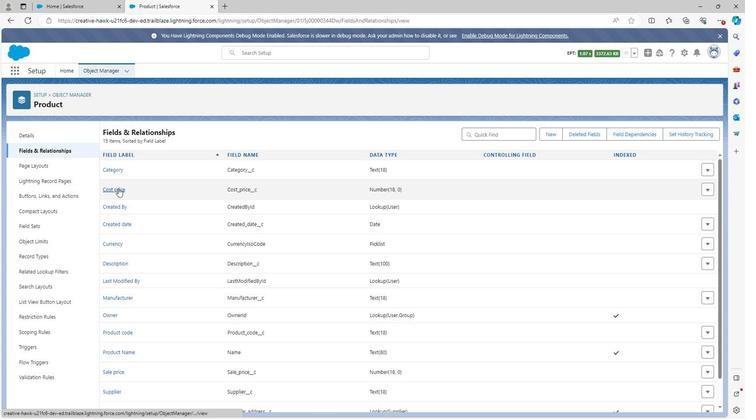 
Action: Mouse pressed left at (115, 193)
Screenshot: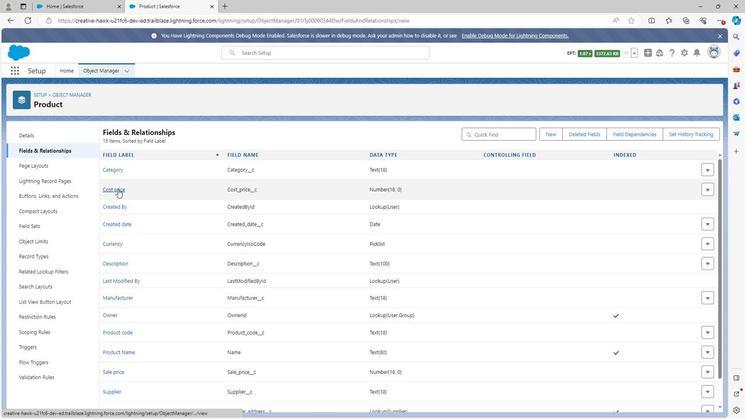 
Action: Mouse moved to (287, 362)
Screenshot: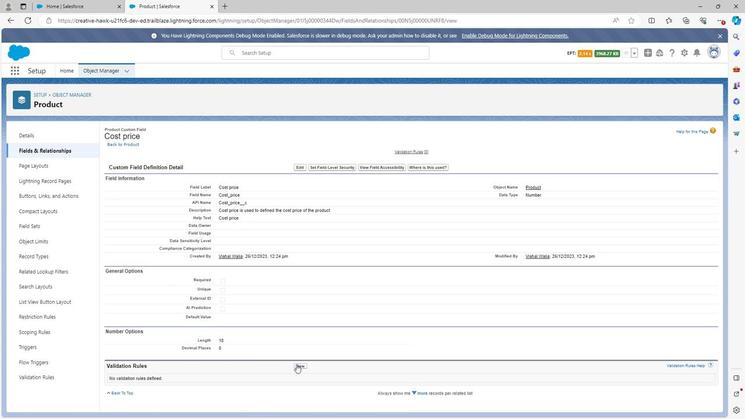 
Action: Mouse pressed left at (287, 362)
Screenshot: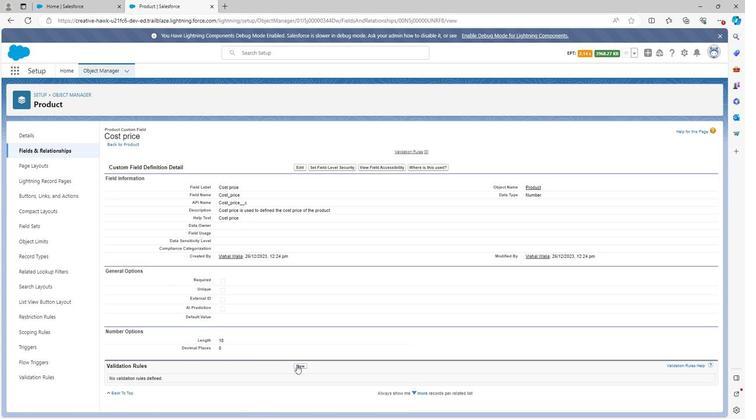 
Action: Mouse moved to (171, 188)
Screenshot: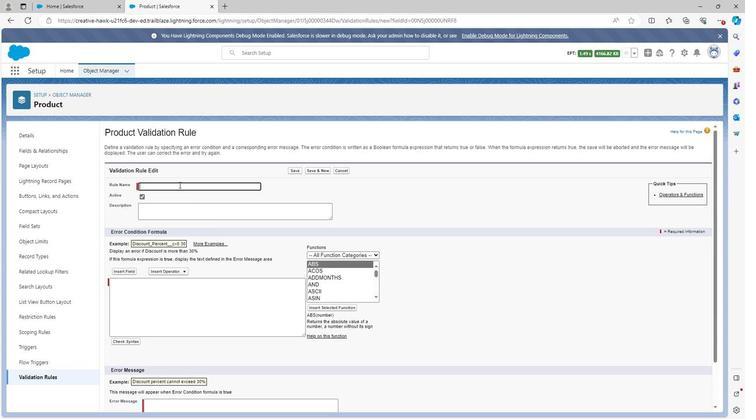
Action: Mouse pressed left at (171, 188)
Screenshot: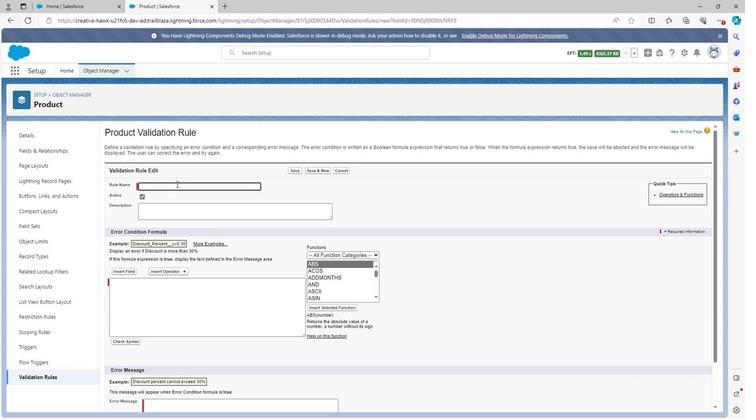 
Action: Key pressed <Key.shift><Key.shift><Key.shift><Key.shift><Key.shift><Key.shift><Key.shift><Key.shift><Key.shift><Key.shift><Key.shift><Key.shift><Key.shift><Key.shift><Key.shift><Key.shift><Key.shift><Key.shift><Key.shift><Key.shift><Key.shift><Key.shift><Key.shift><Key.shift><Key.shift><Key.shift><Key.shift><Key.shift>Product<Key.space>cost<Key.space>price<Key.space>rule
Screenshot: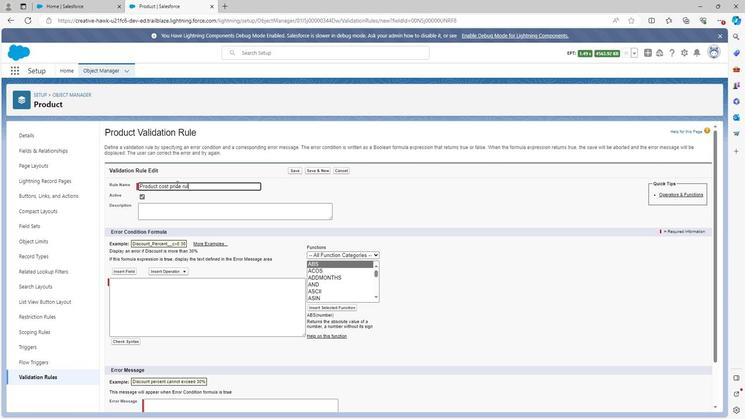 
Action: Mouse moved to (171, 206)
Screenshot: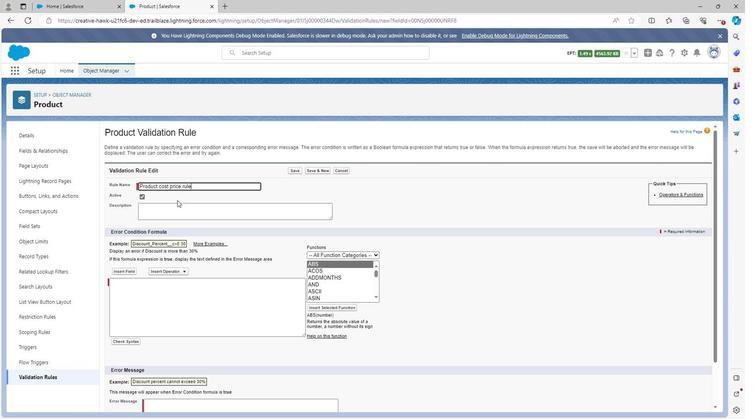 
Action: Mouse pressed left at (171, 206)
Screenshot: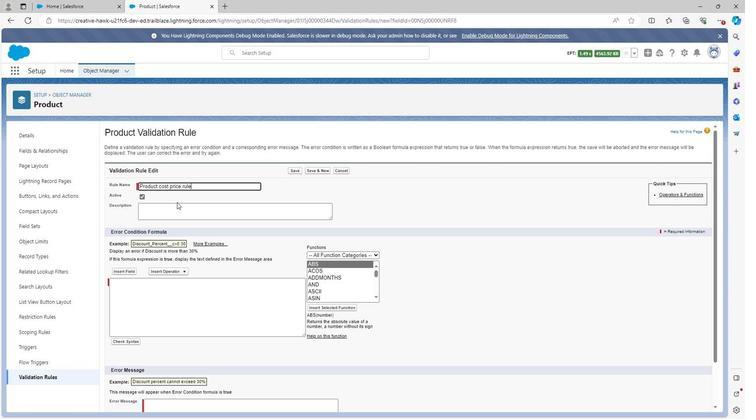 
Action: Mouse moved to (175, 216)
Screenshot: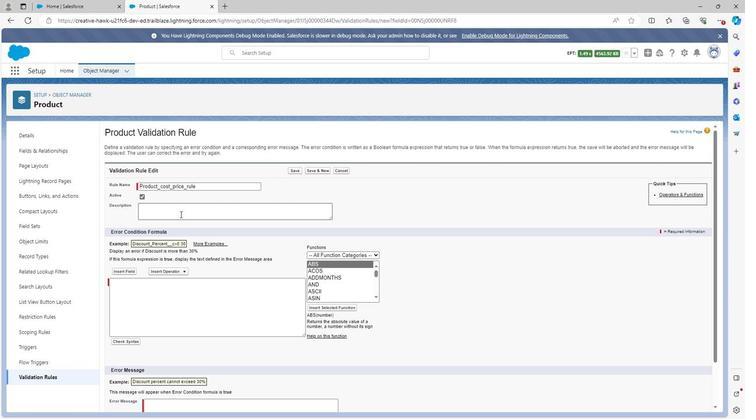 
Action: Mouse pressed left at (175, 216)
Screenshot: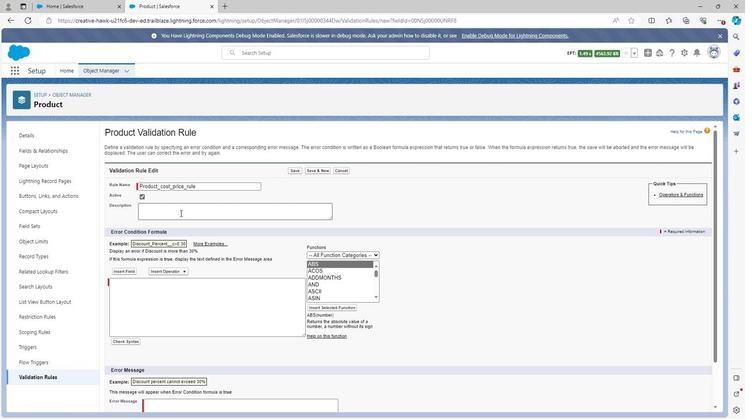 
Action: Mouse moved to (177, 214)
Screenshot: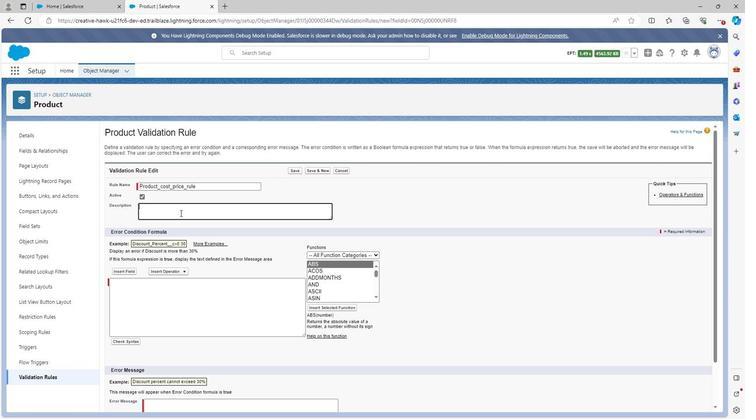 
Action: Key pressed <Key.shift>Product<Key.space>cost<Key.space>price<Key.space>rule<Key.space>is<Key.space>the<Key.space>rule<Key.space>in<Key.space>which<Key.space>we<Key.space>get<Key.space>cost<Key.space>price<Key.space>with<Key.space>some<Key.space>limits
Screenshot: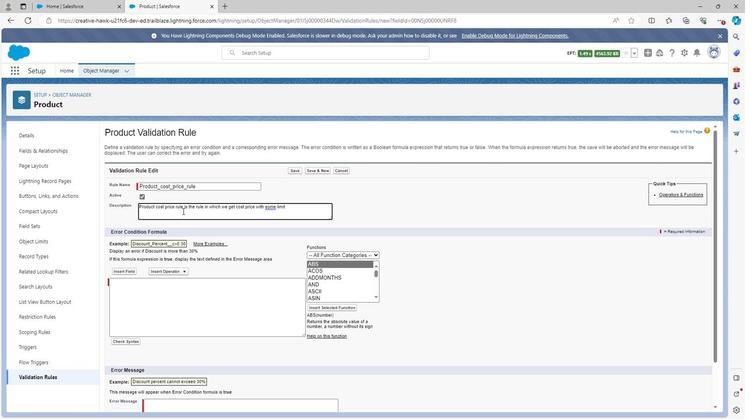 
Action: Mouse moved to (127, 272)
Screenshot: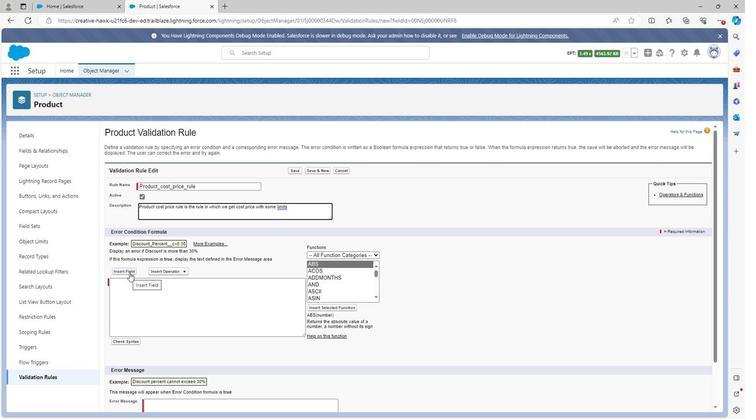 
Action: Mouse pressed left at (127, 272)
Screenshot: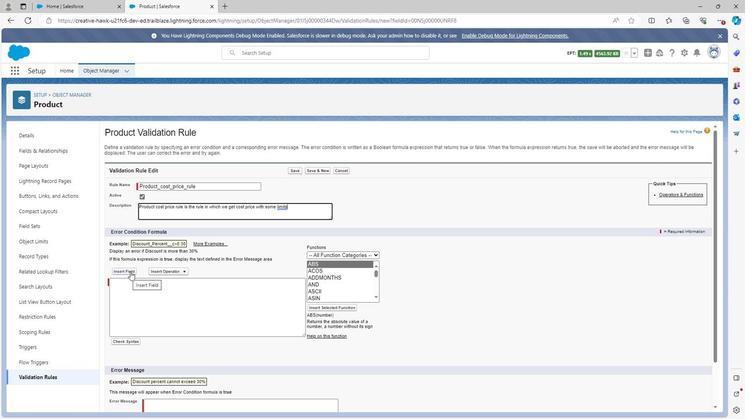 
Action: Mouse moved to (315, 244)
Screenshot: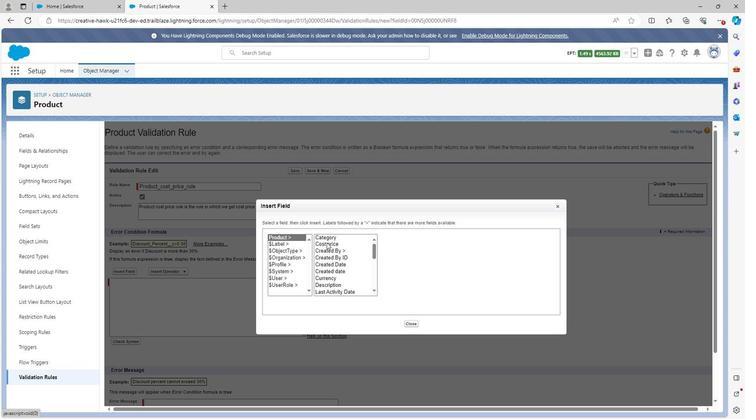 
Action: Mouse pressed left at (315, 244)
Screenshot: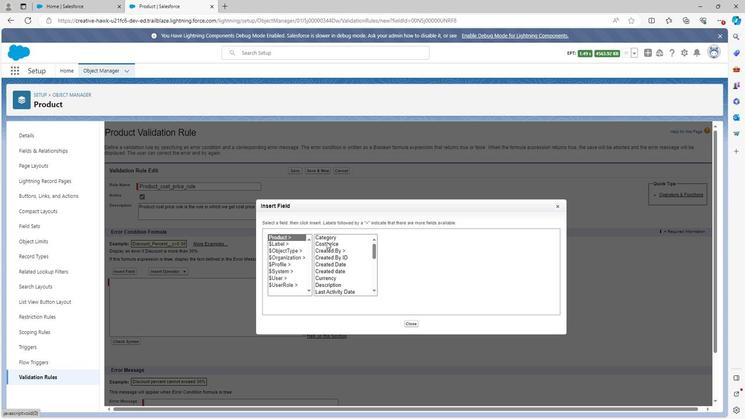 
Action: Mouse moved to (392, 280)
Screenshot: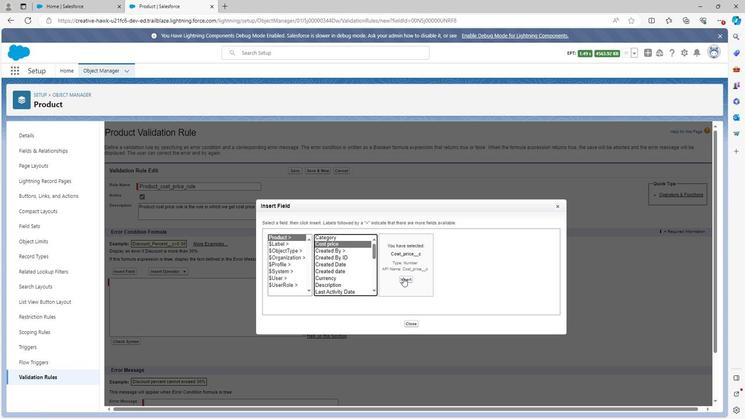 
Action: Mouse pressed left at (392, 280)
Screenshot: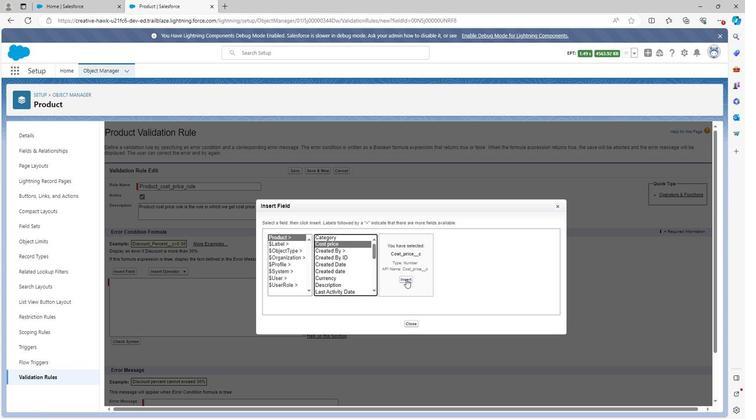 
Action: Mouse moved to (173, 272)
Screenshot: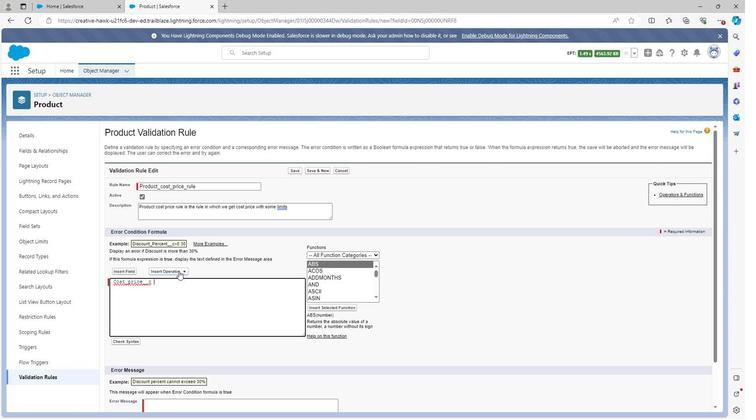 
Action: Mouse pressed left at (173, 272)
Screenshot: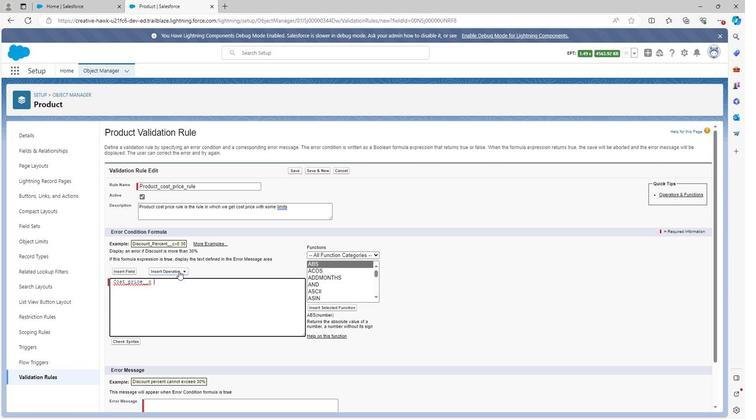 
Action: Mouse moved to (170, 362)
Screenshot: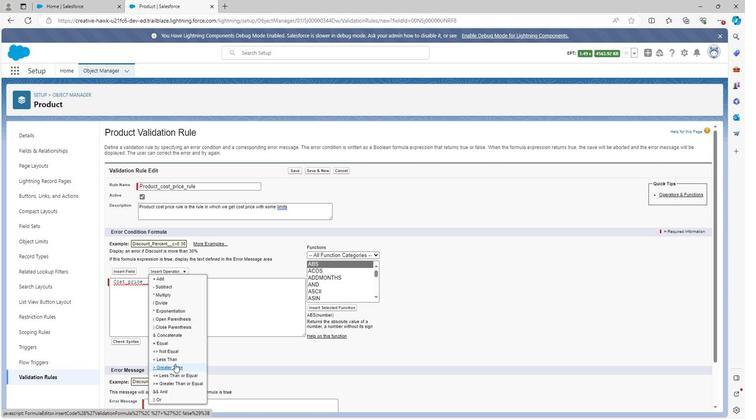 
Action: Mouse pressed left at (170, 362)
Screenshot: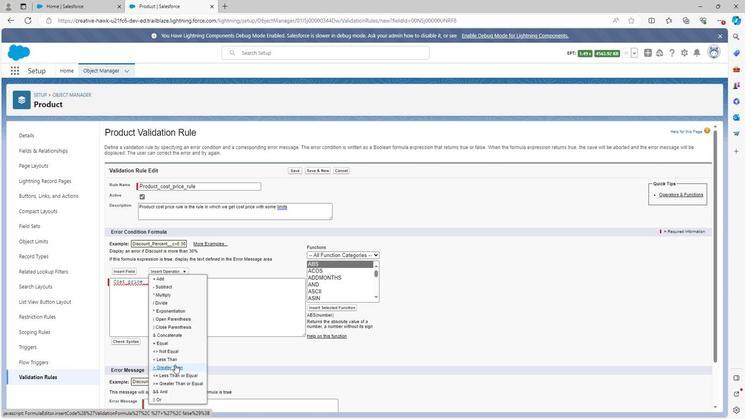 
Action: Mouse moved to (178, 349)
Screenshot: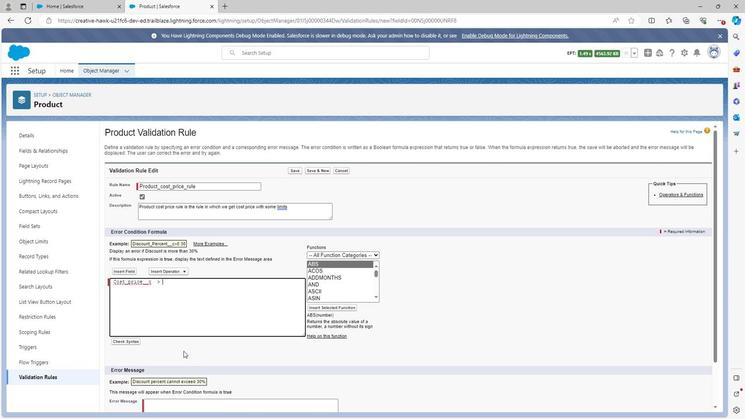 
Action: Key pressed 0
Screenshot: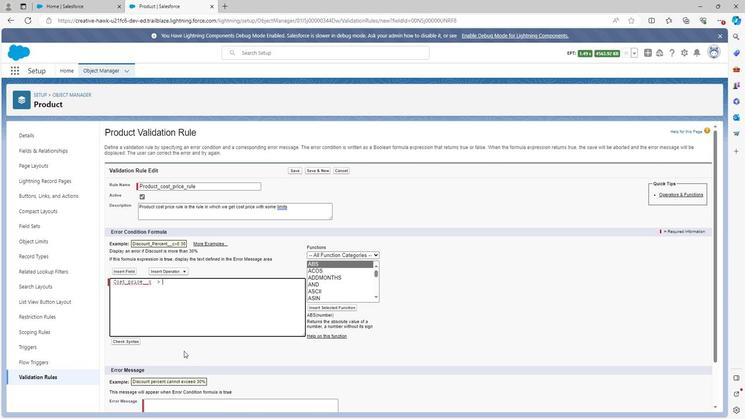 
Action: Mouse moved to (131, 342)
Screenshot: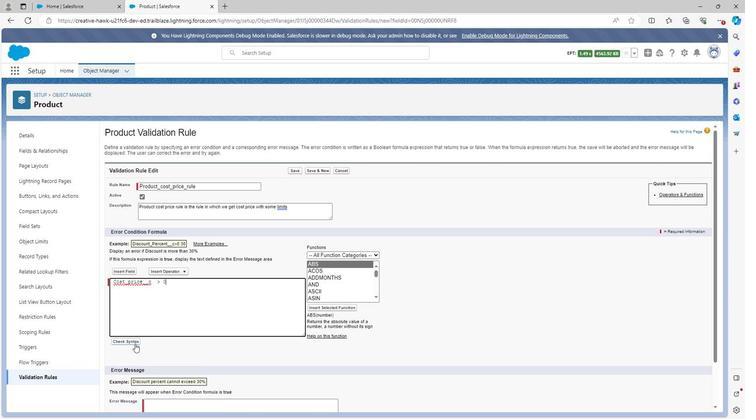 
Action: Mouse pressed left at (131, 342)
Screenshot: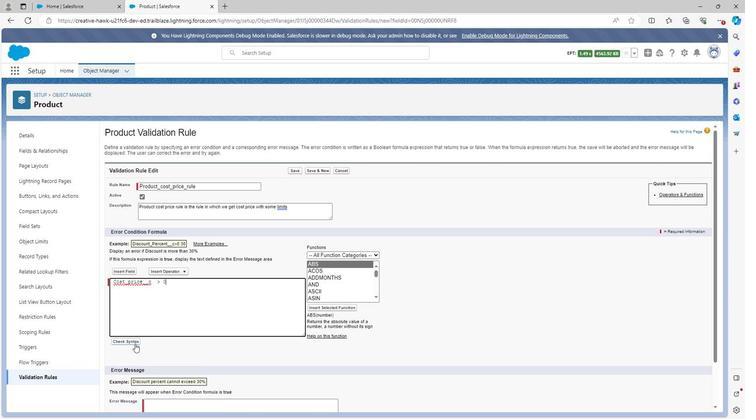 
Action: Mouse moved to (142, 347)
Screenshot: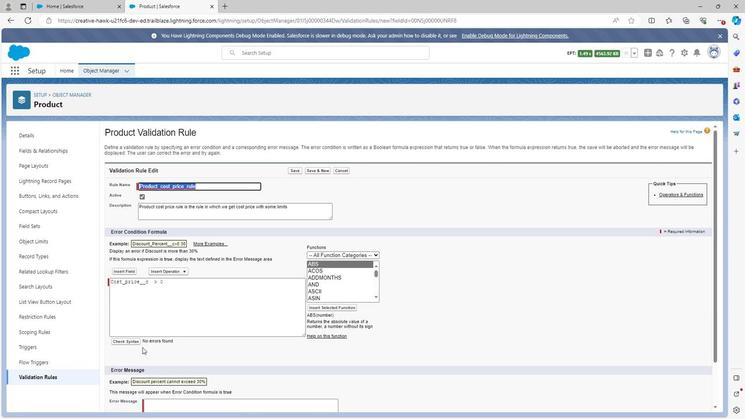 
Action: Mouse scrolled (142, 347) with delta (0, 0)
Screenshot: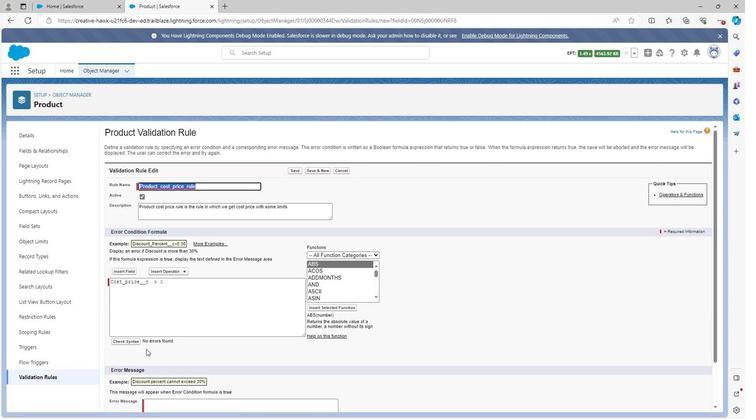 
Action: Mouse moved to (143, 347)
Screenshot: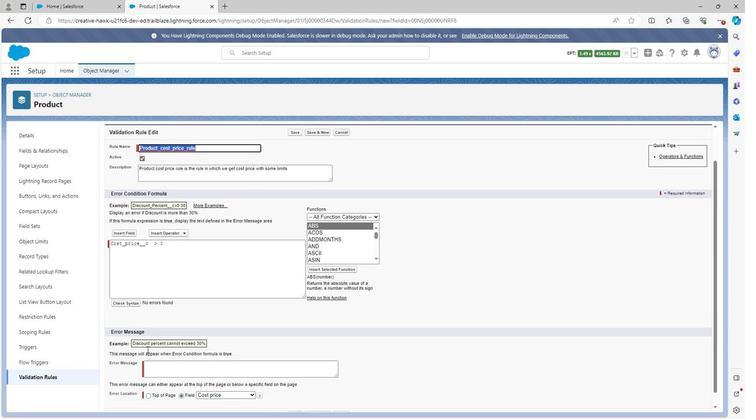 
Action: Mouse scrolled (143, 347) with delta (0, 0)
Screenshot: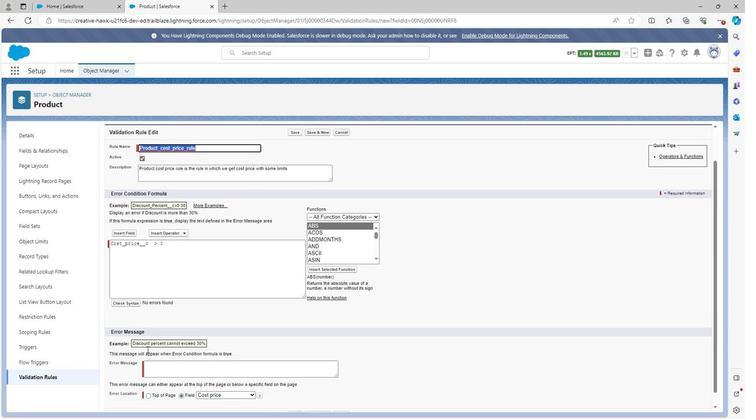 
Action: Mouse moved to (156, 351)
Screenshot: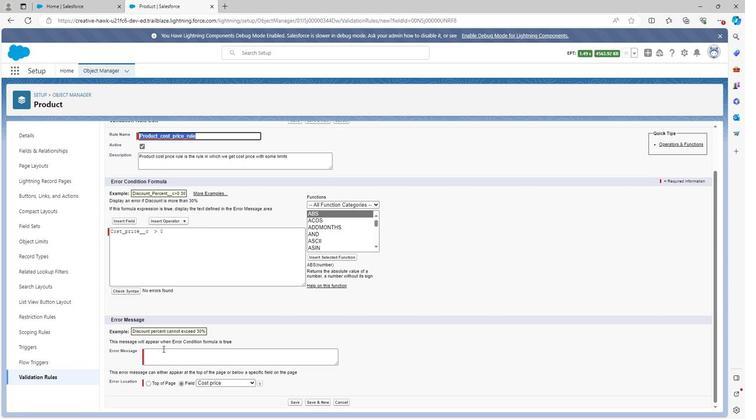 
Action: Mouse pressed left at (156, 351)
Screenshot: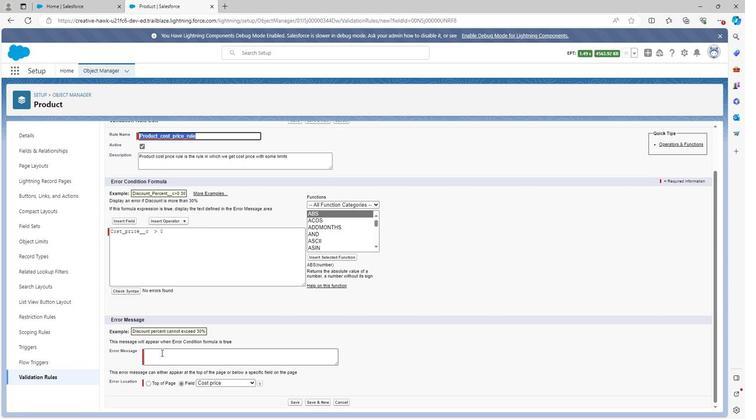 
Action: Key pressed <Key.shift><Key.shift><Key.shift><Key.shift><Key.shift><Key.shift><Key.shift><Key.shift><Key.shift><Key.shift><Key.shift><Key.shift><Key.shift><Key.shift><Key.shift><Key.shift><Key.shift><Key.shift><Key.shift><Key.shift><Key.shift><Key.shift>Product<Key.space>cost<Key.space>price<Key.space>should<Key.space>be<Key.space>greater<Key.space>than<Key.space>0
Screenshot: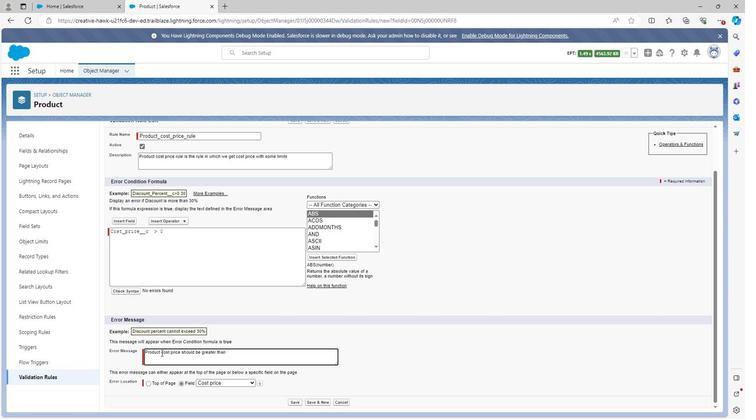 
Action: Mouse moved to (283, 397)
Screenshot: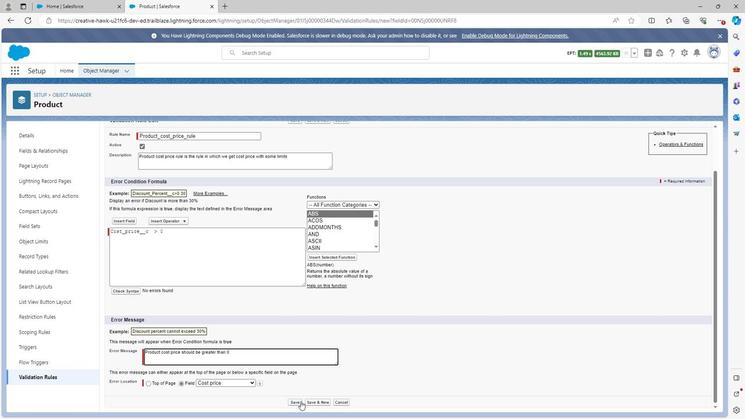 
Action: Mouse pressed left at (283, 397)
Screenshot: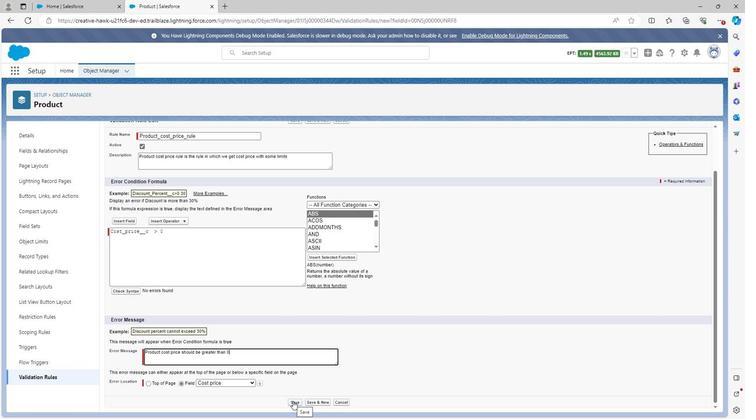 
Action: Mouse moved to (93, 79)
Screenshot: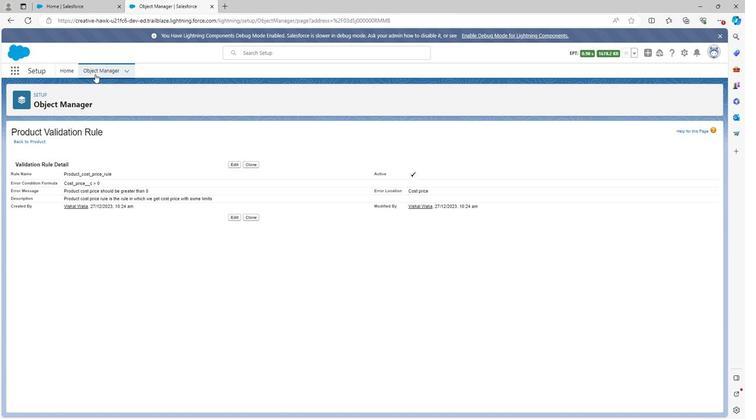
Action: Mouse pressed left at (93, 79)
Screenshot: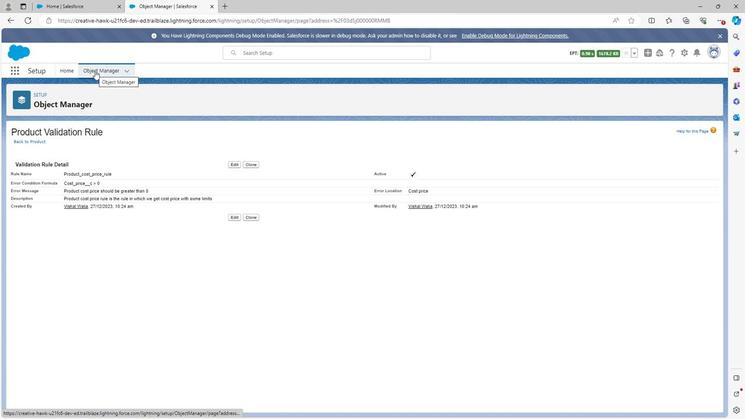 
Action: Mouse moved to (33, 340)
Screenshot: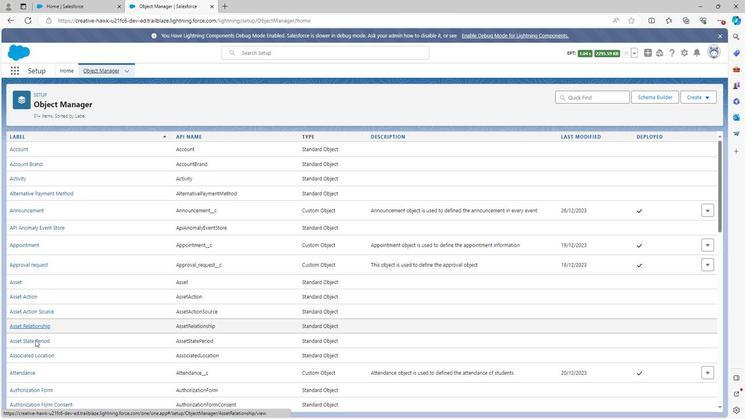 
Action: Mouse scrolled (33, 340) with delta (0, 0)
